 Task: Find a place to stay in Kaluga, Russia from 22 June to 30 June for 2 guests, with a price range of 7000 to 15000, 1 bedroom, 1 bed, 1 bathroom, and self check-in option.
Action: Mouse moved to (566, 137)
Screenshot: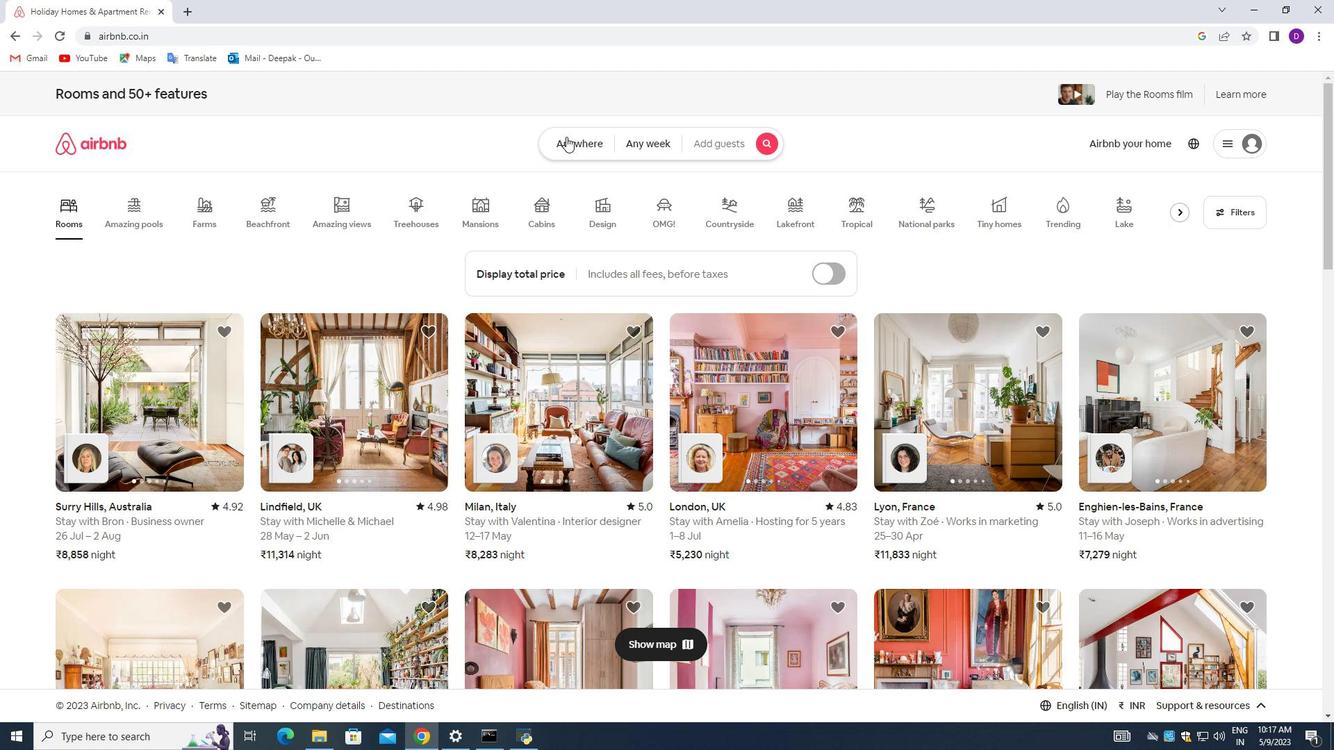 
Action: Mouse pressed left at (566, 137)
Screenshot: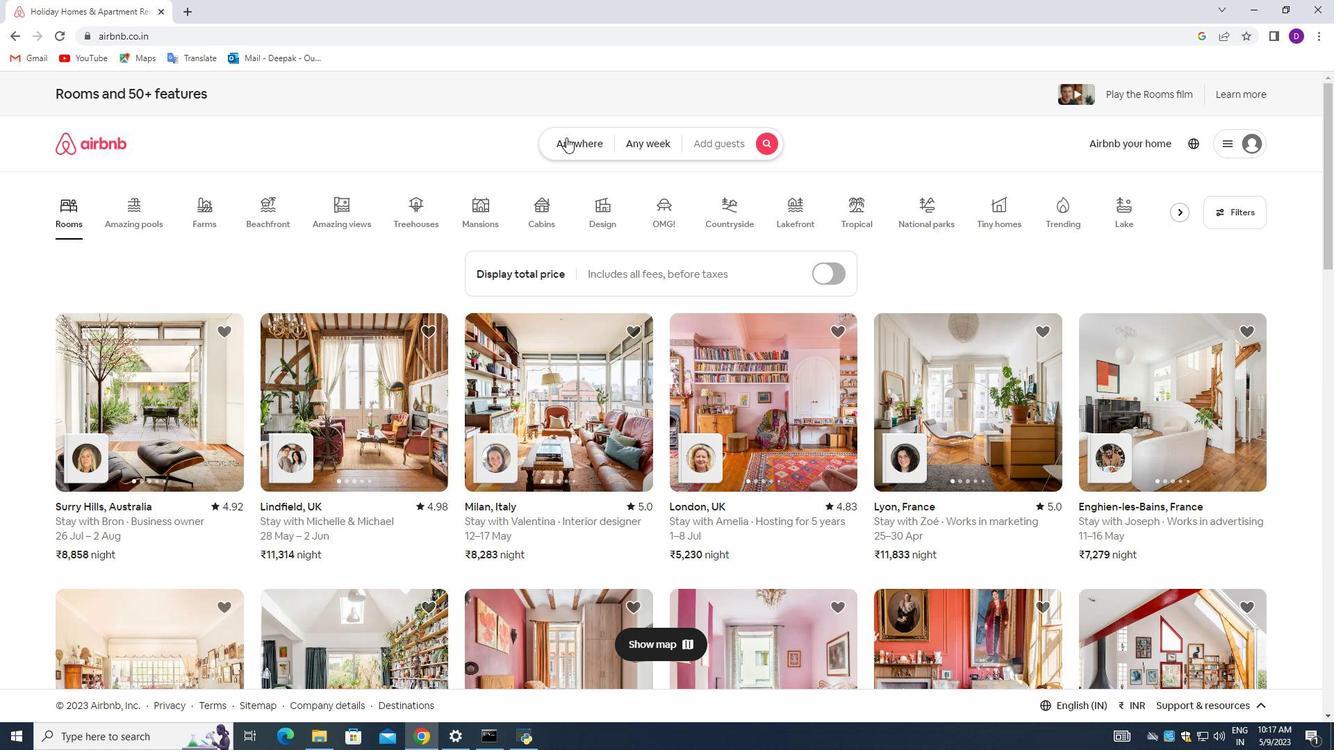 
Action: Mouse moved to (415, 202)
Screenshot: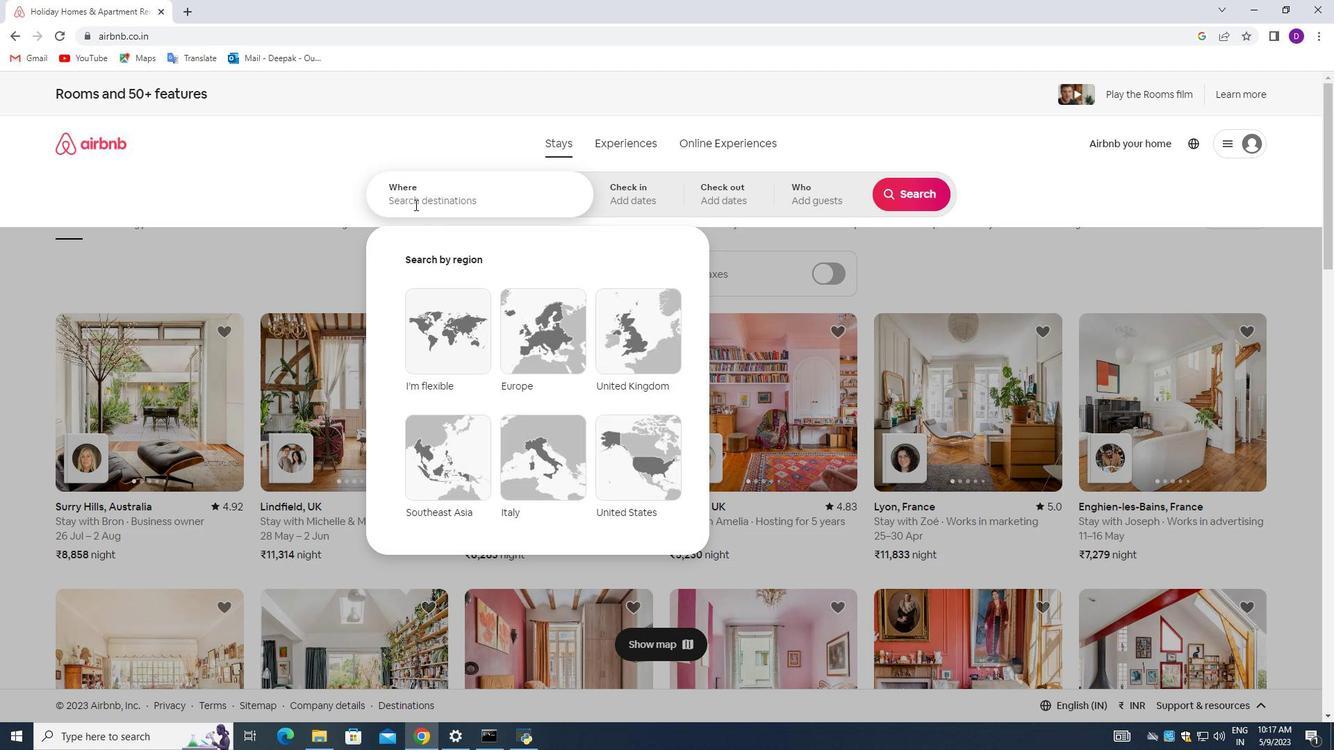 
Action: Mouse pressed left at (415, 202)
Screenshot: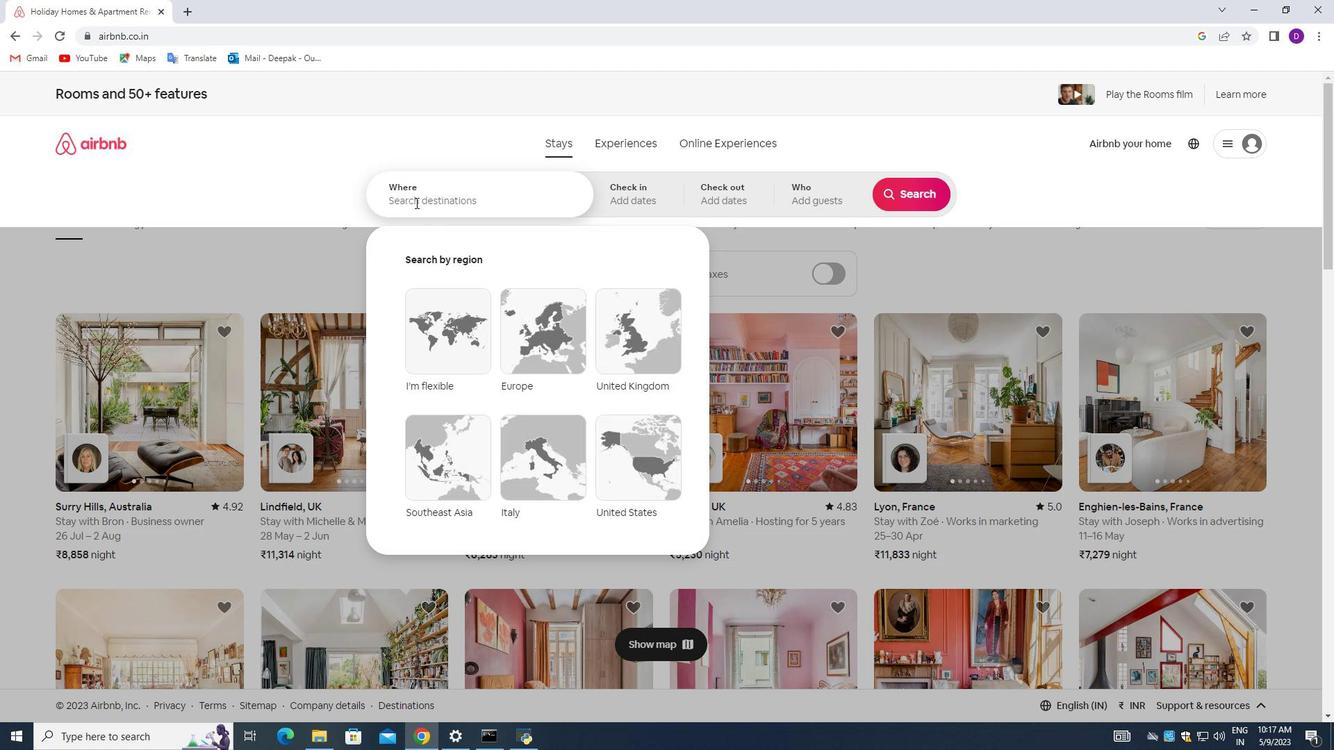 
Action: Key pressed <Key.shift>kaluga,<Key.shift>Russia
Screenshot: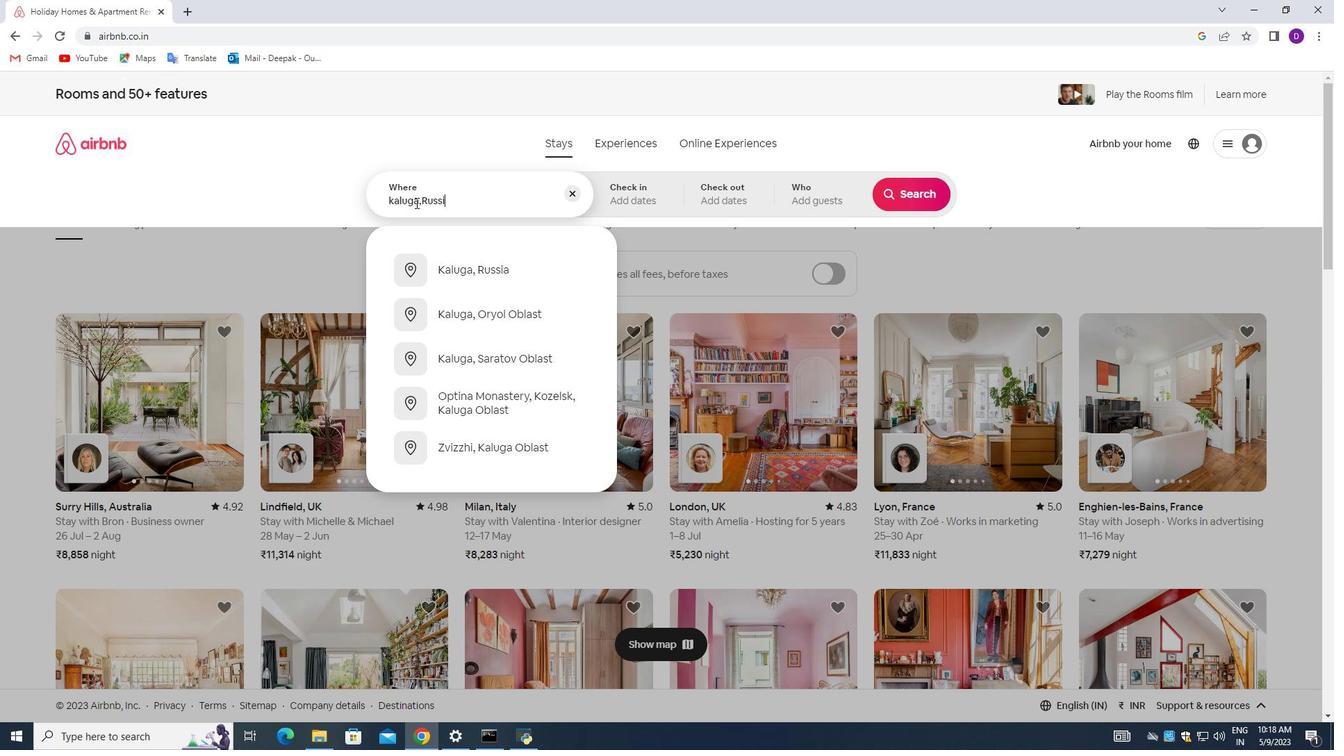 
Action: Mouse moved to (583, 230)
Screenshot: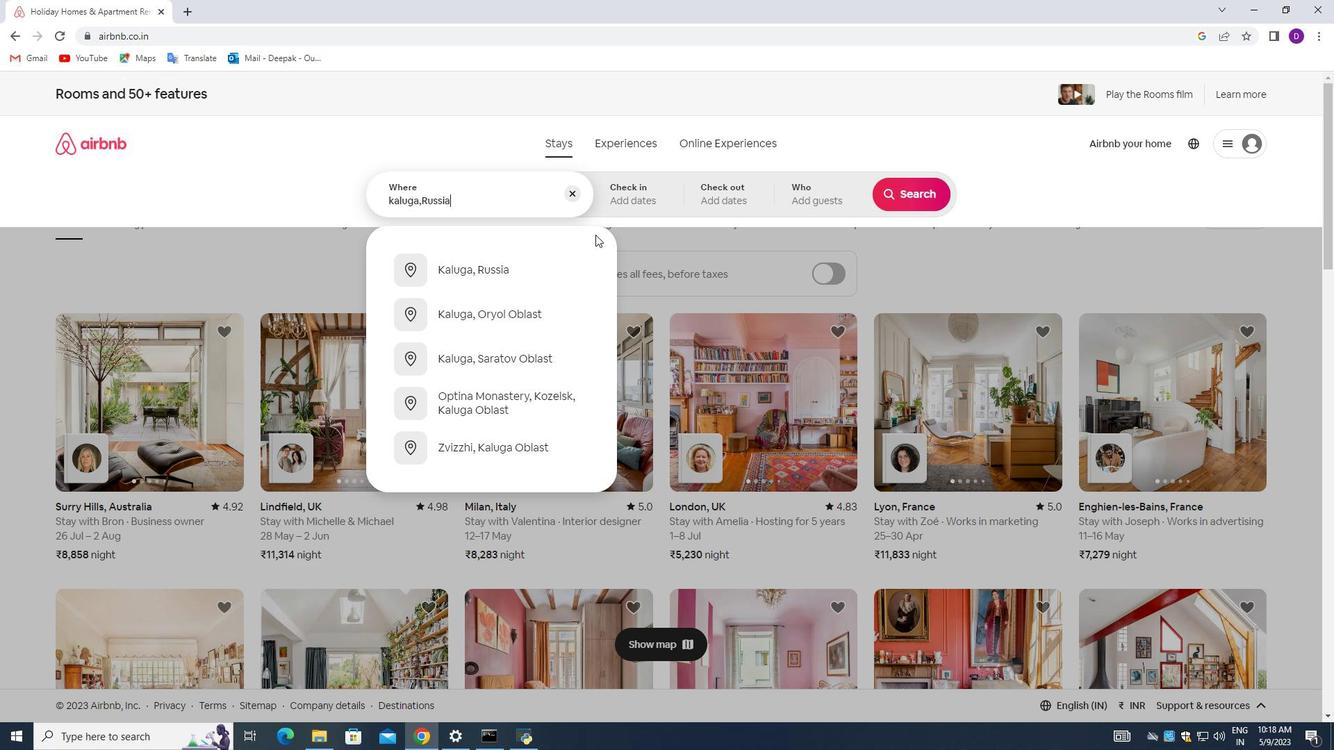 
Action: Key pressed <Key.enter>
Screenshot: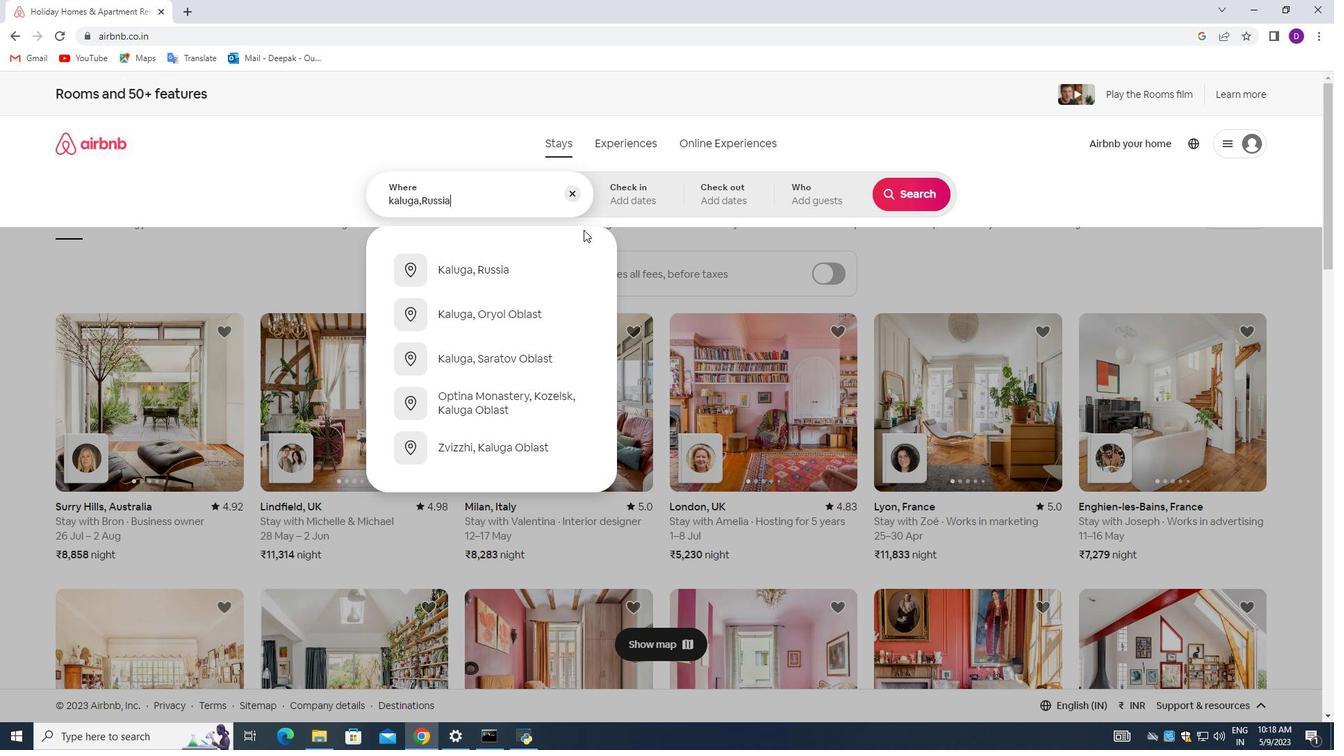 
Action: Mouse moved to (816, 463)
Screenshot: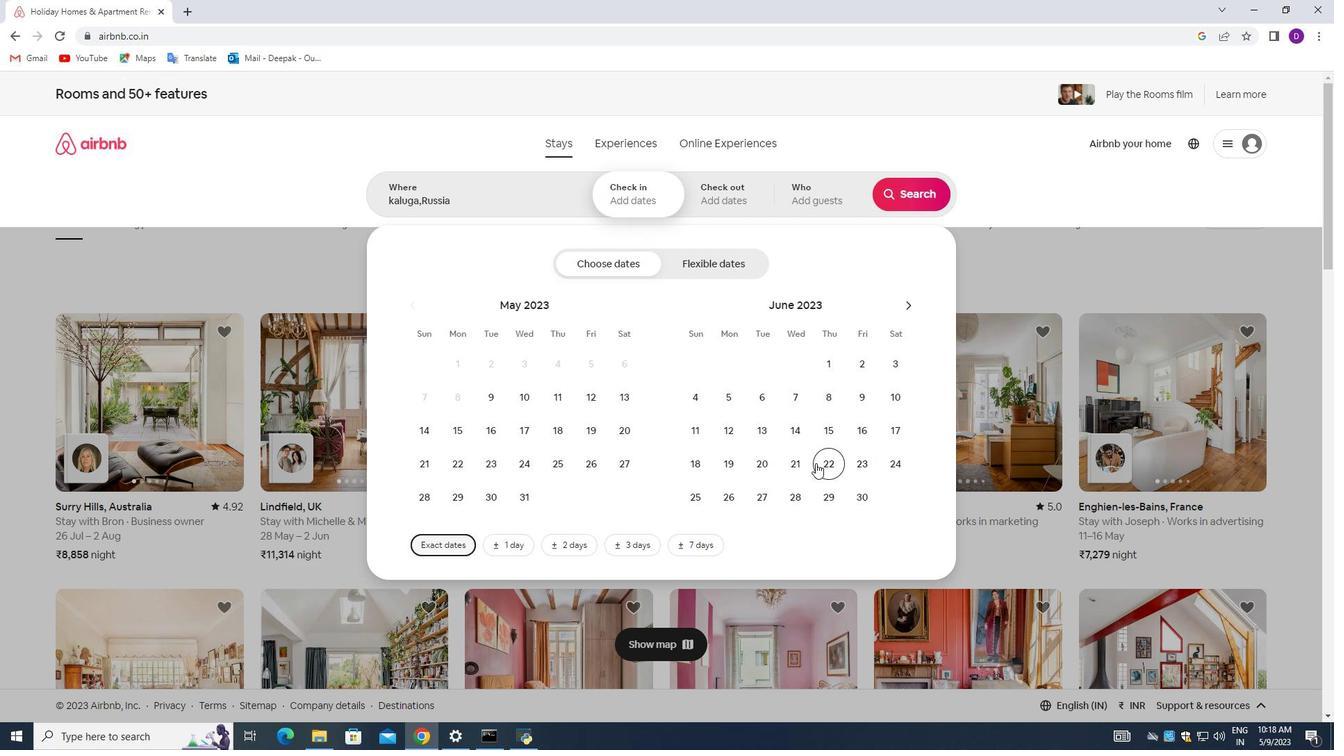 
Action: Mouse pressed left at (816, 463)
Screenshot: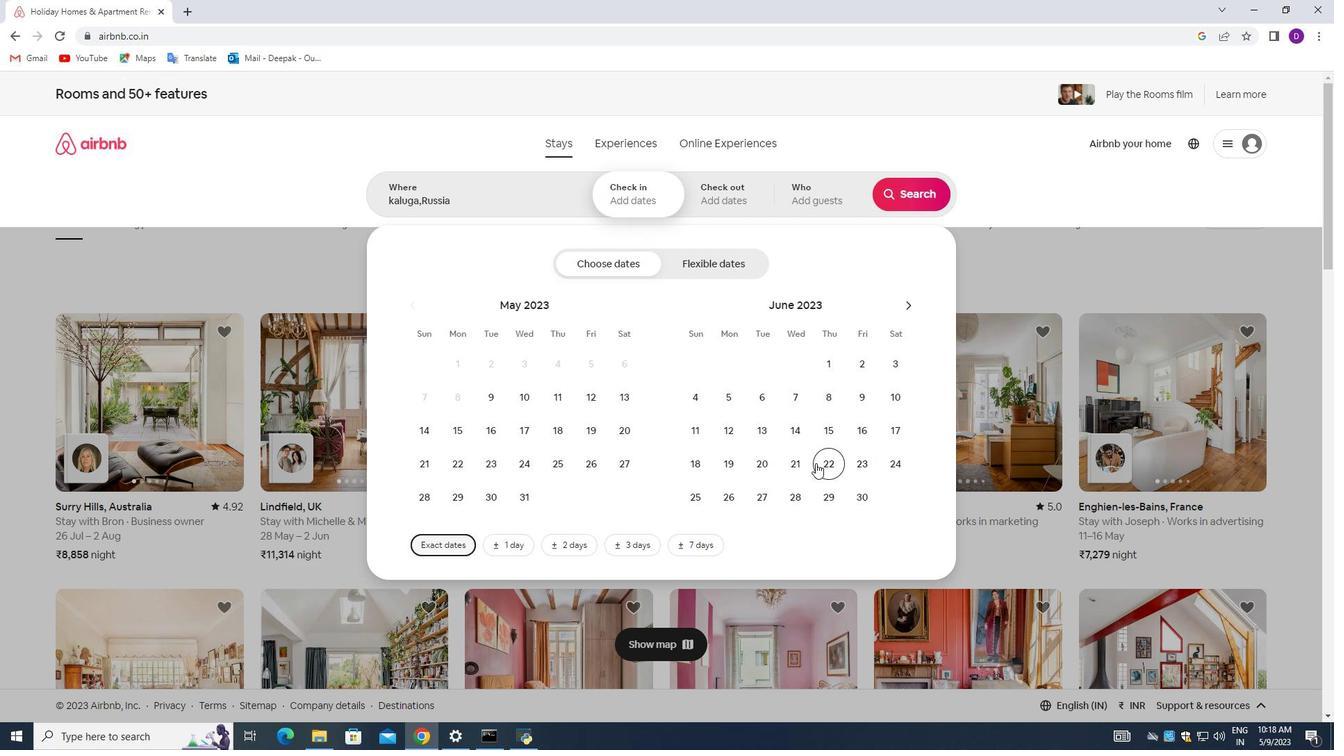 
Action: Mouse moved to (854, 499)
Screenshot: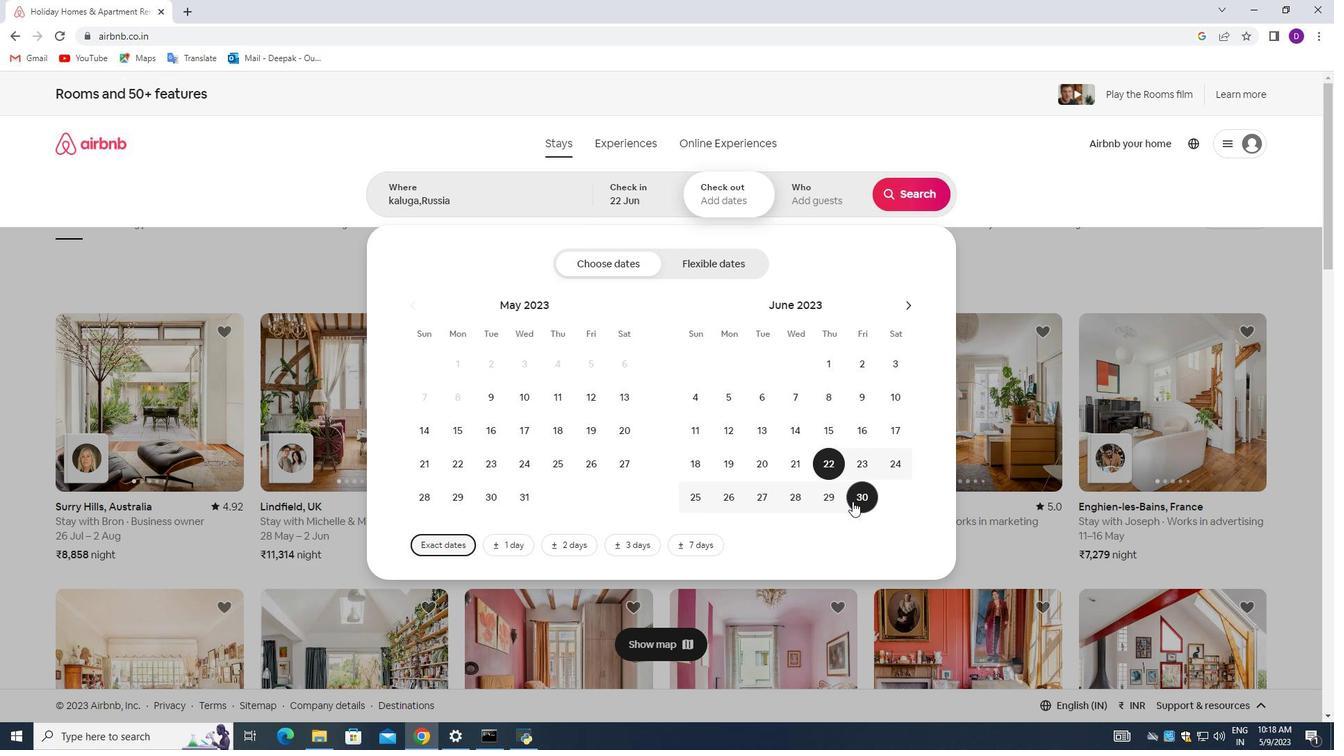 
Action: Mouse pressed left at (854, 499)
Screenshot: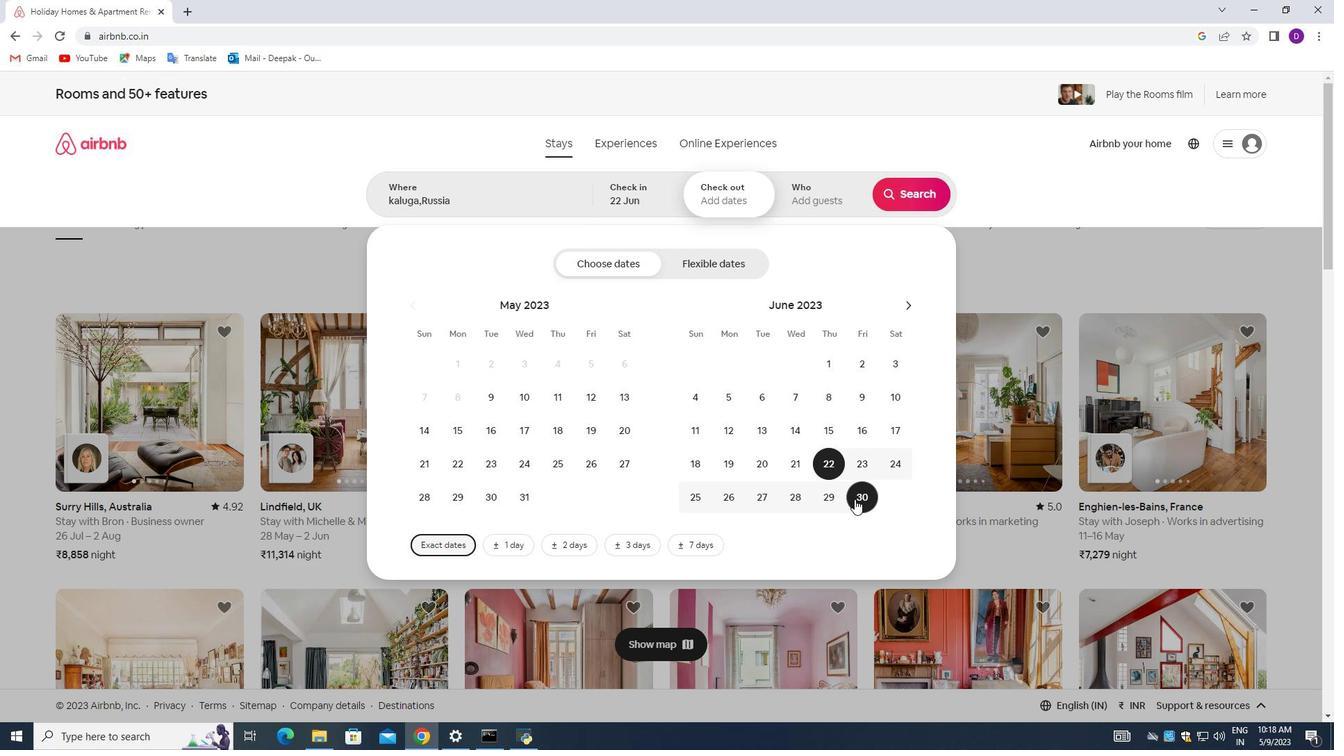 
Action: Mouse moved to (857, 191)
Screenshot: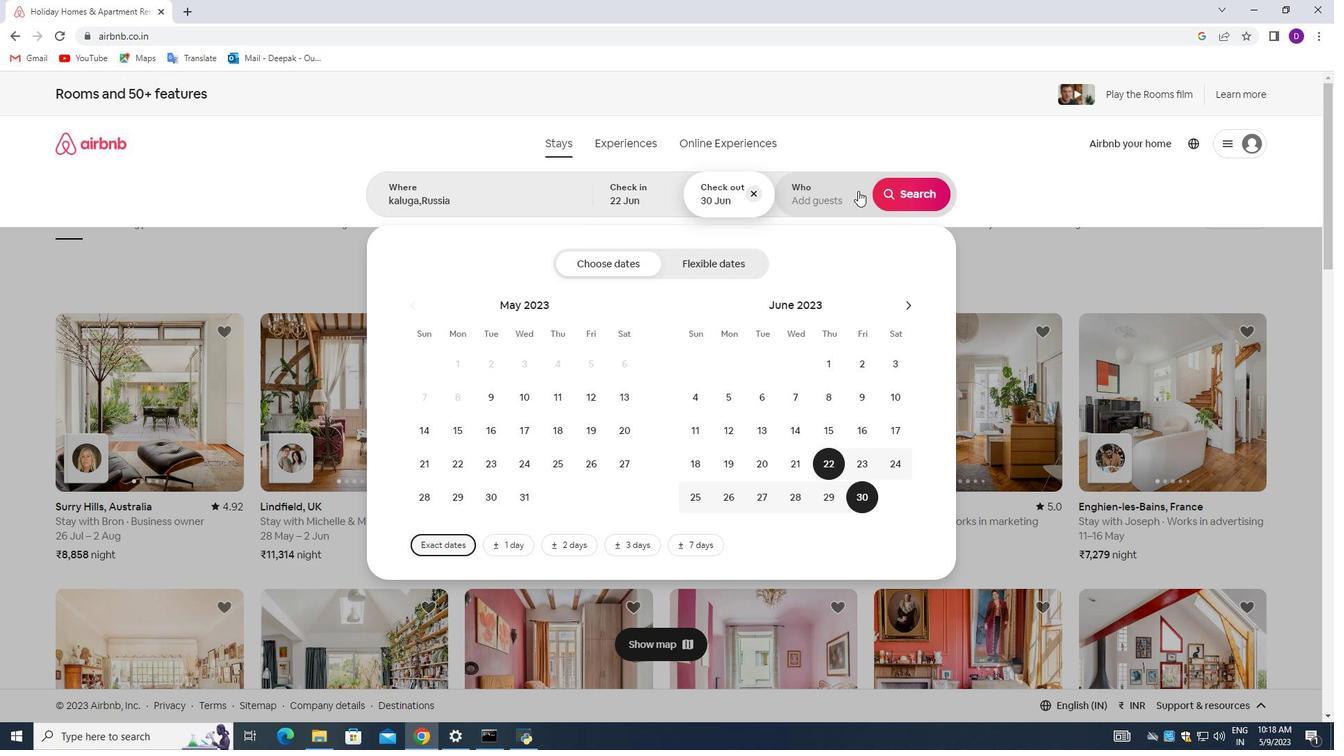 
Action: Mouse pressed left at (857, 191)
Screenshot: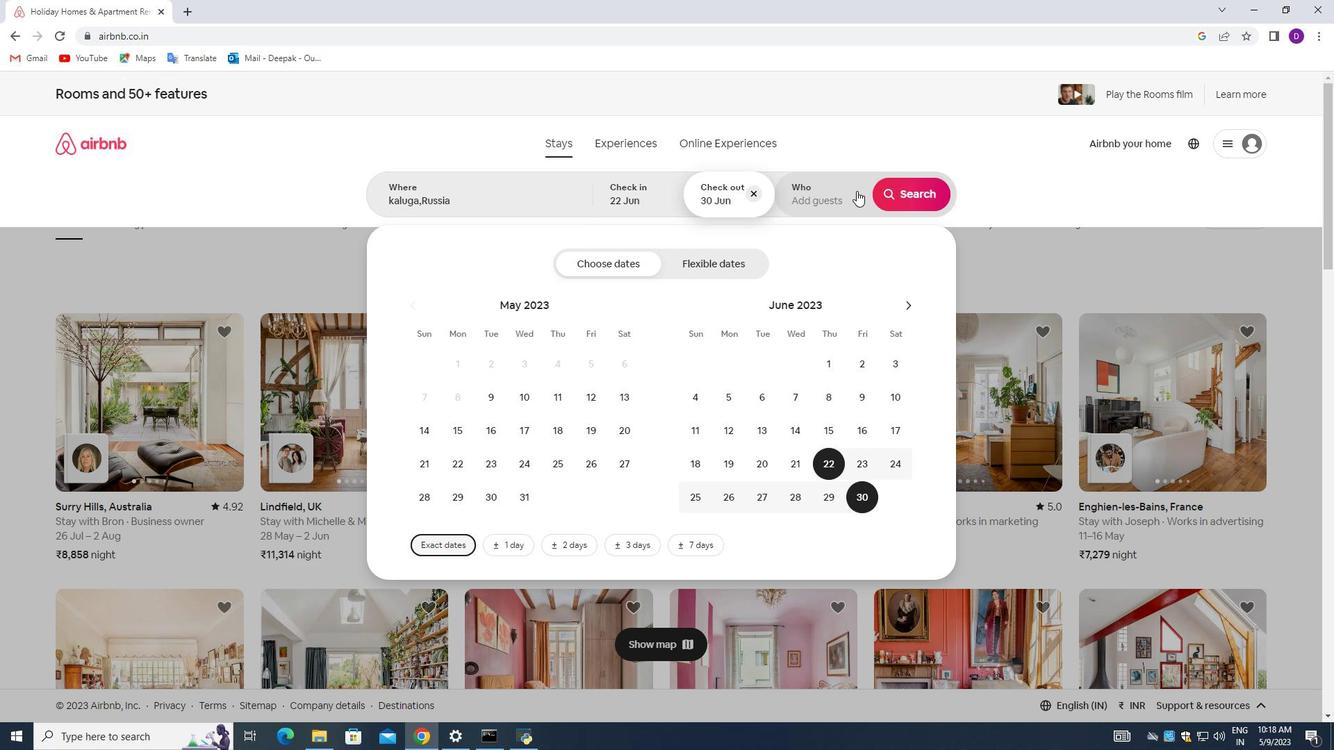 
Action: Mouse moved to (923, 266)
Screenshot: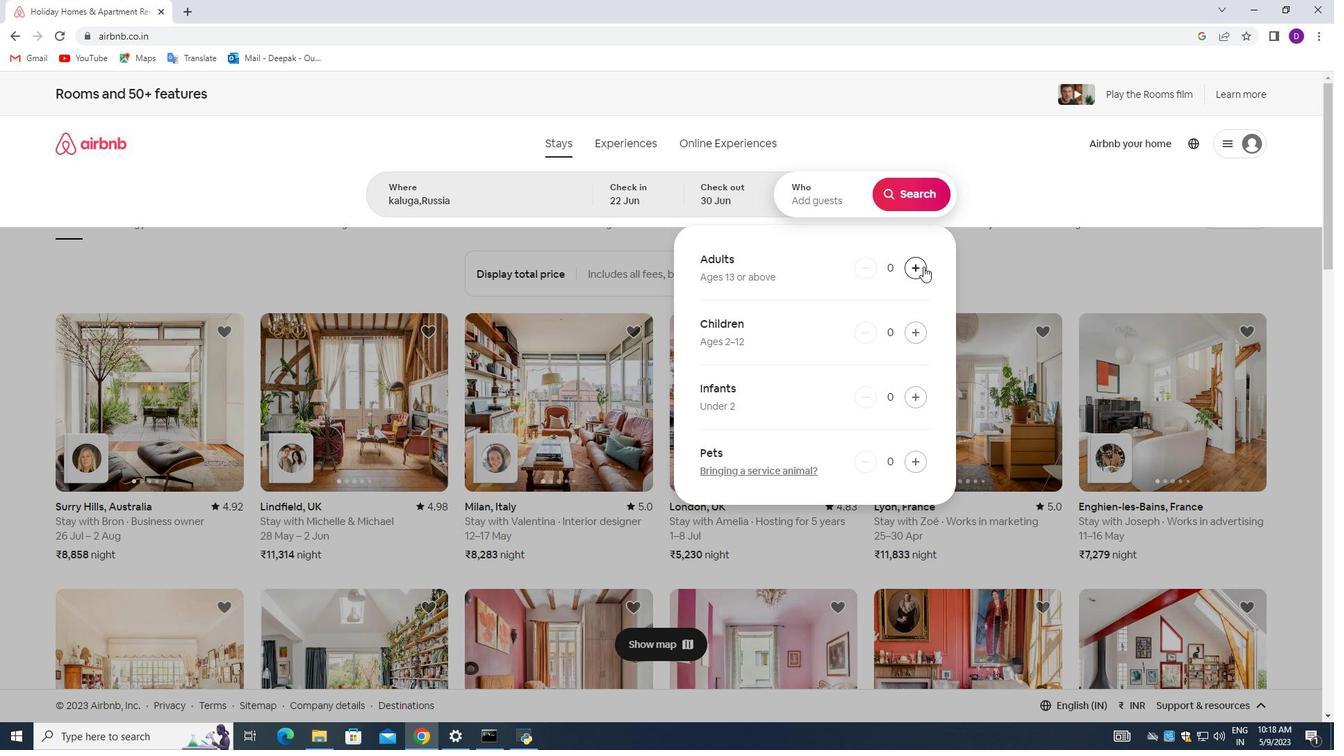 
Action: Mouse pressed left at (923, 266)
Screenshot: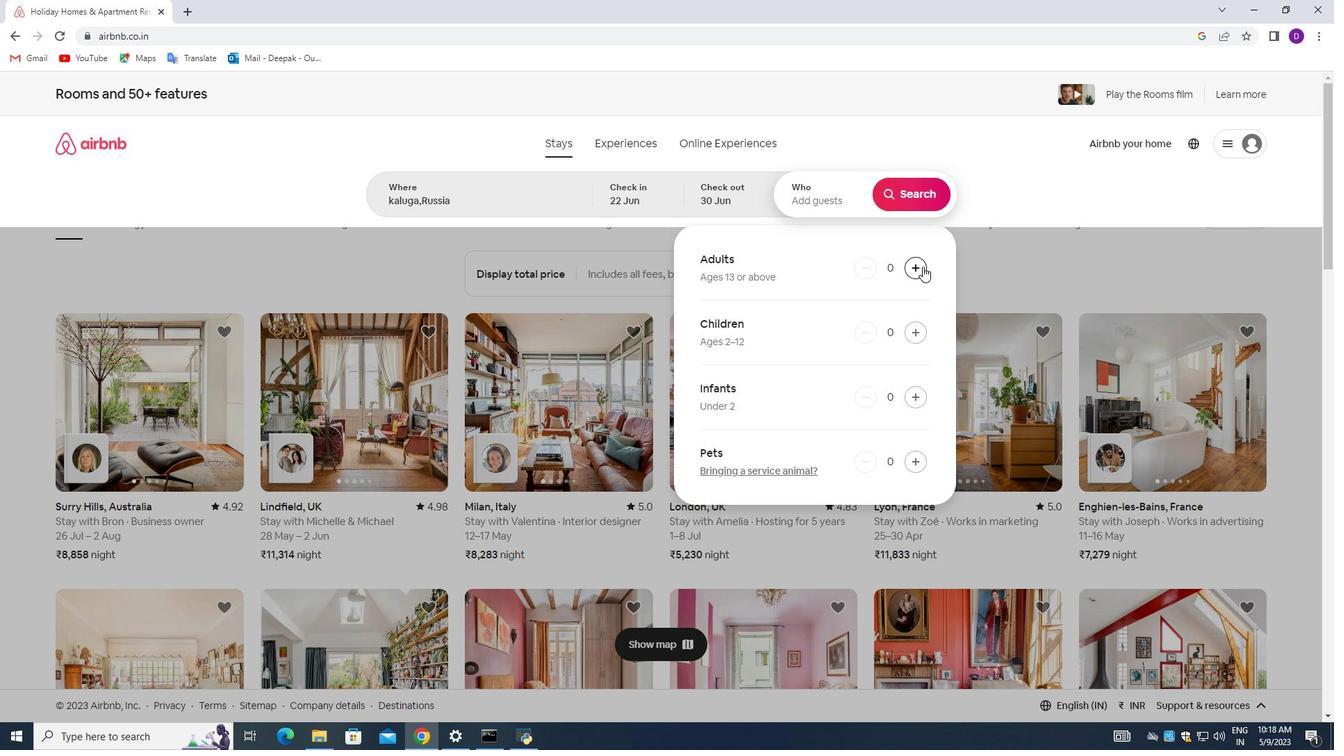 
Action: Mouse pressed left at (923, 266)
Screenshot: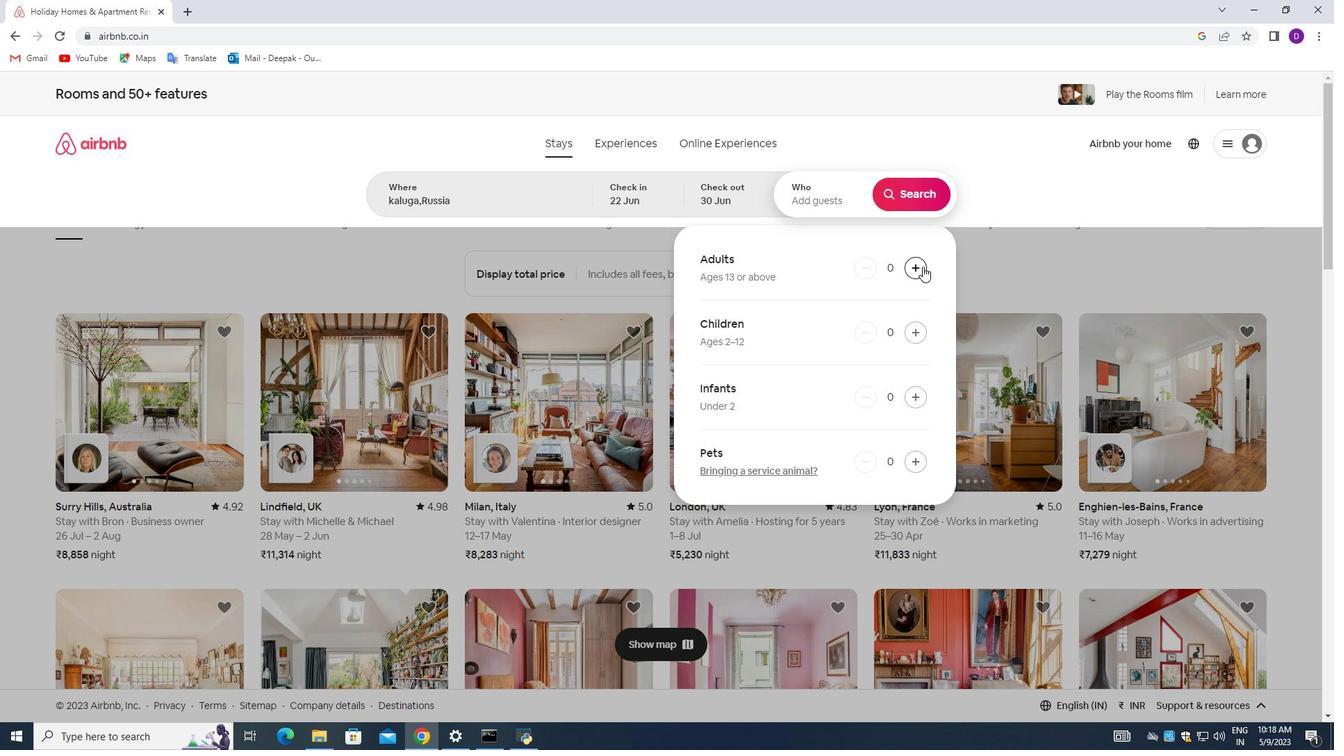 
Action: Mouse moved to (909, 191)
Screenshot: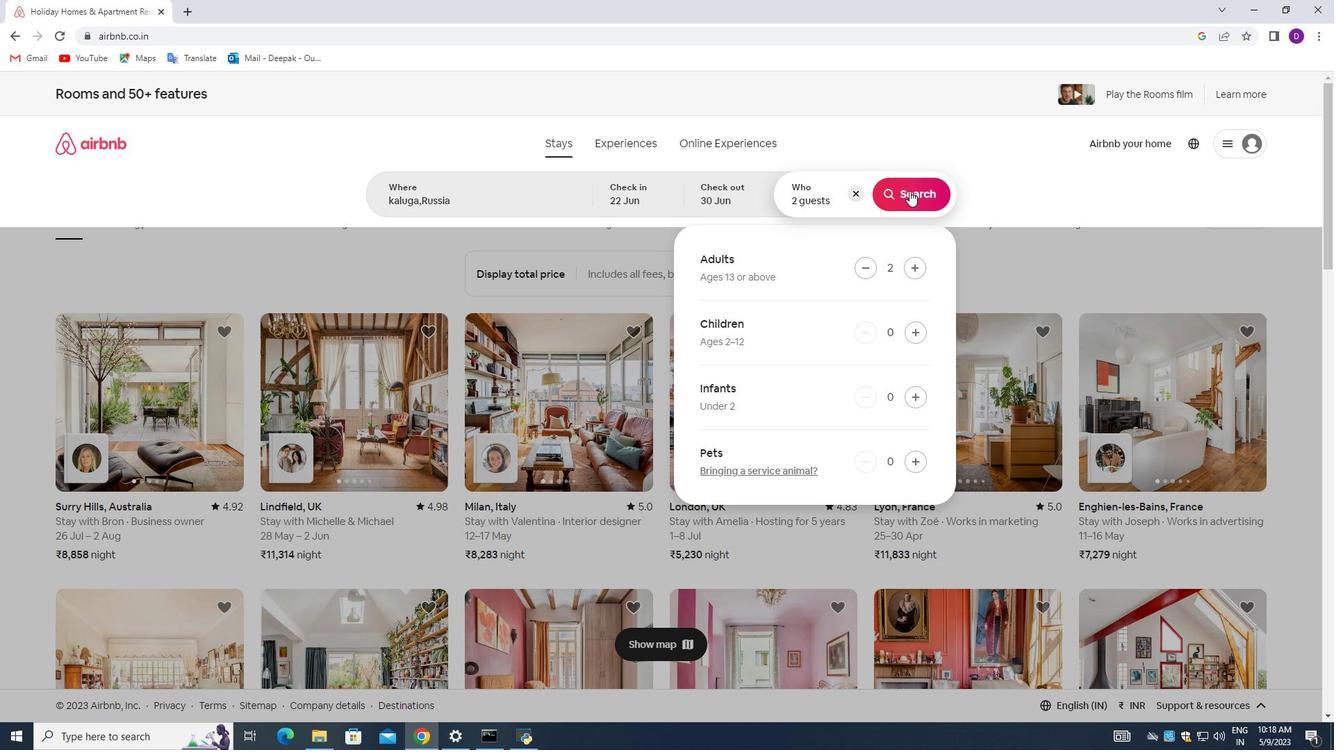 
Action: Mouse pressed left at (909, 191)
Screenshot: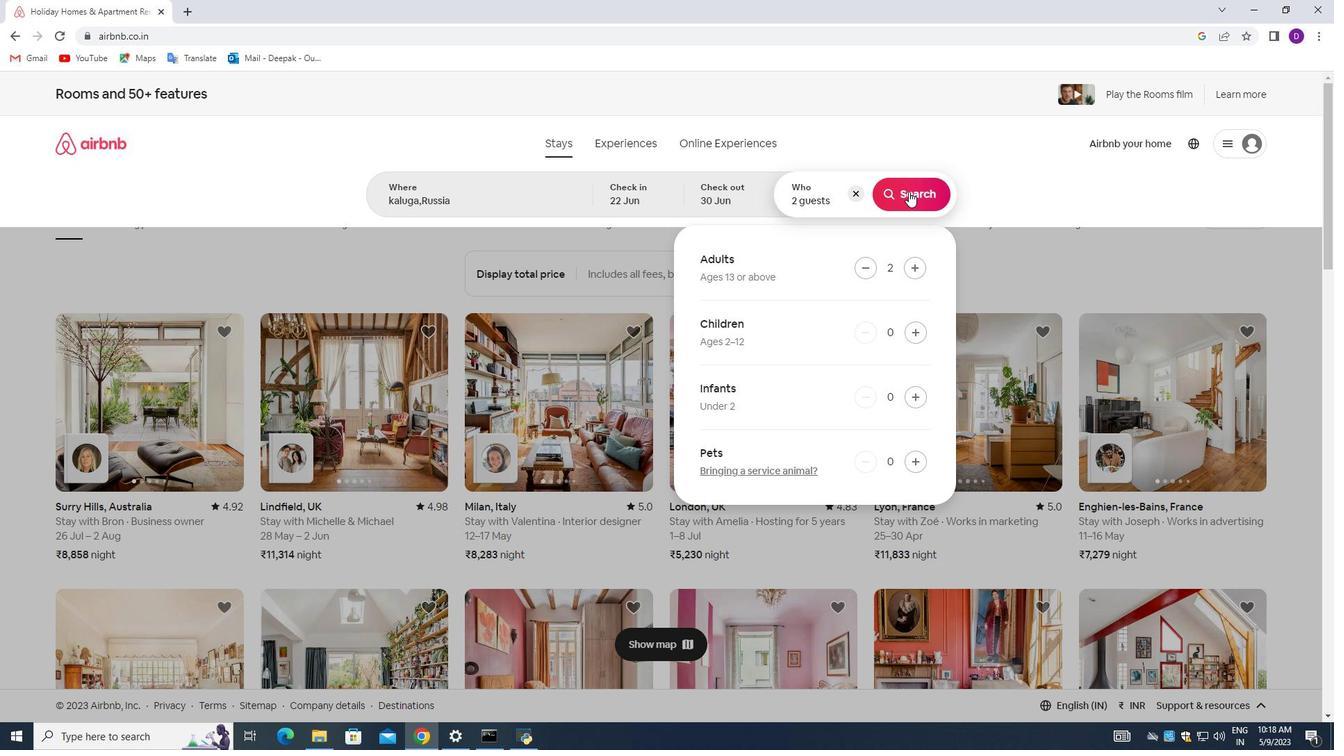 
Action: Mouse moved to (1263, 163)
Screenshot: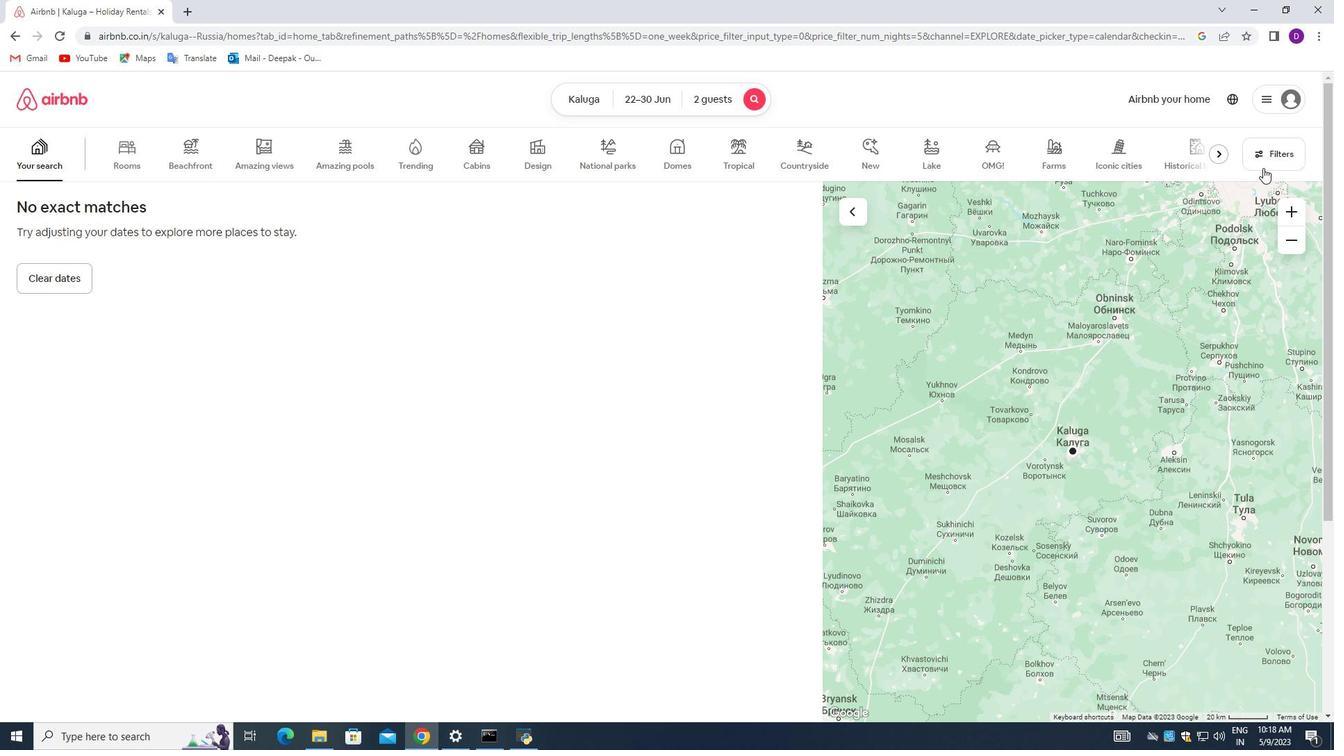 
Action: Mouse pressed left at (1263, 163)
Screenshot: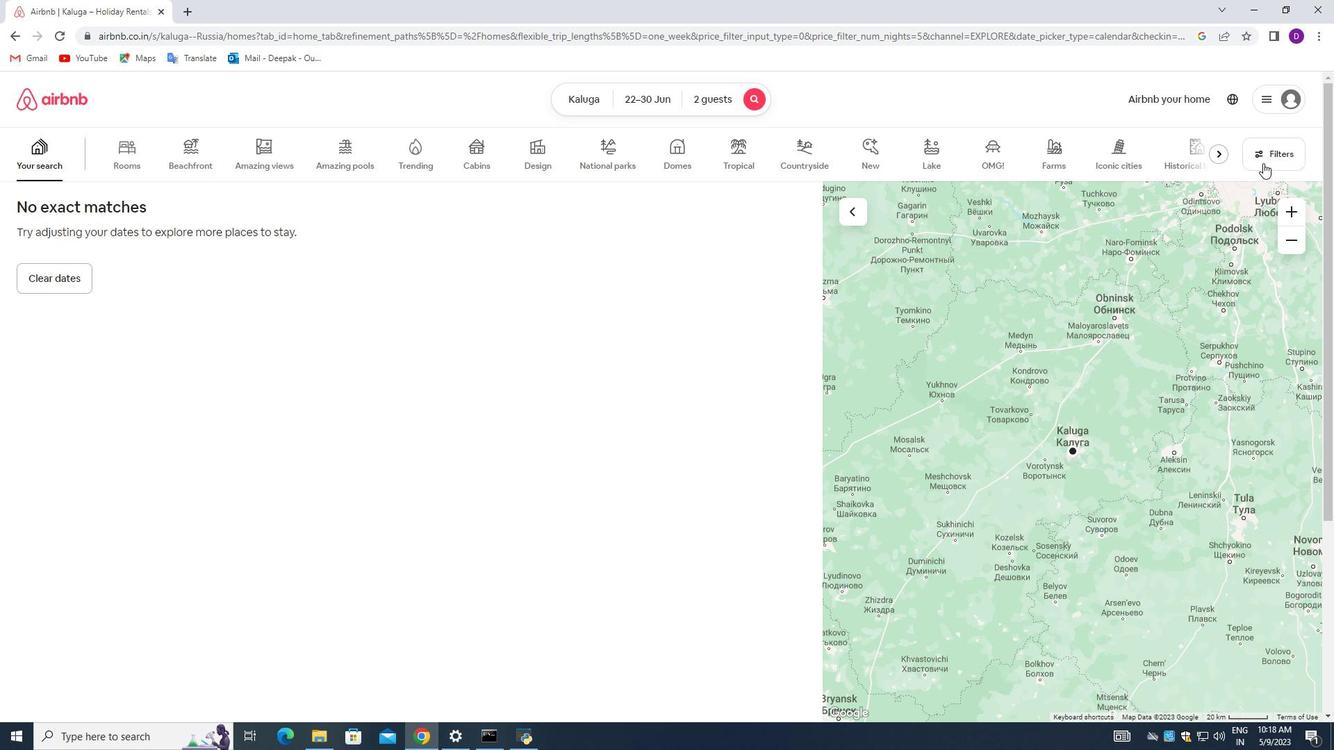 
Action: Mouse moved to (526, 492)
Screenshot: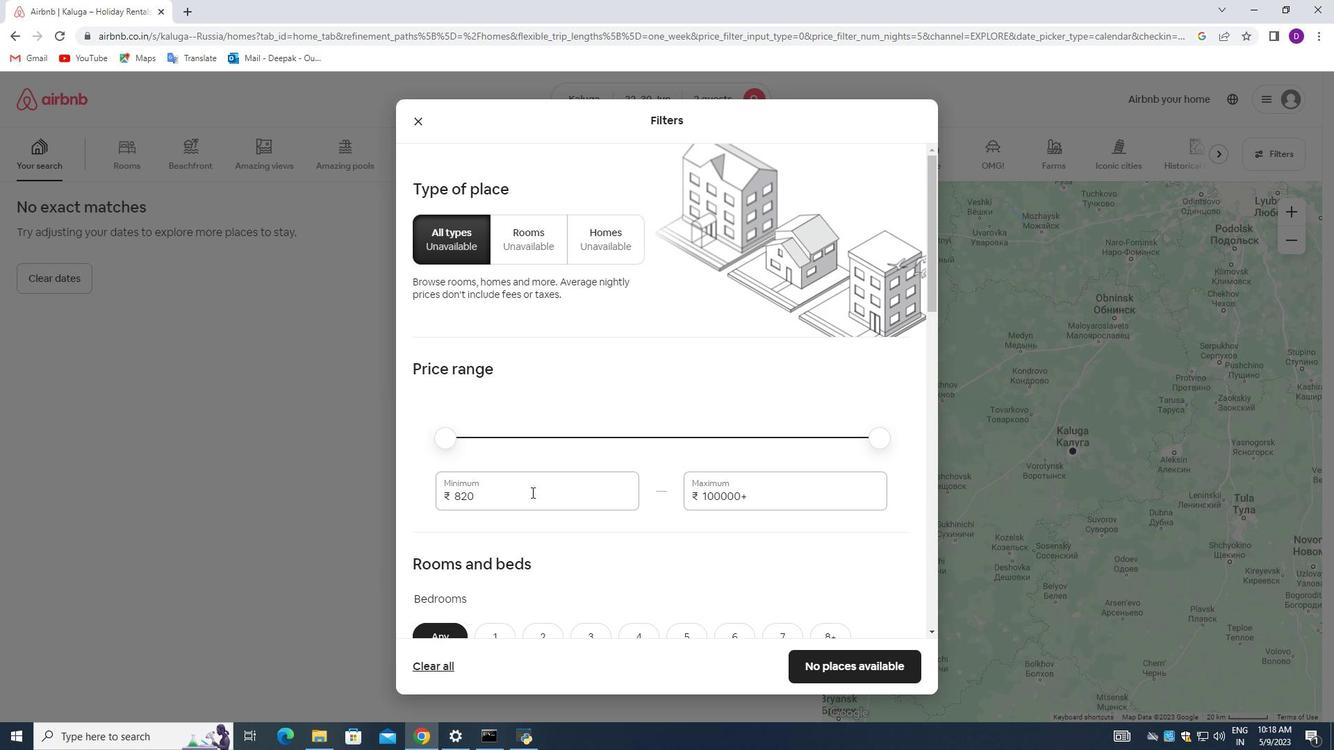 
Action: Mouse pressed left at (526, 492)
Screenshot: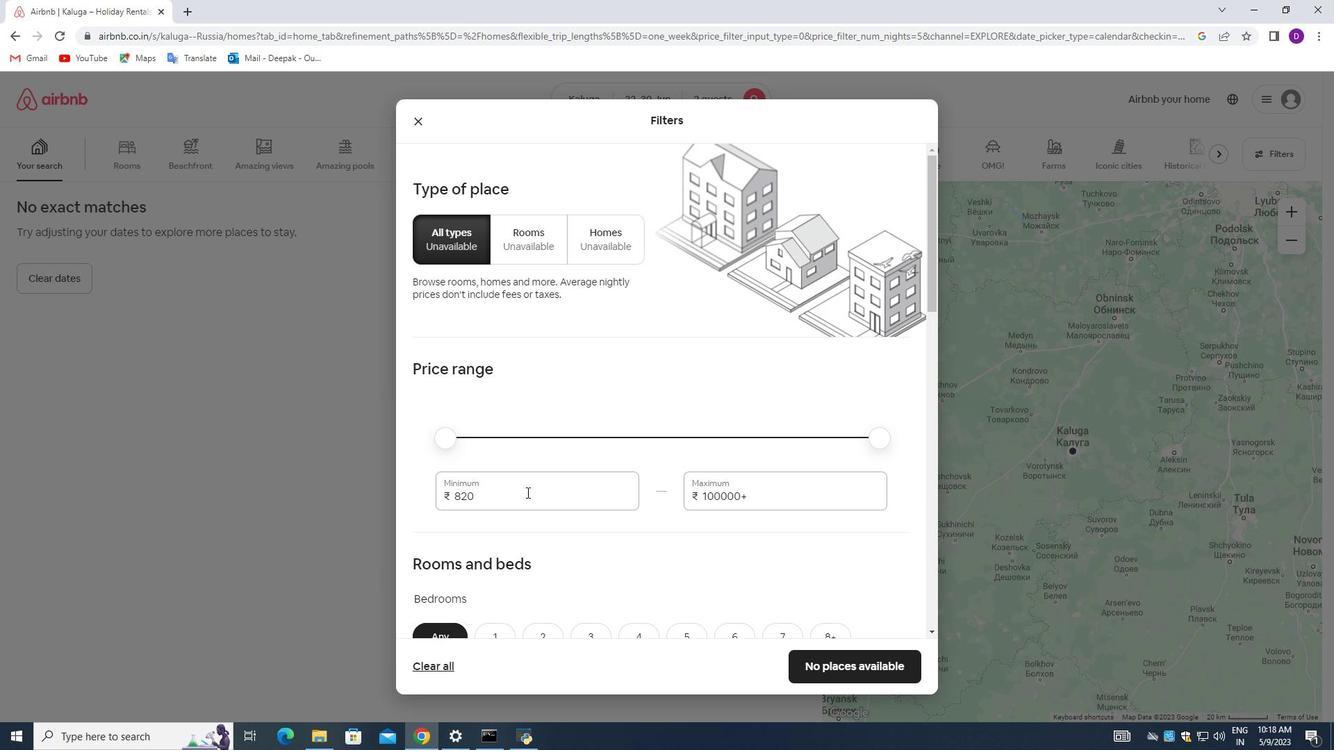 
Action: Mouse moved to (526, 492)
Screenshot: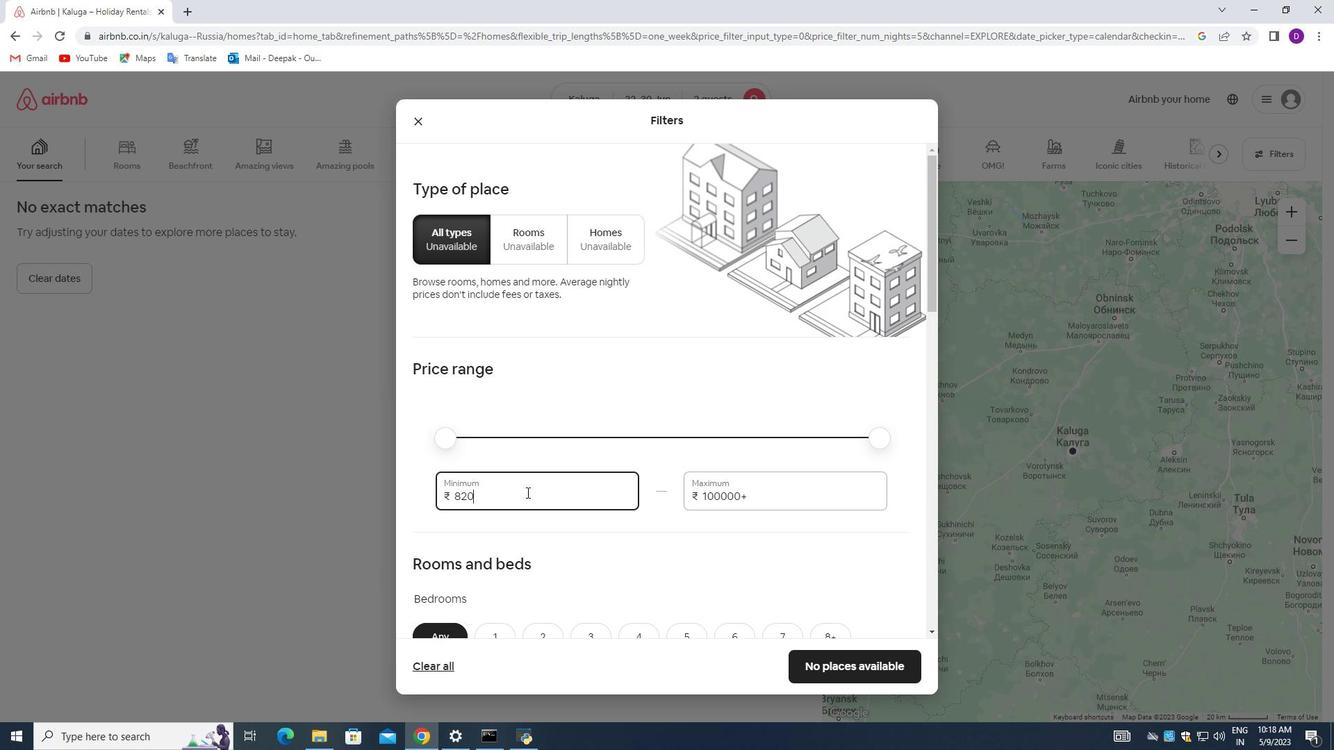 
Action: Mouse pressed left at (526, 492)
Screenshot: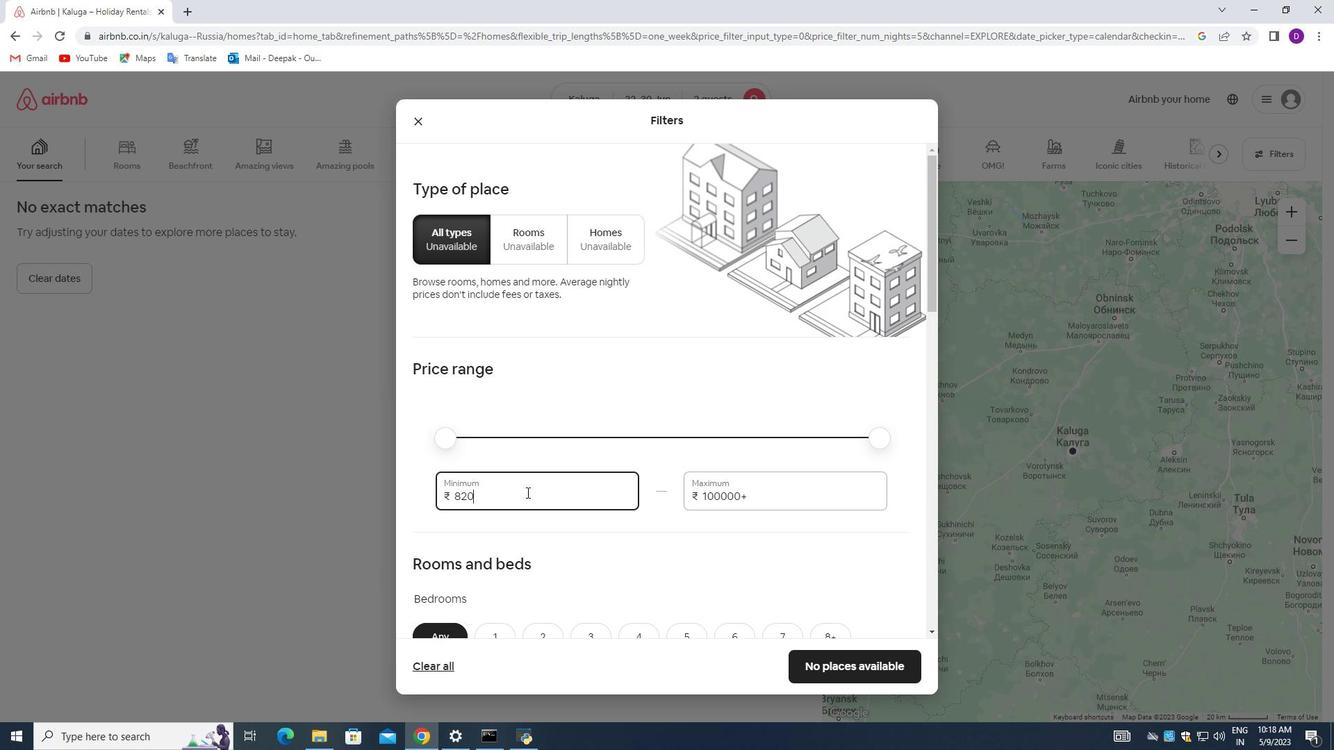
Action: Mouse moved to (499, 485)
Screenshot: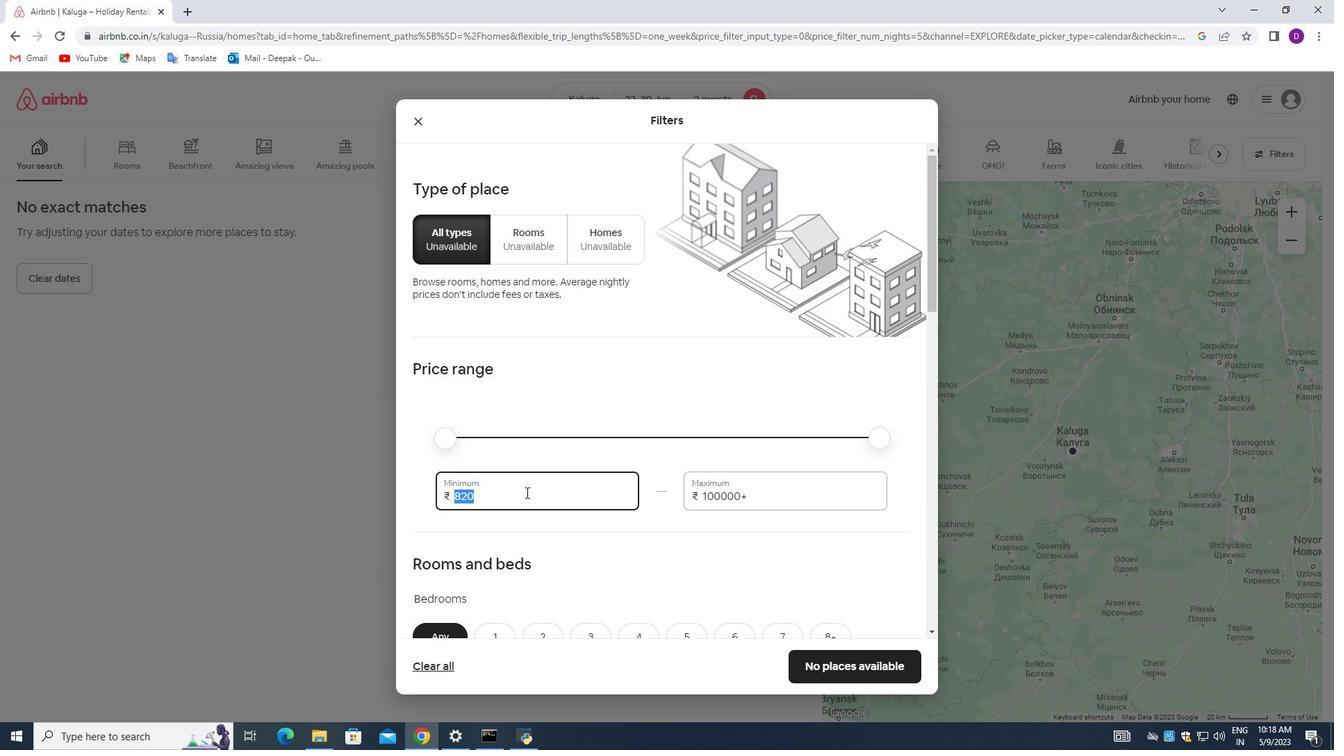 
Action: Key pressed <Key.backspace>7000<Key.tab>15000
Screenshot: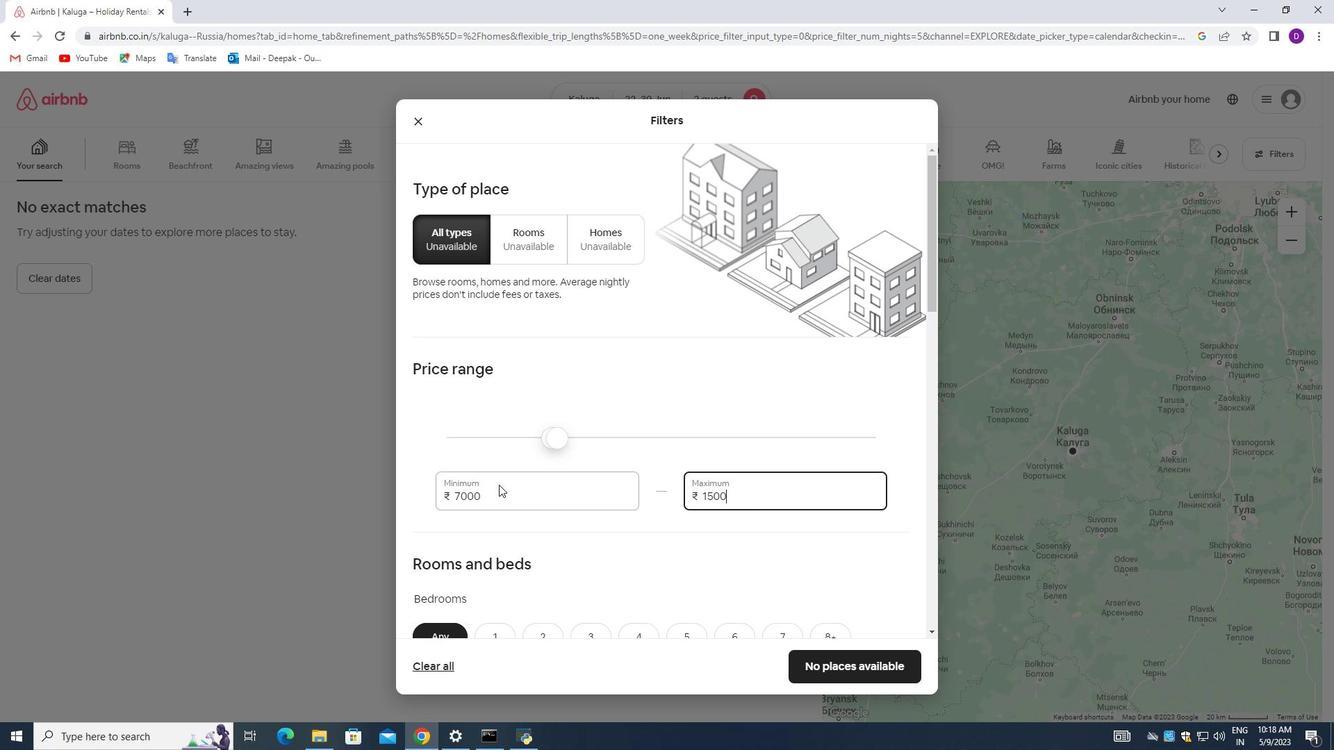 
Action: Mouse moved to (452, 528)
Screenshot: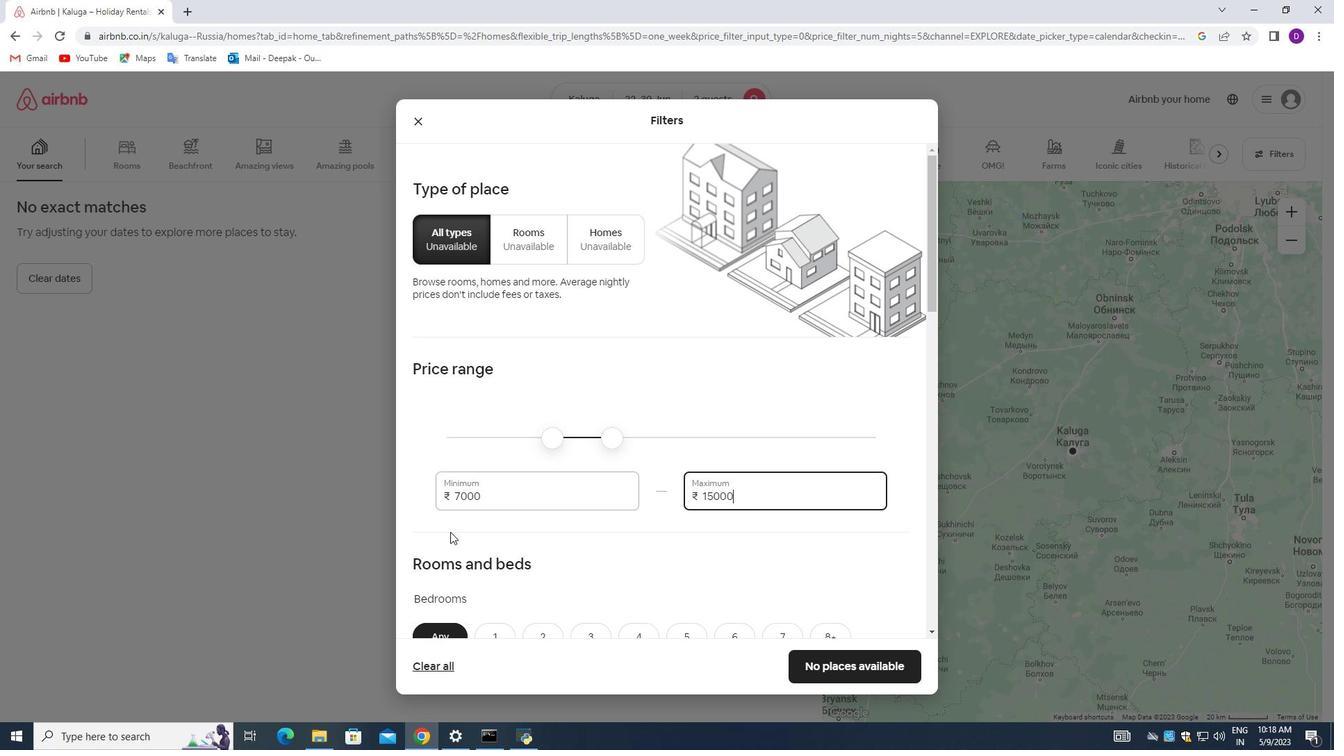
Action: Mouse scrolled (451, 528) with delta (0, 0)
Screenshot: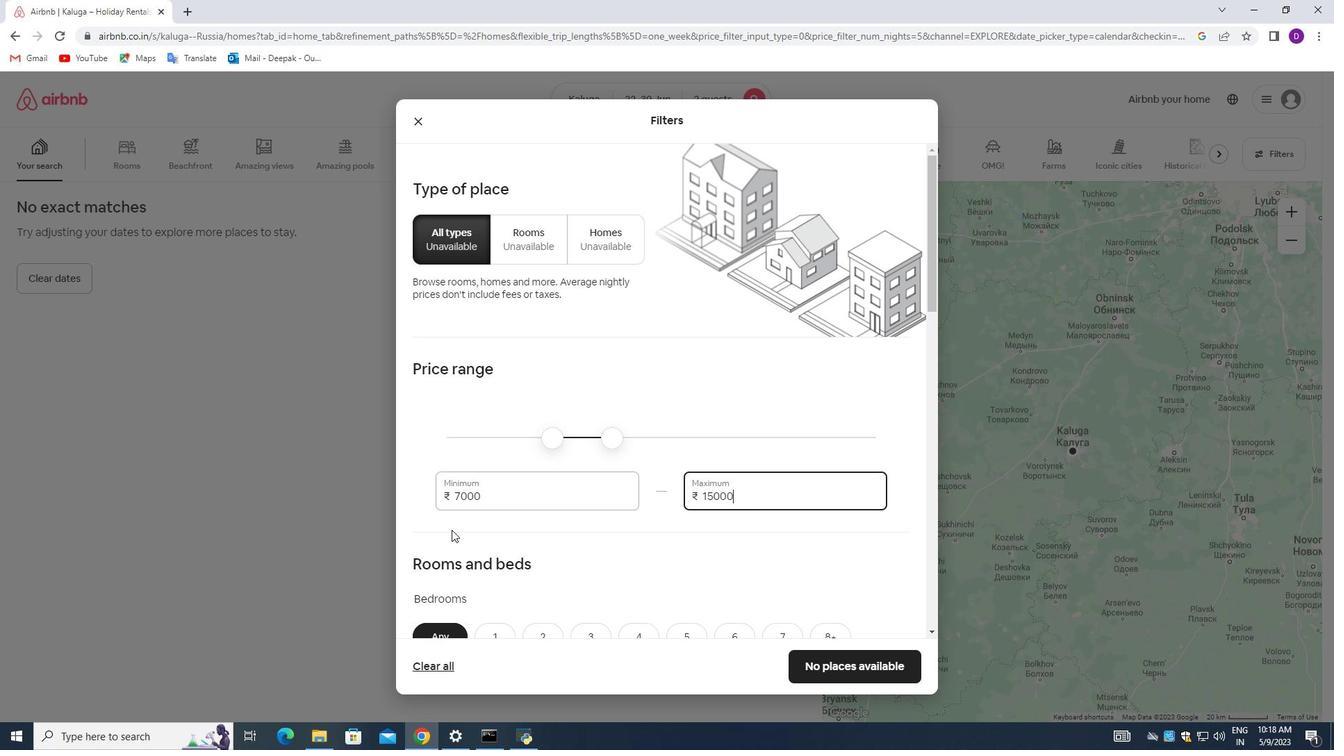 
Action: Mouse moved to (452, 526)
Screenshot: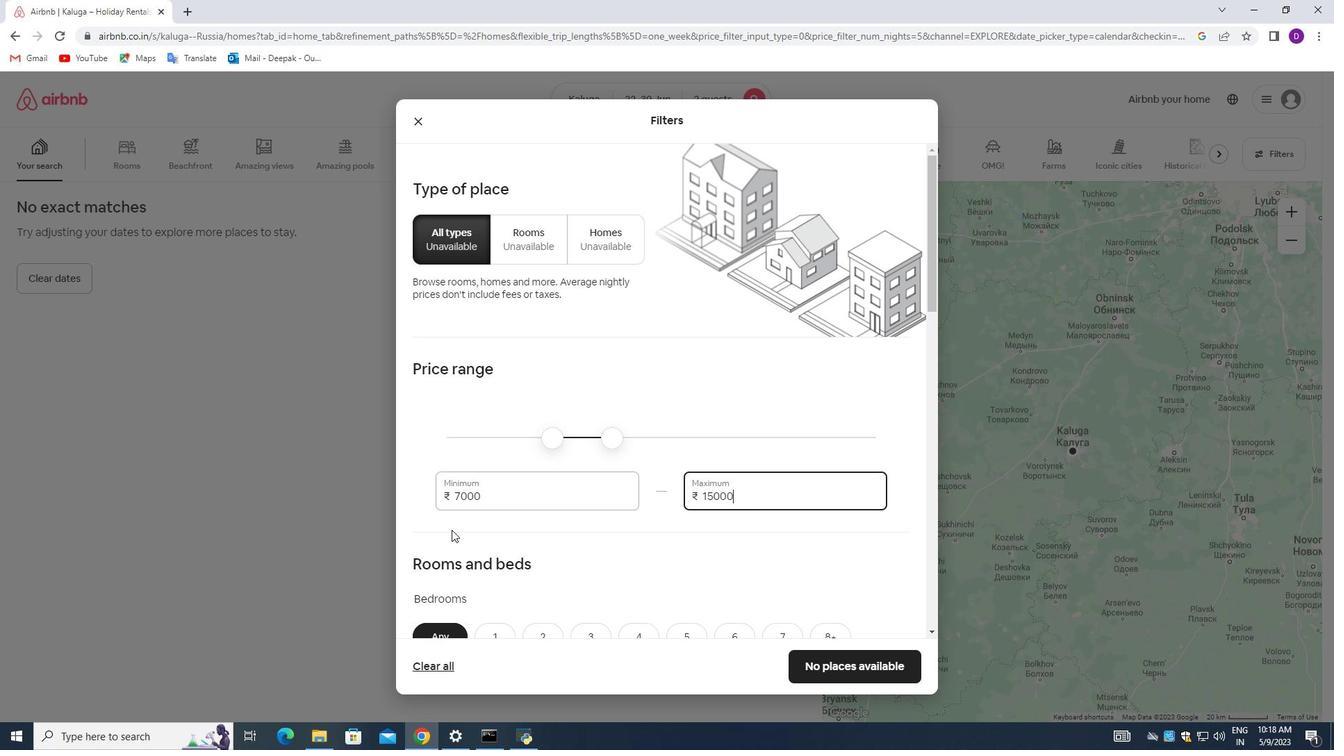 
Action: Mouse scrolled (452, 526) with delta (0, 0)
Screenshot: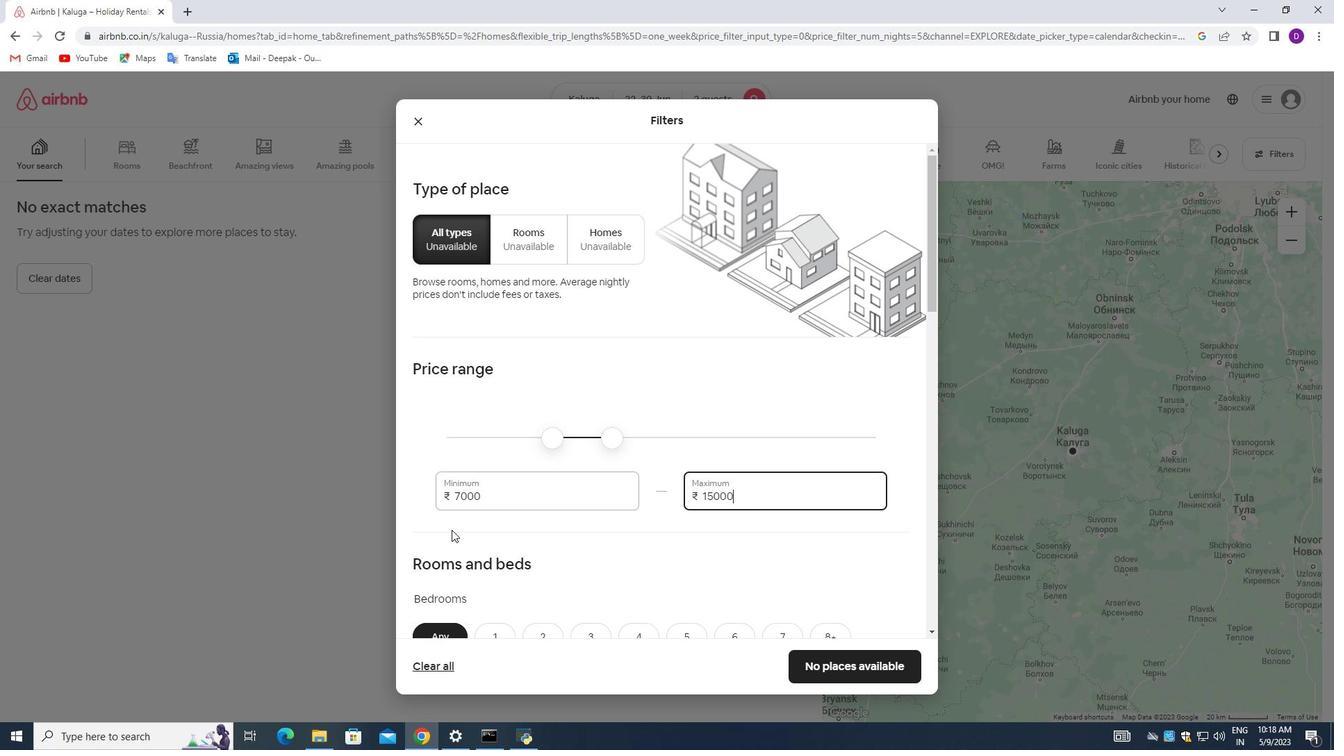 
Action: Mouse moved to (453, 517)
Screenshot: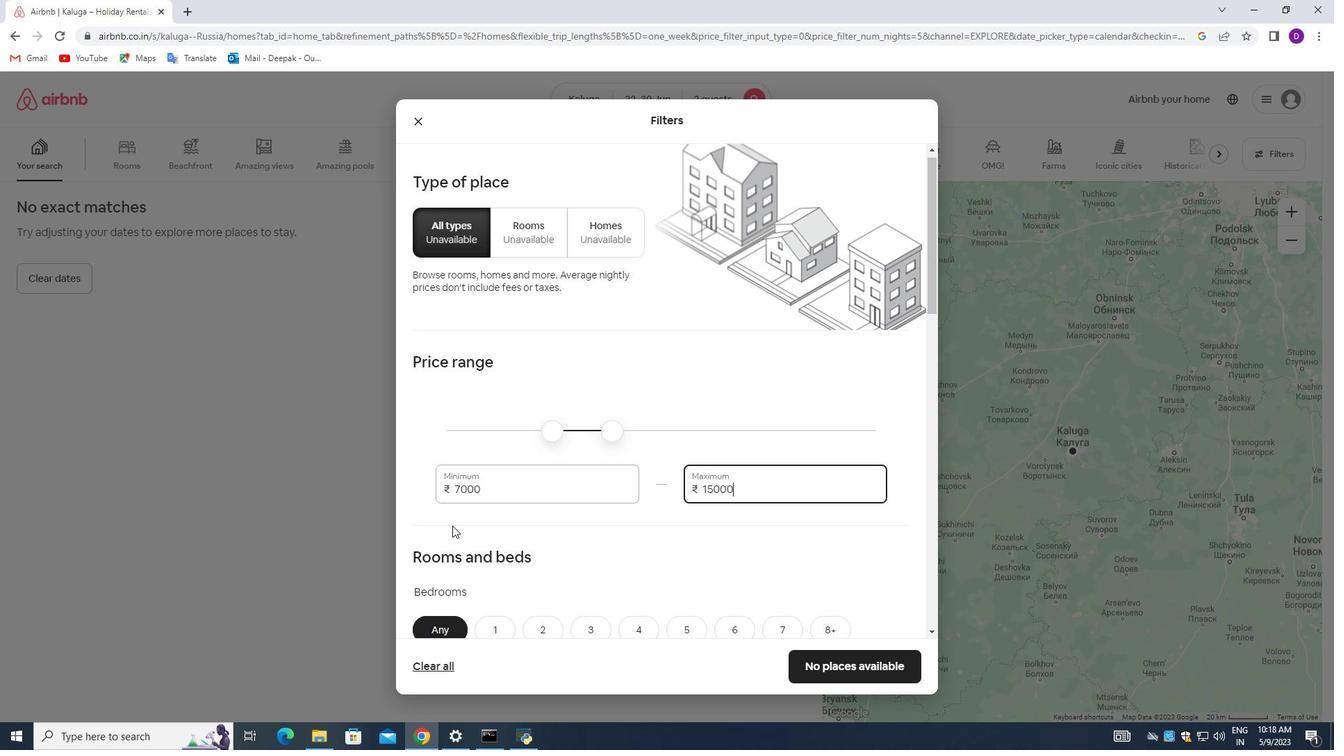 
Action: Mouse scrolled (453, 516) with delta (0, 0)
Screenshot: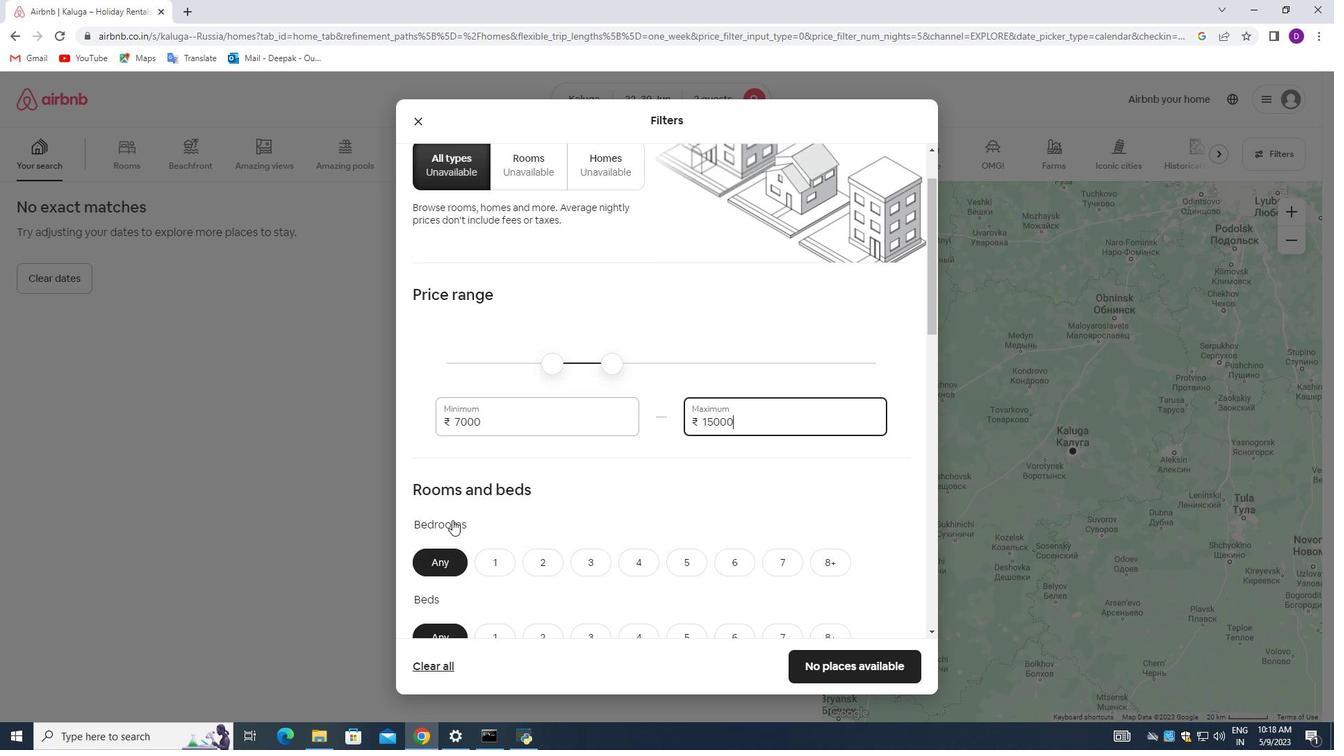 
Action: Mouse moved to (485, 433)
Screenshot: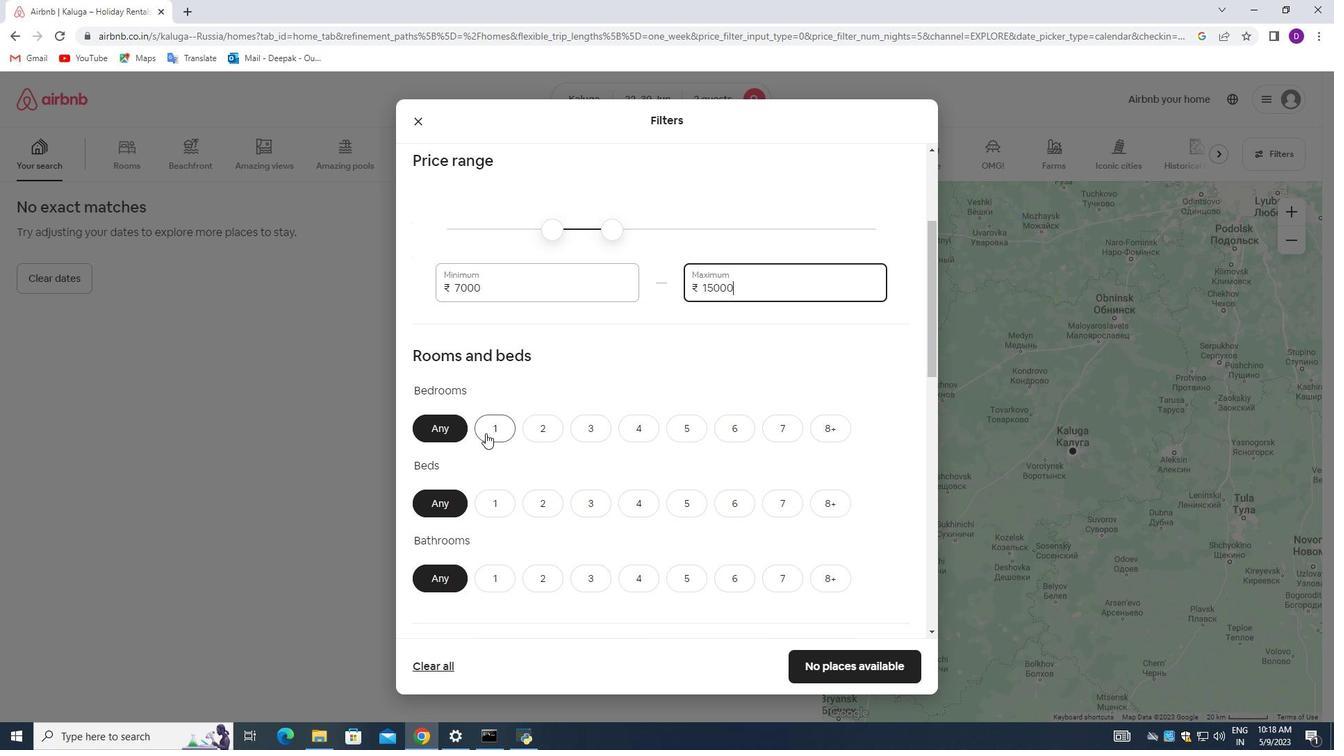 
Action: Mouse pressed left at (485, 433)
Screenshot: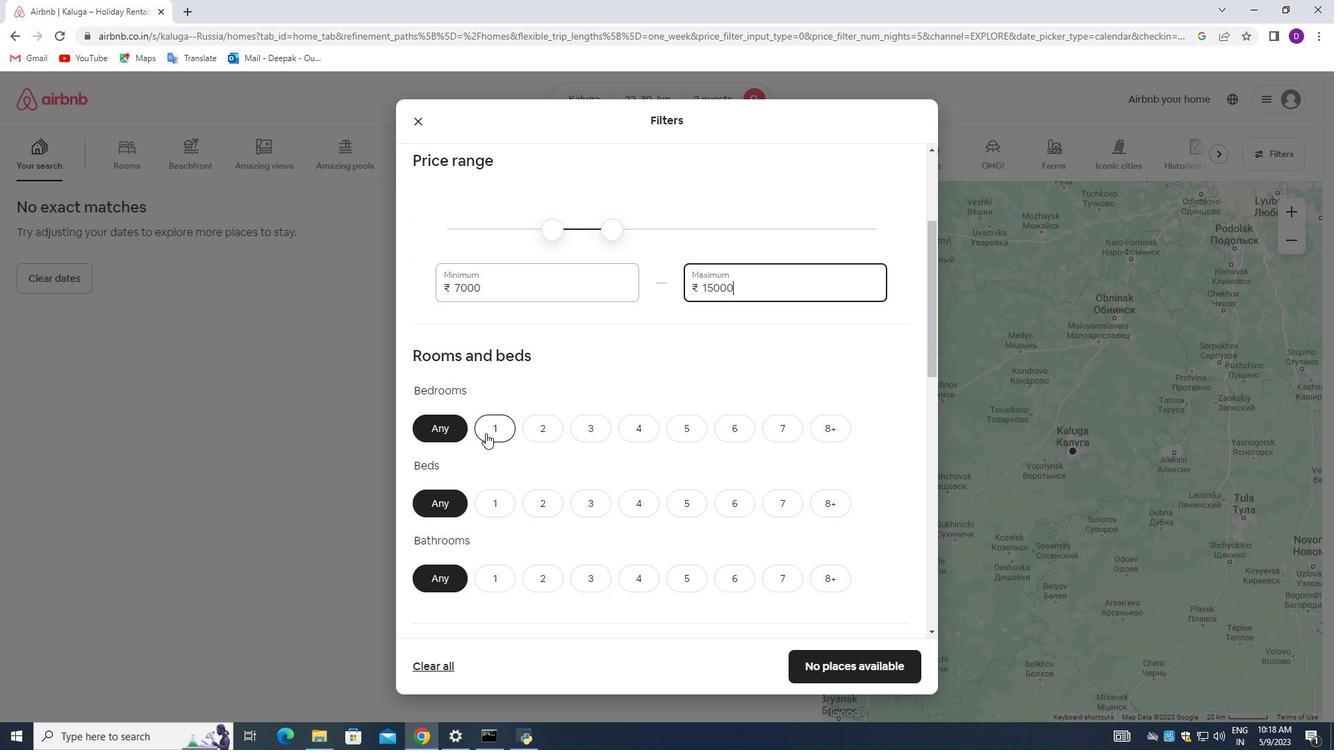 
Action: Mouse moved to (493, 508)
Screenshot: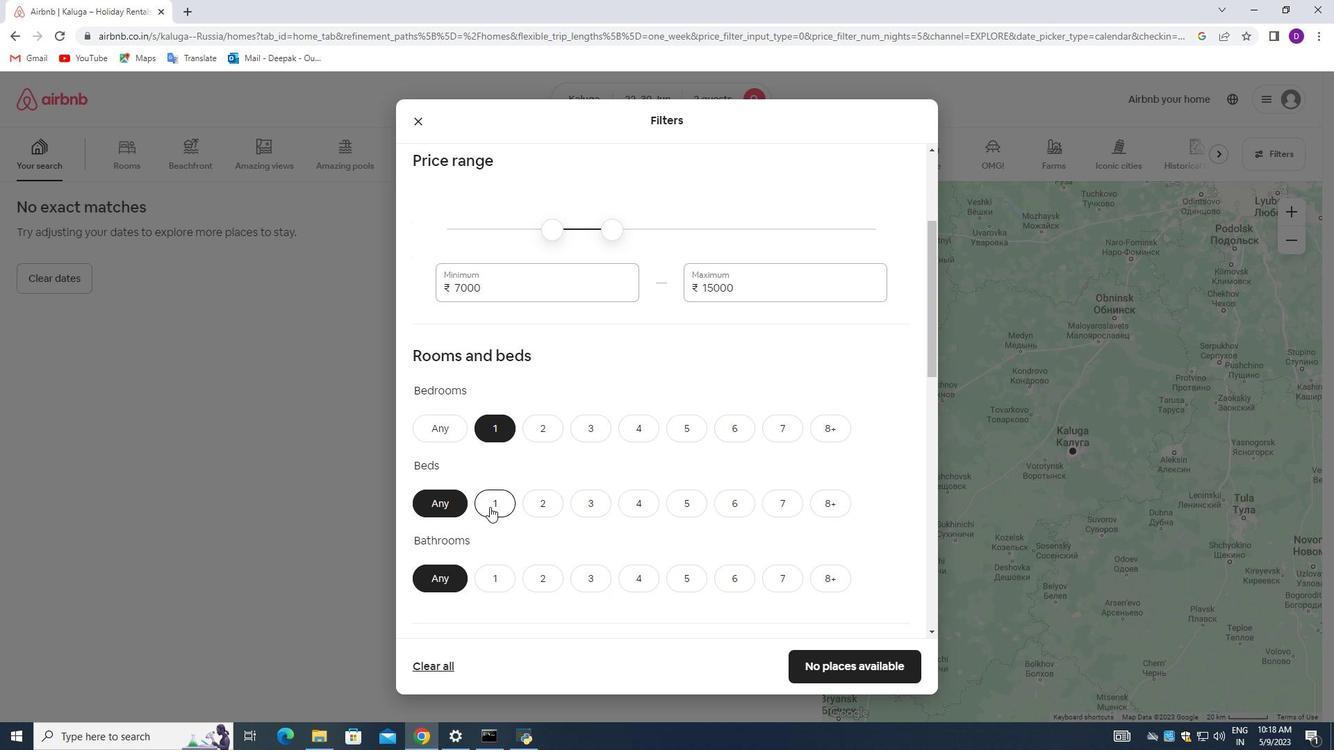 
Action: Mouse pressed left at (493, 508)
Screenshot: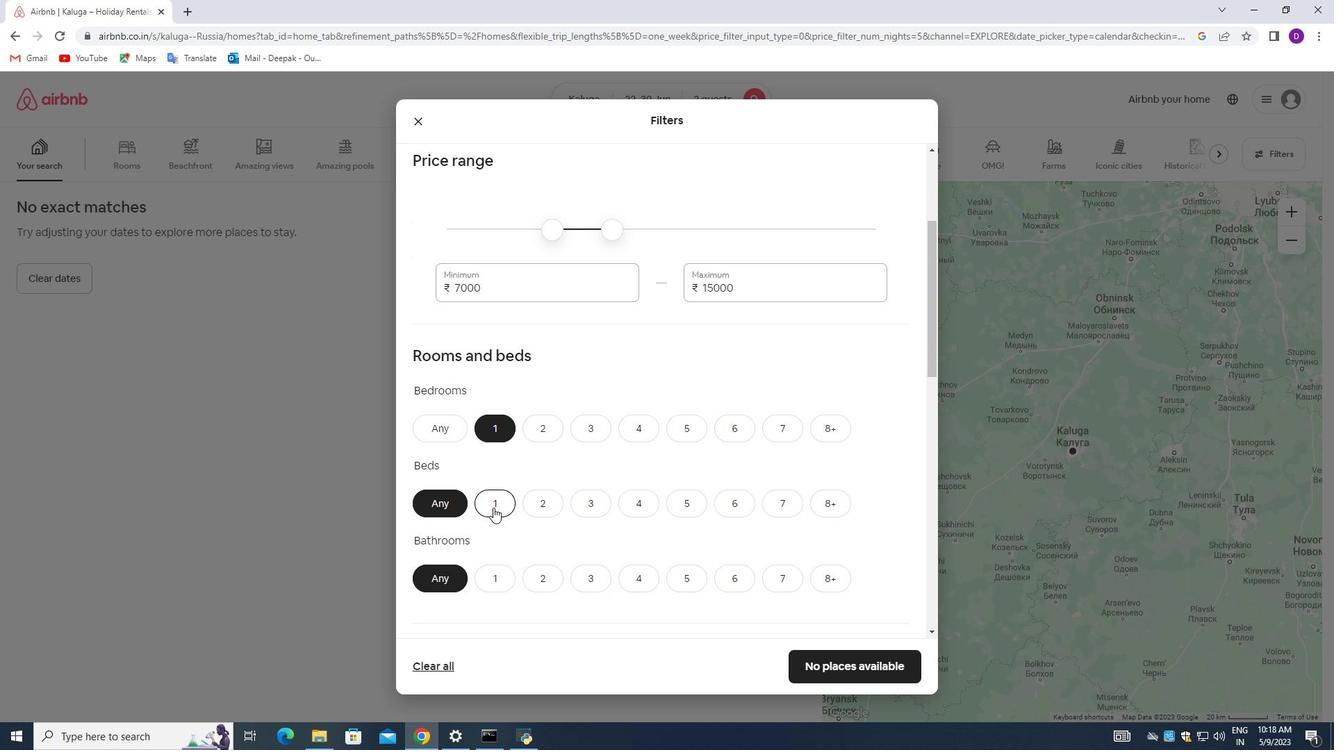 
Action: Mouse moved to (588, 572)
Screenshot: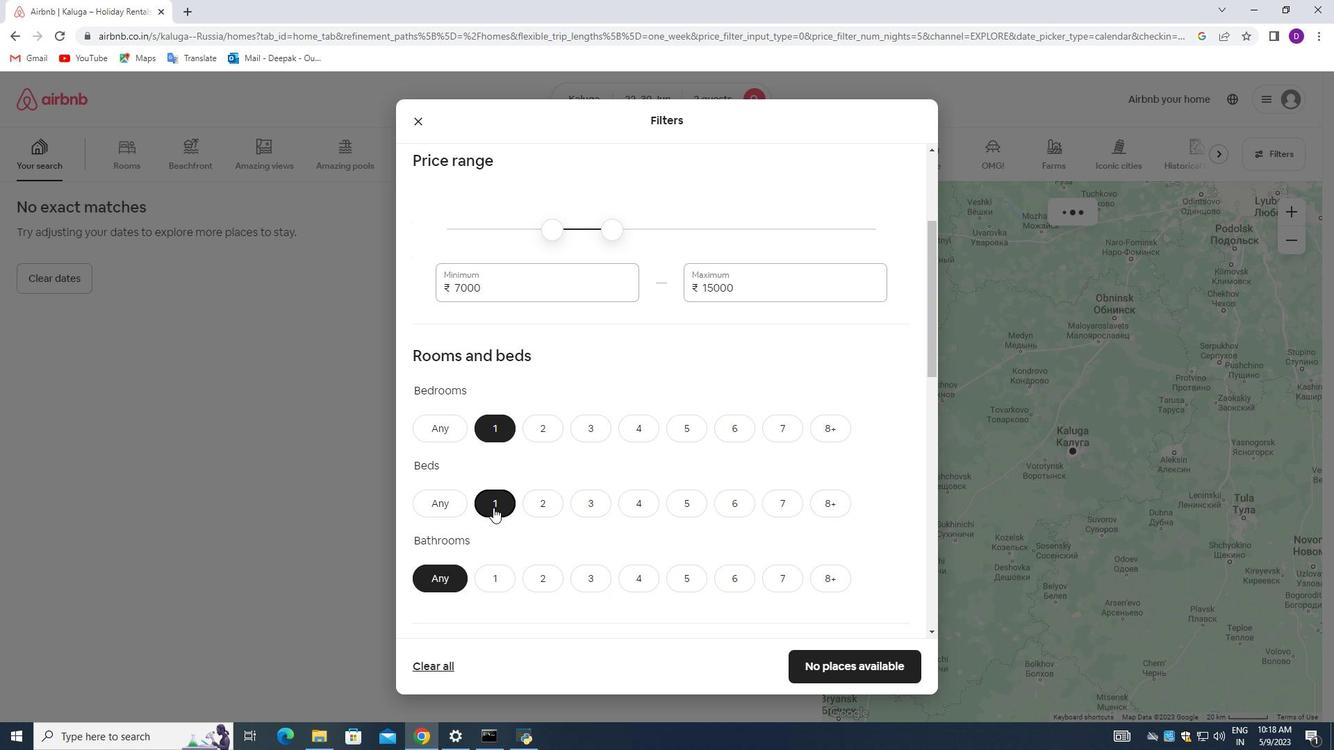 
Action: Mouse scrolled (588, 572) with delta (0, 0)
Screenshot: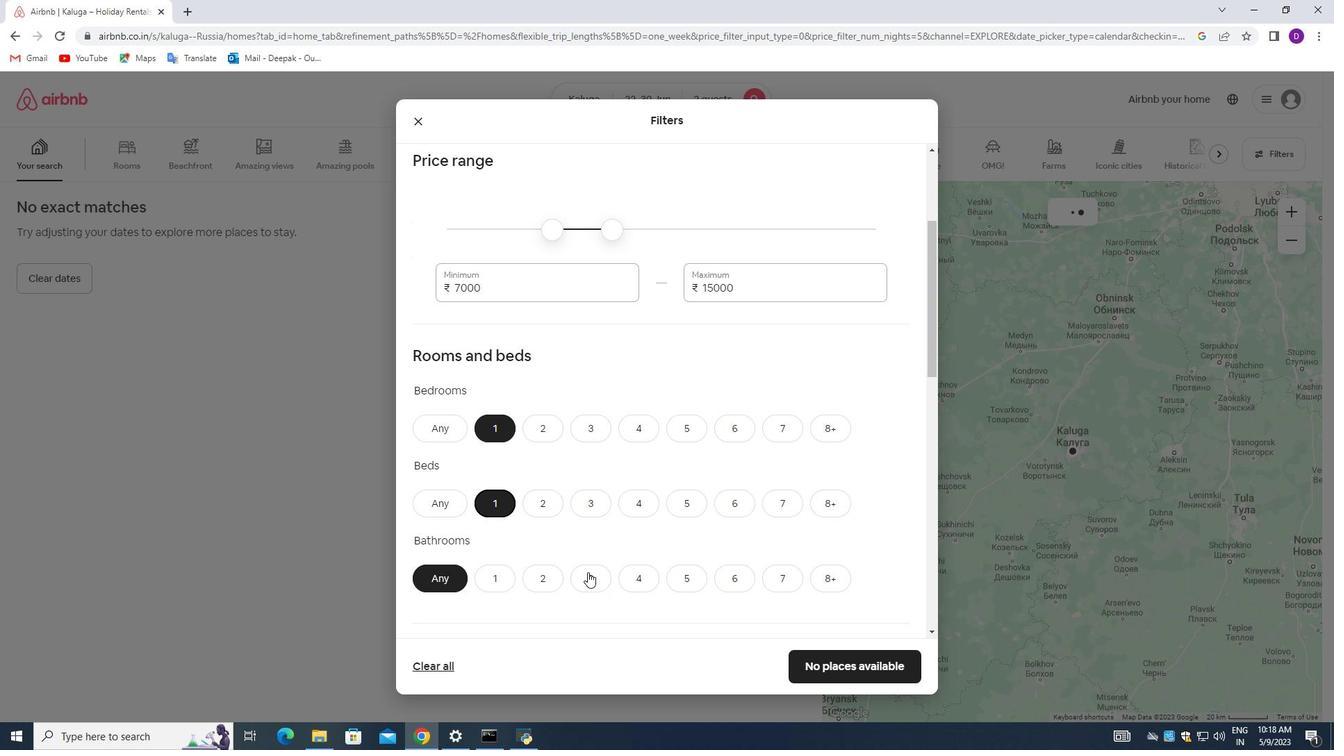 
Action: Mouse moved to (489, 509)
Screenshot: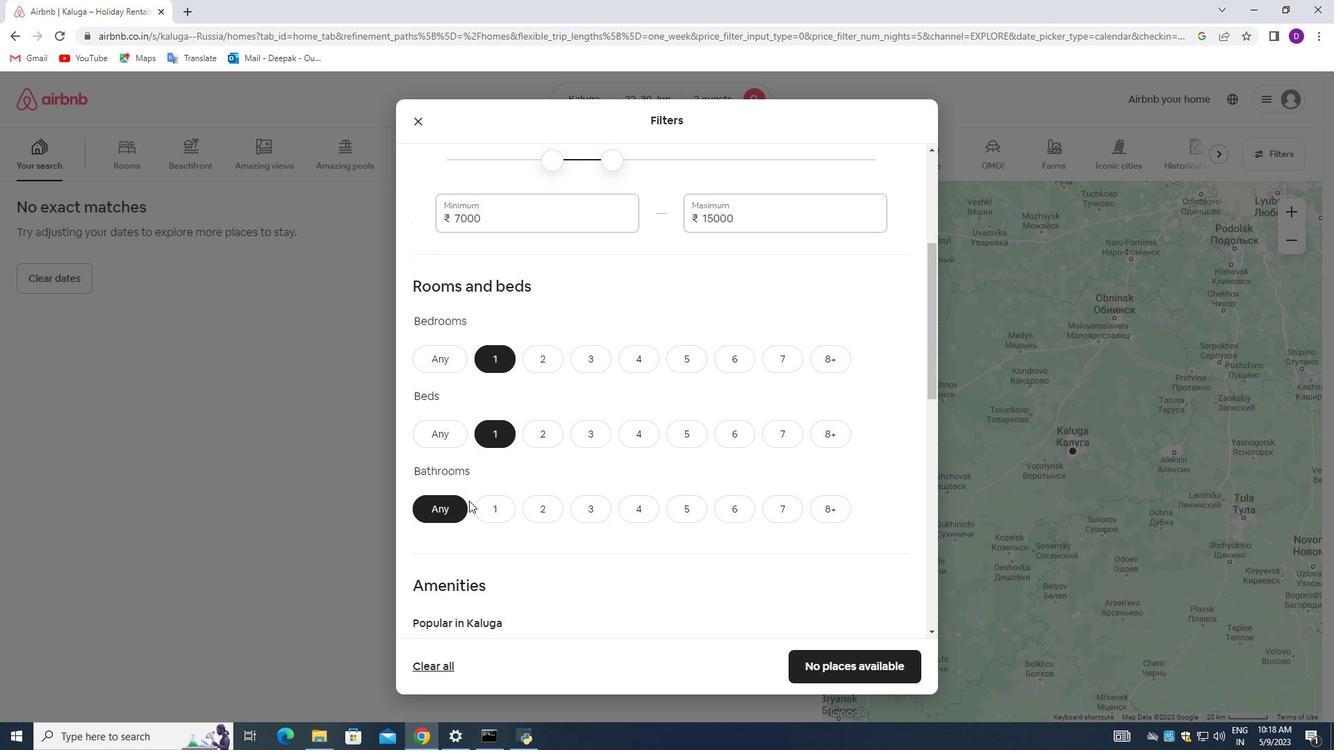 
Action: Mouse pressed left at (489, 509)
Screenshot: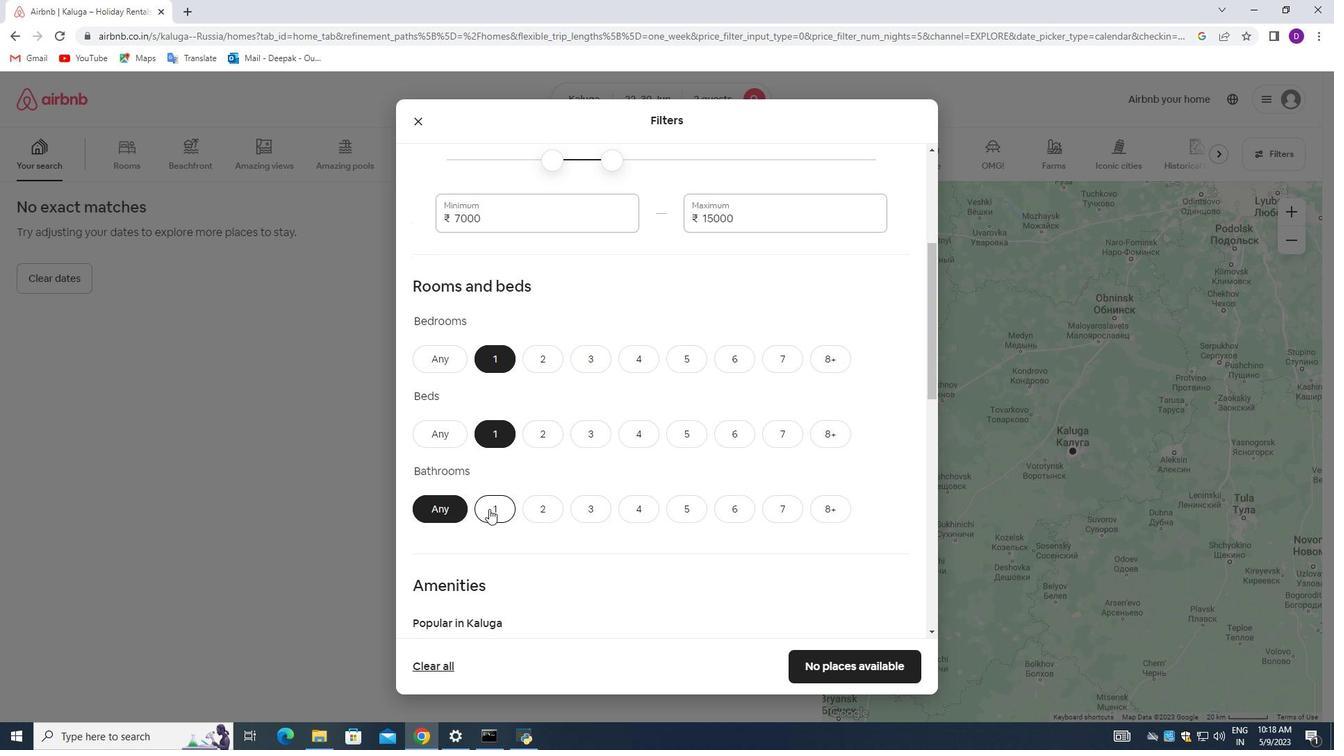 
Action: Mouse moved to (598, 541)
Screenshot: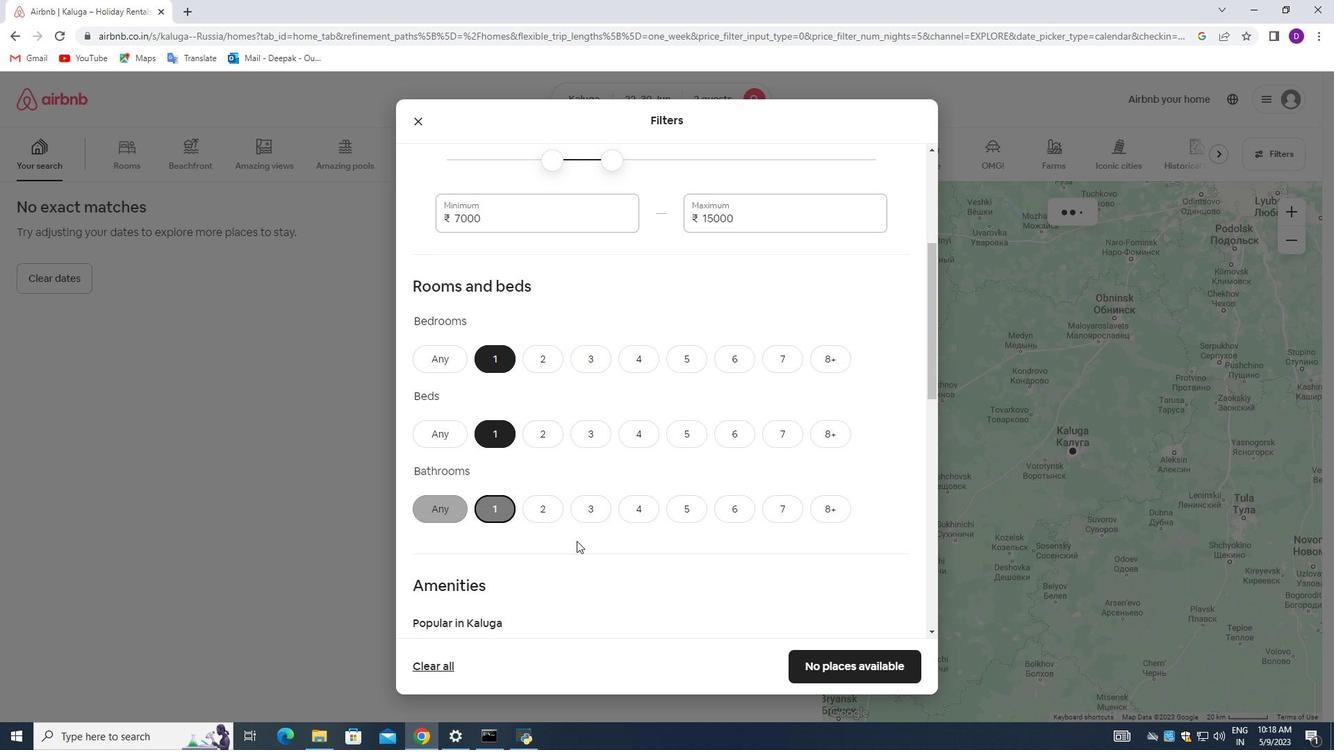 
Action: Mouse scrolled (598, 540) with delta (0, 0)
Screenshot: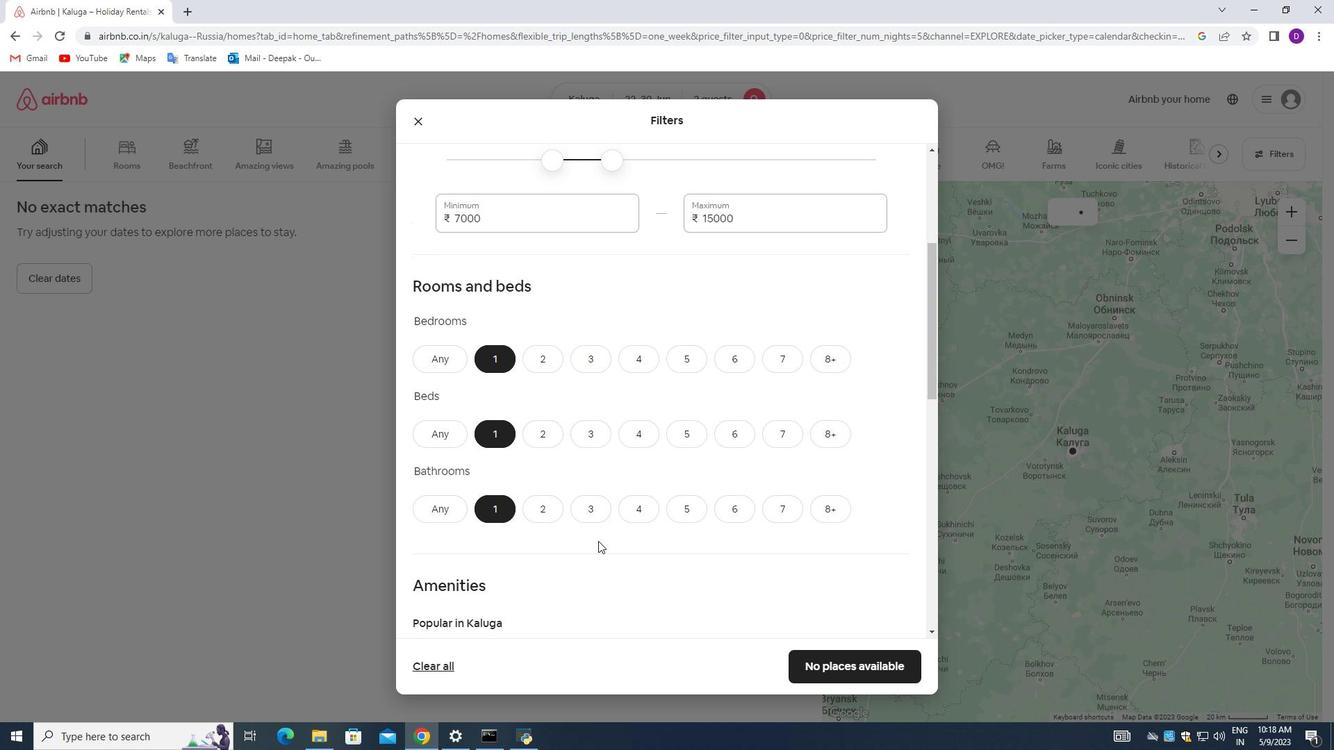 
Action: Mouse scrolled (598, 540) with delta (0, 0)
Screenshot: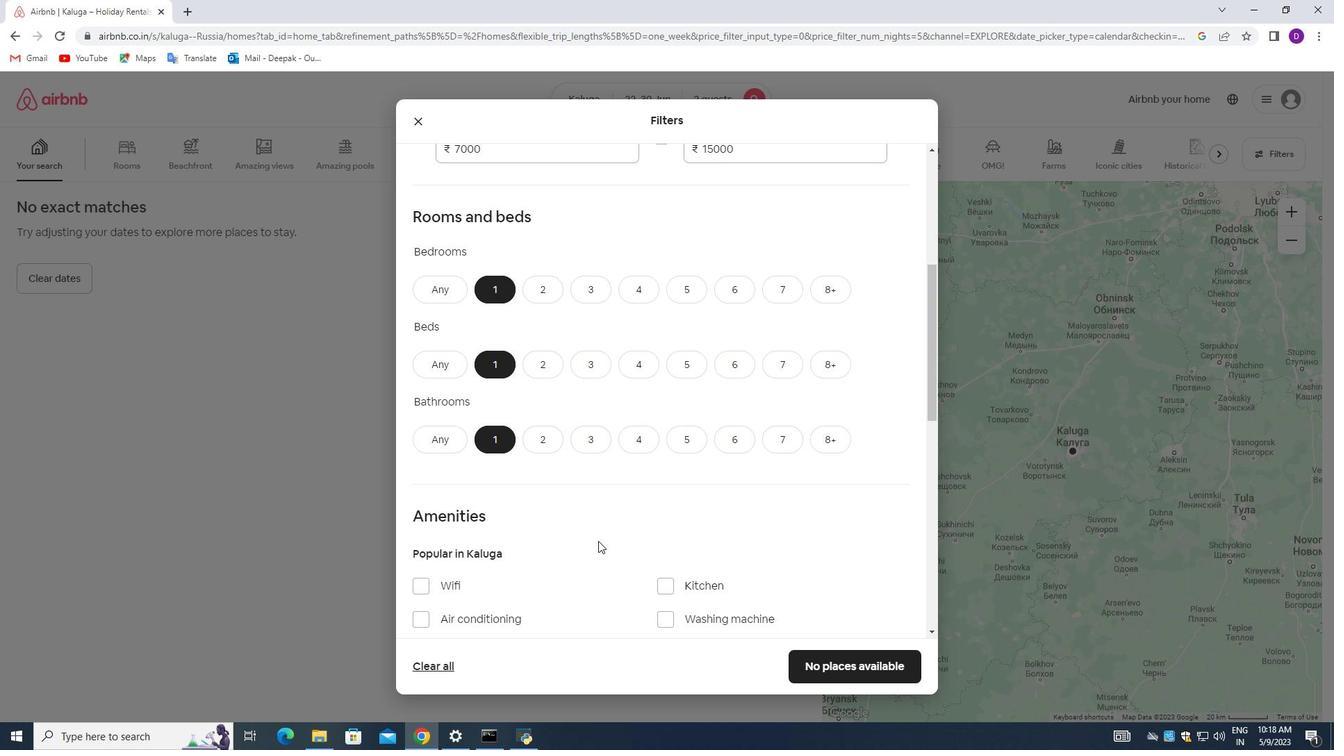 
Action: Mouse scrolled (598, 540) with delta (0, 0)
Screenshot: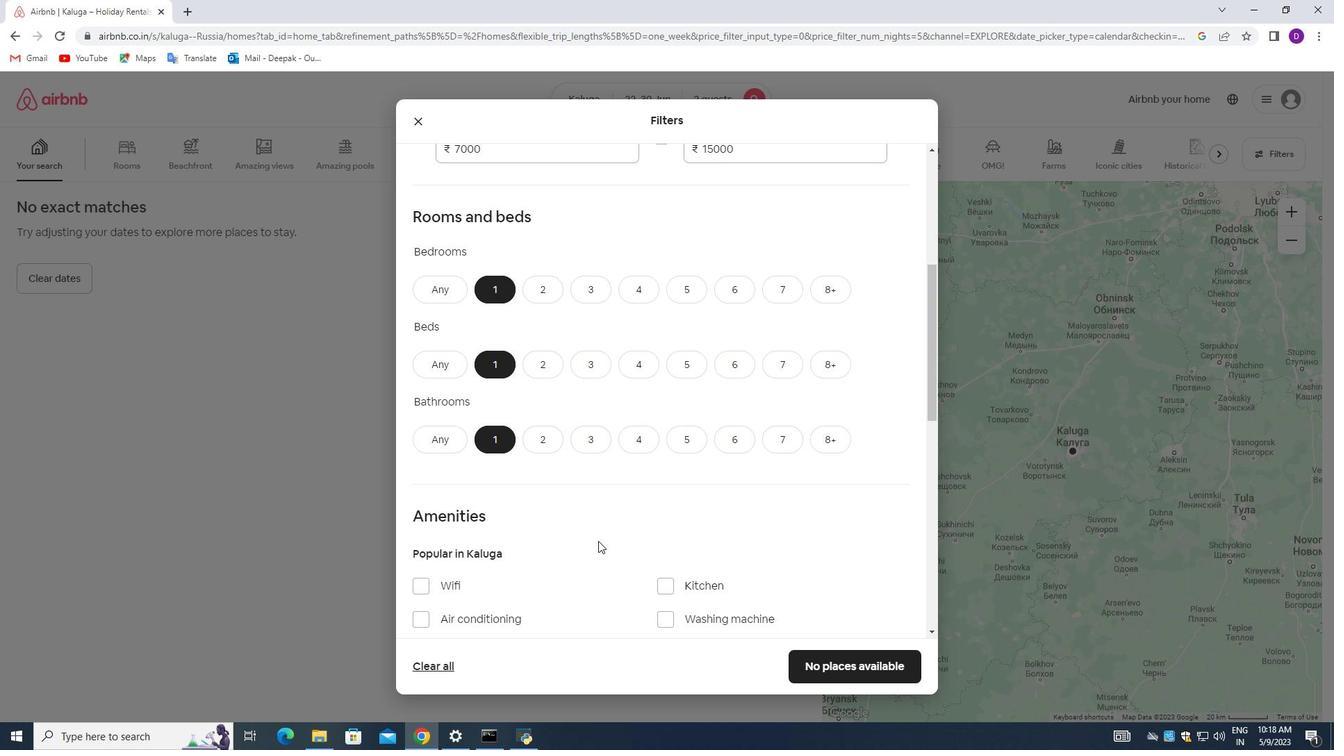 
Action: Mouse moved to (631, 527)
Screenshot: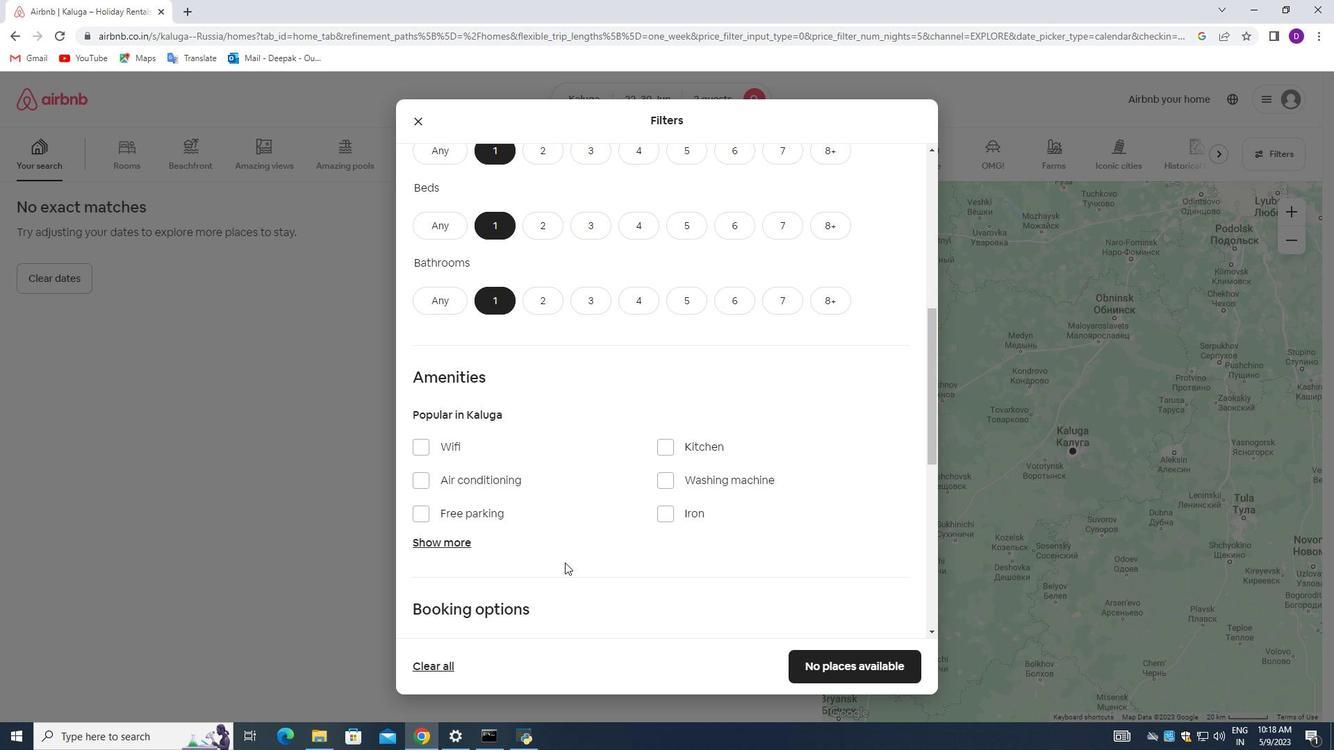 
Action: Mouse scrolled (631, 526) with delta (0, 0)
Screenshot: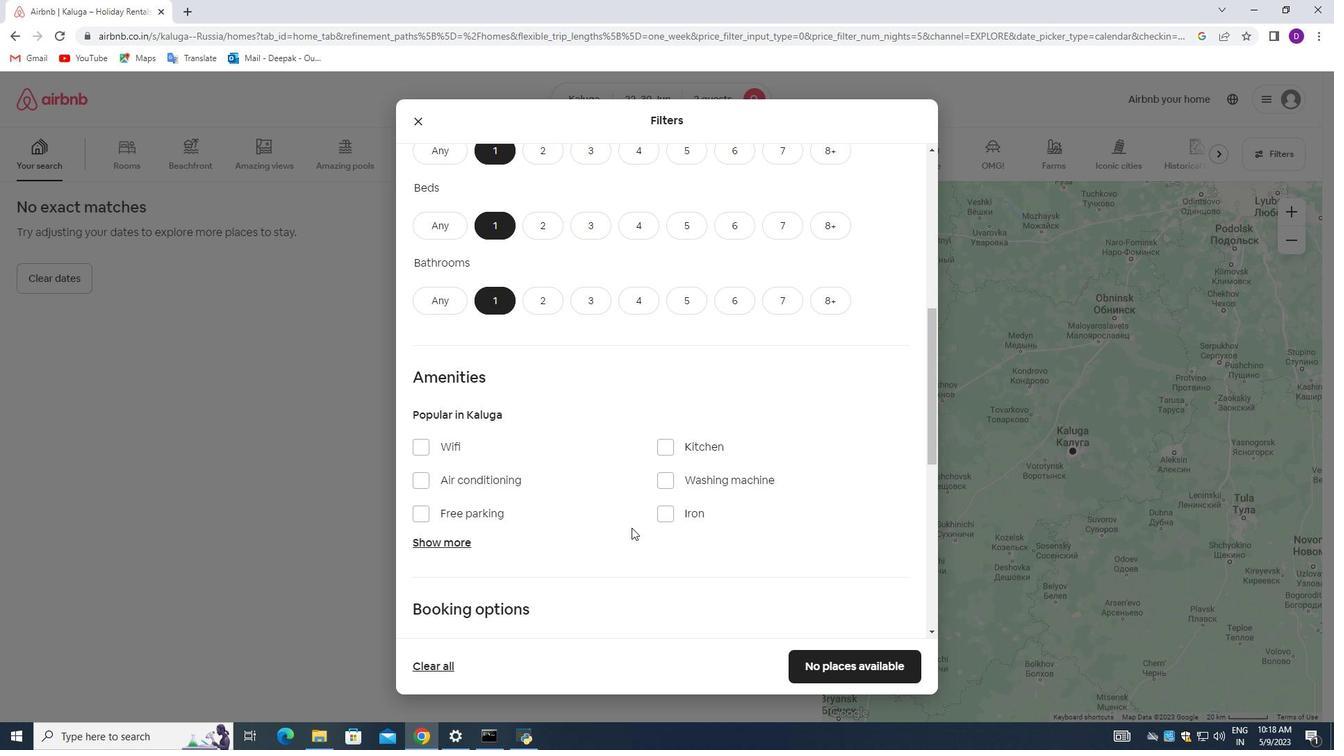 
Action: Mouse scrolled (631, 526) with delta (0, 0)
Screenshot: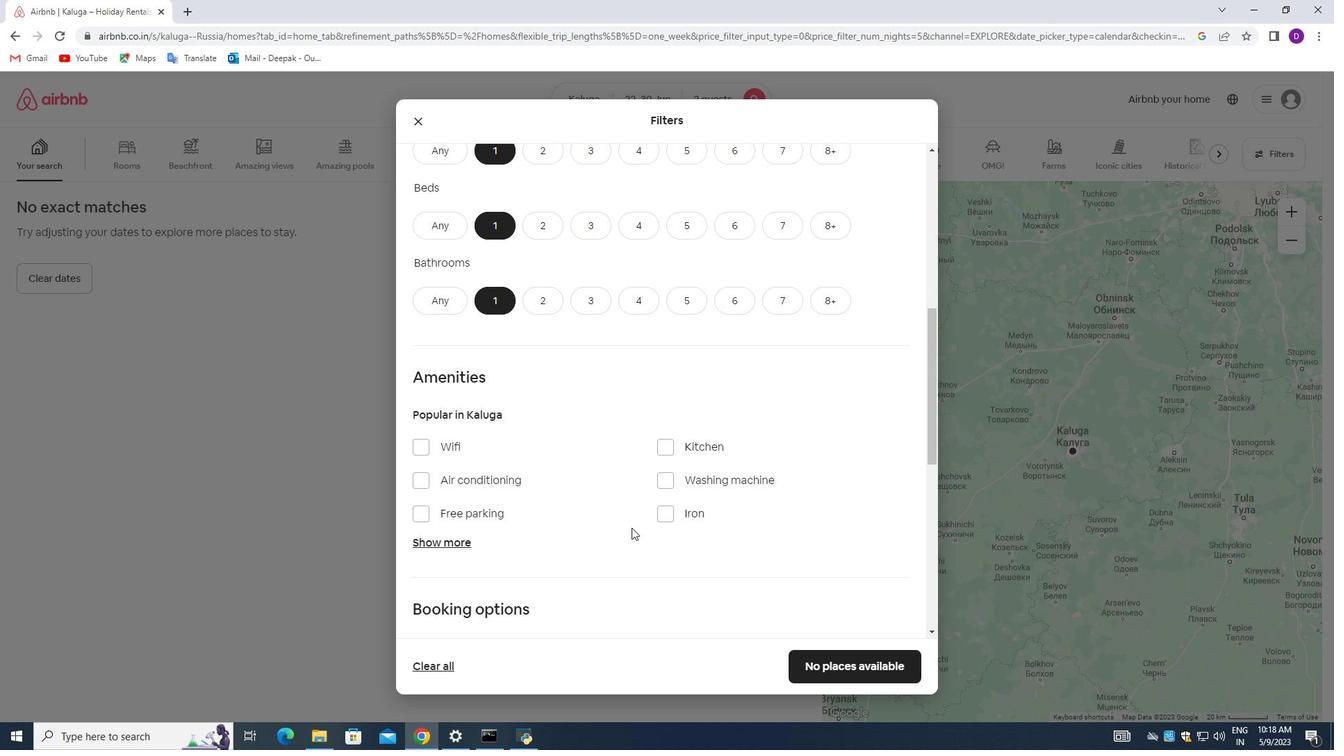 
Action: Mouse scrolled (631, 526) with delta (0, 0)
Screenshot: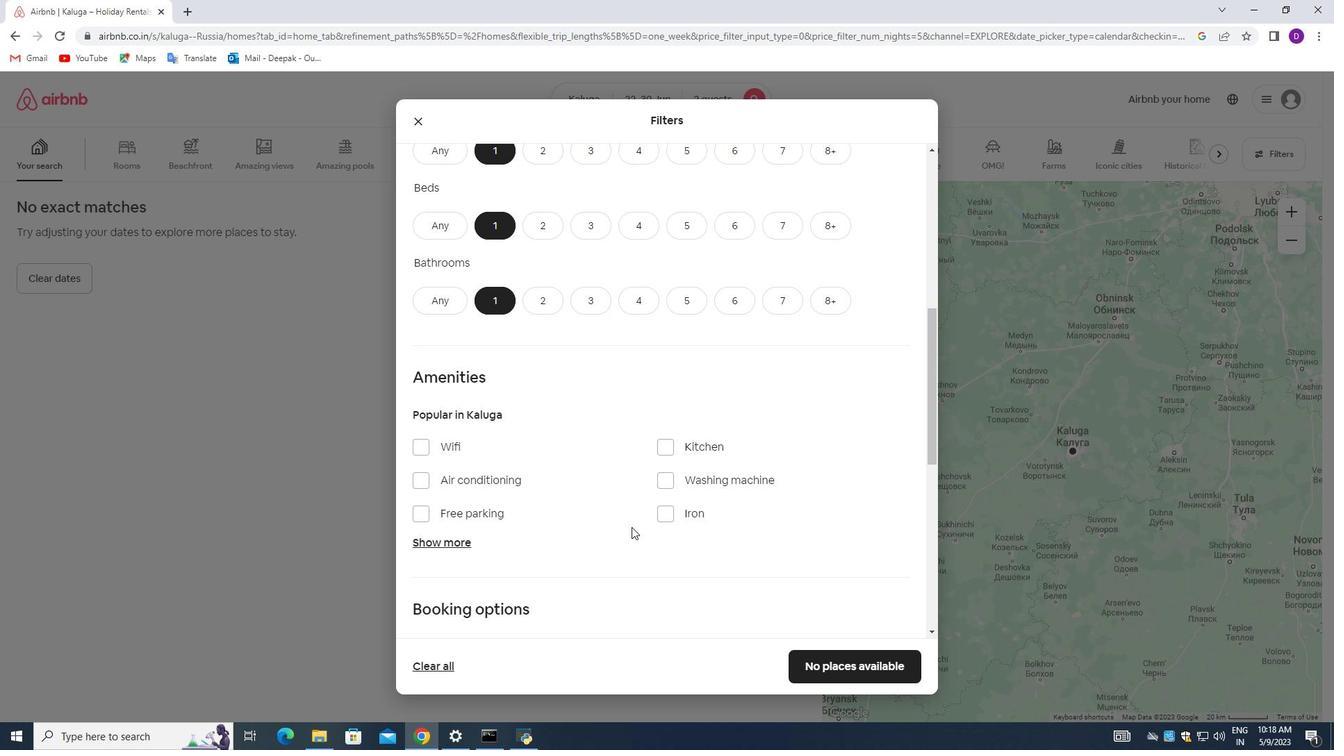 
Action: Mouse moved to (631, 526)
Screenshot: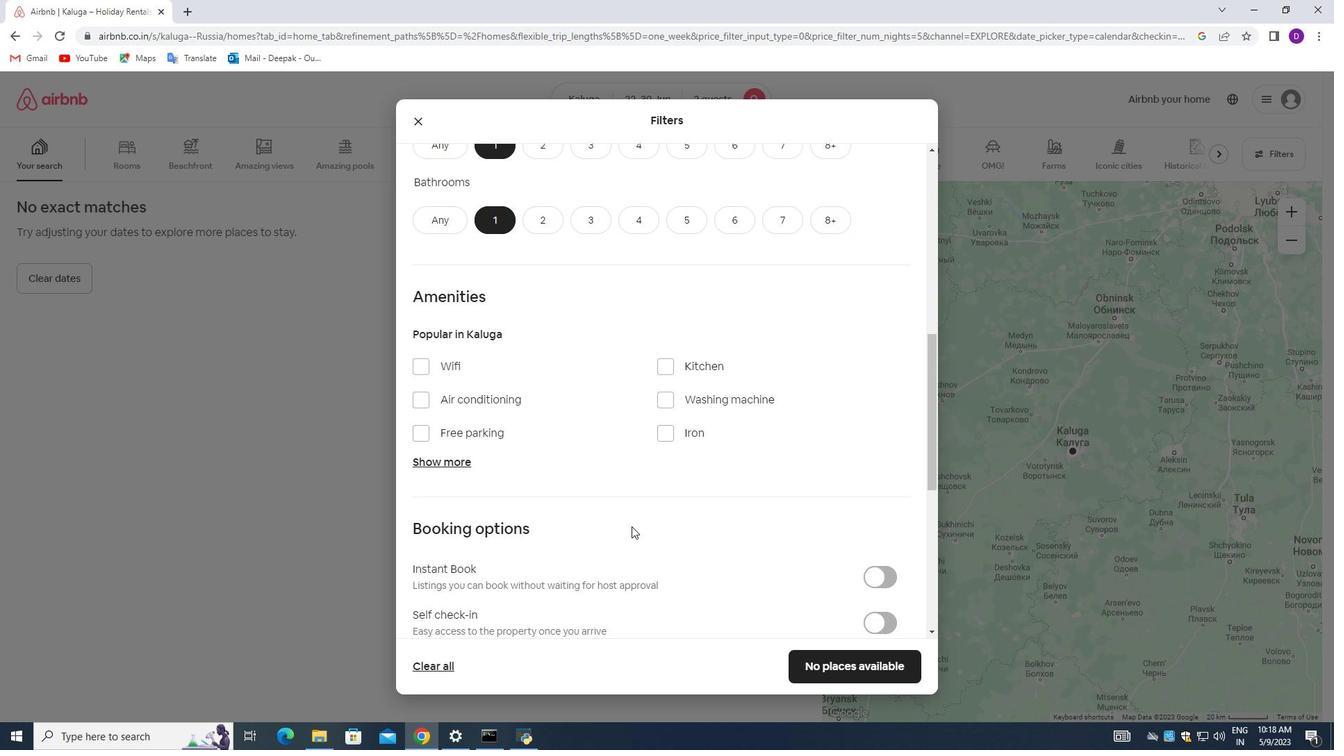 
Action: Mouse scrolled (631, 525) with delta (0, 0)
Screenshot: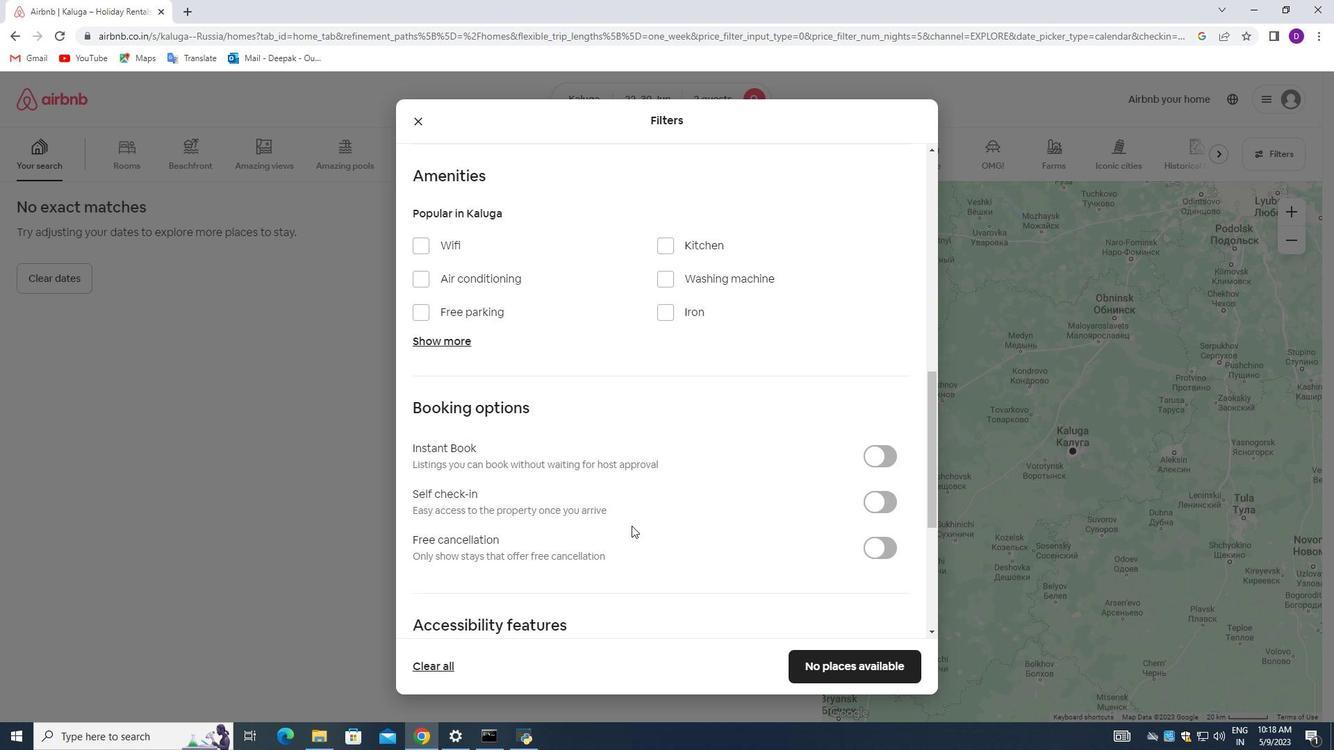 
Action: Mouse moved to (633, 523)
Screenshot: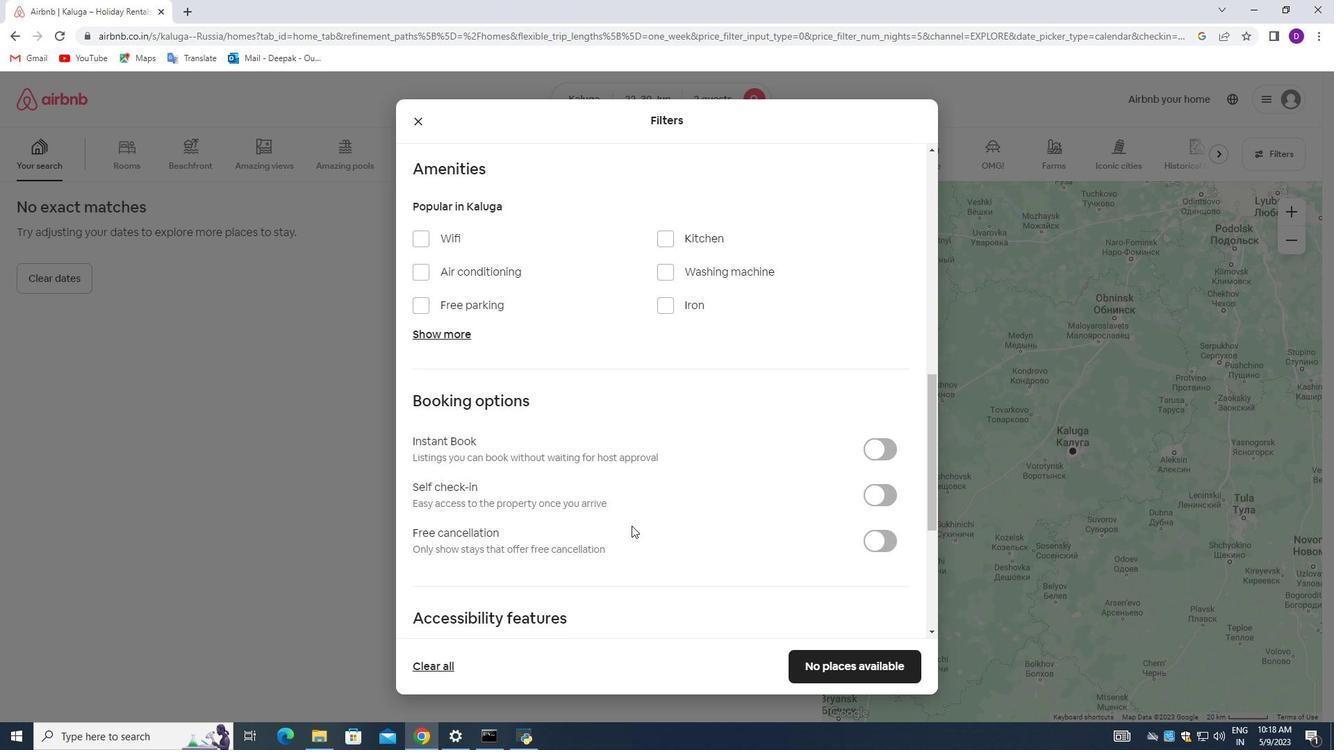 
Action: Mouse scrolled (633, 522) with delta (0, 0)
Screenshot: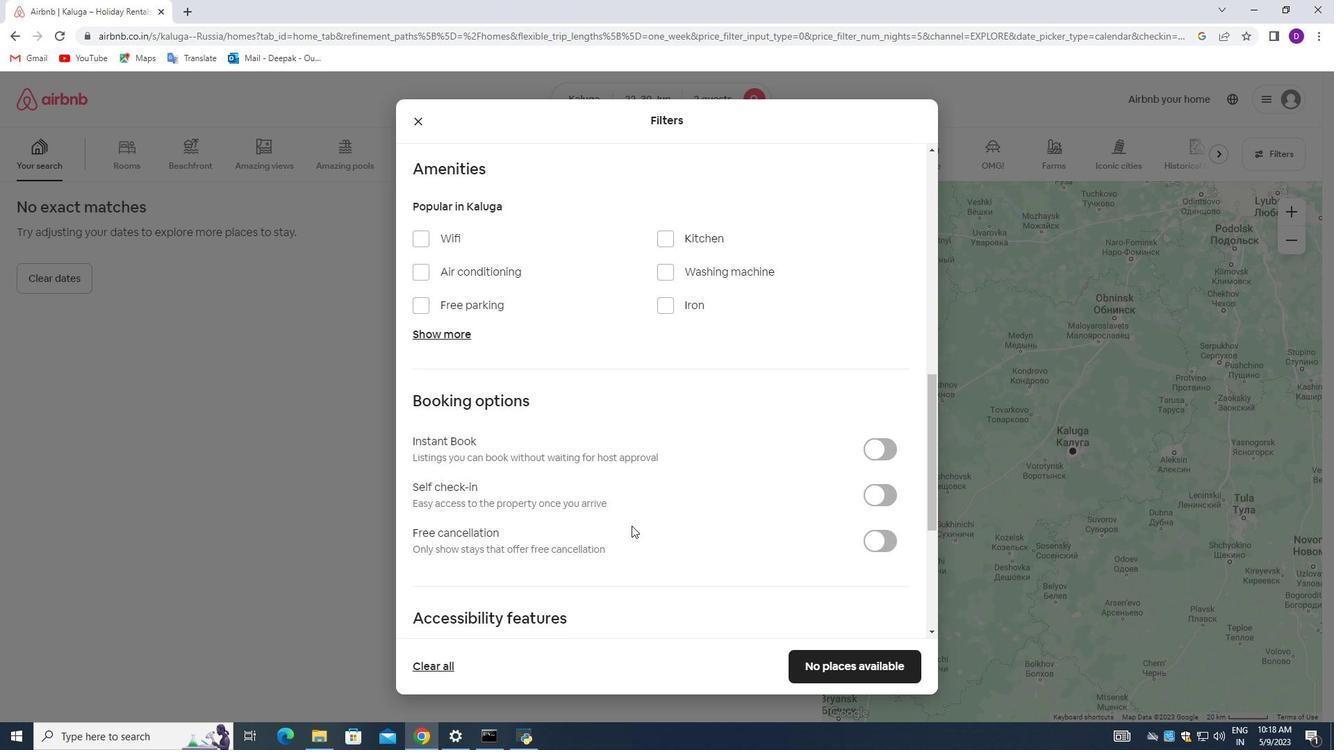 
Action: Mouse moved to (631, 512)
Screenshot: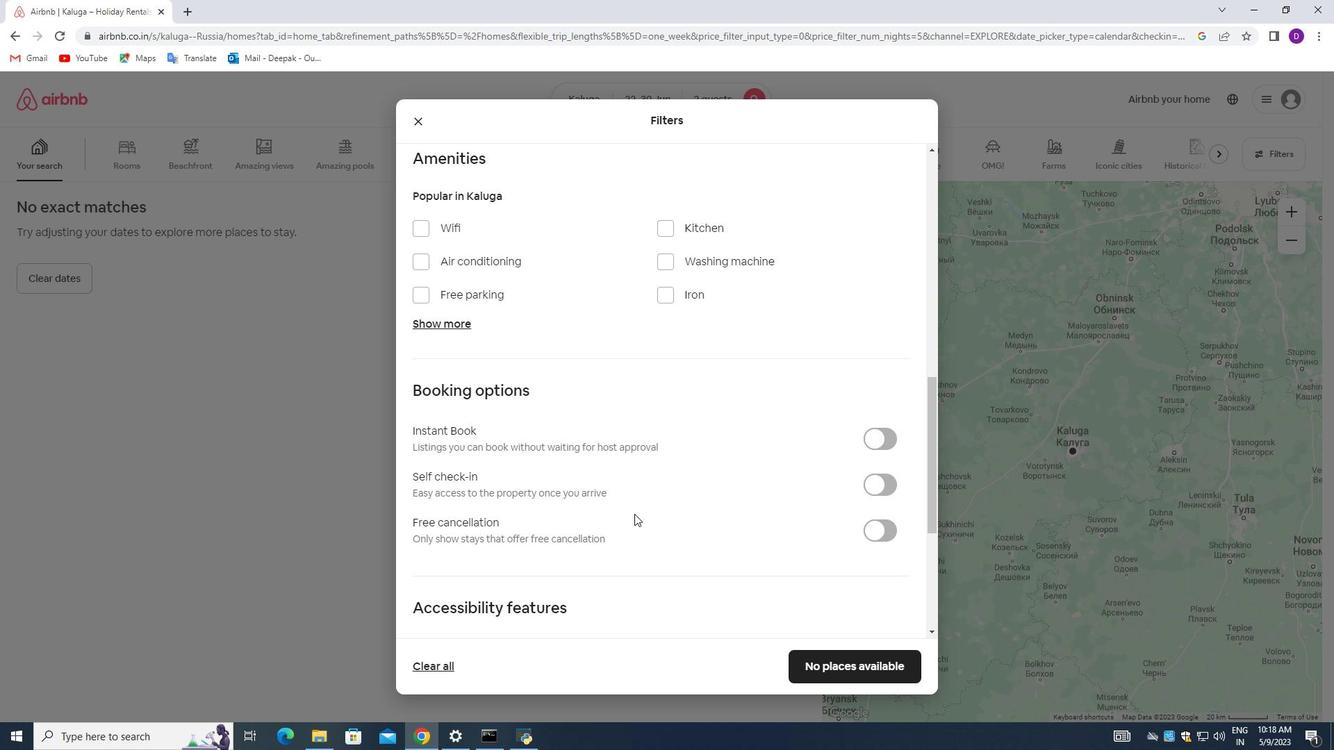 
Action: Mouse scrolled (631, 512) with delta (0, 0)
Screenshot: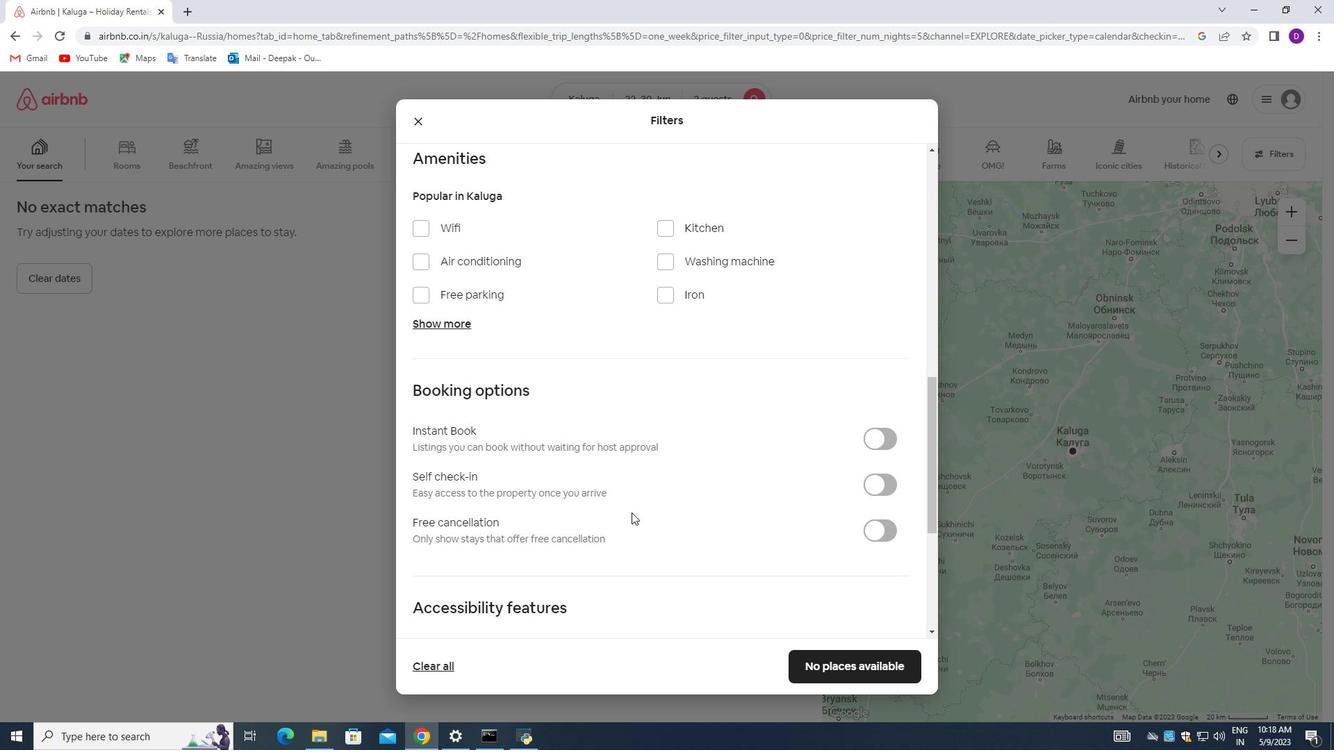 
Action: Mouse scrolled (631, 512) with delta (0, 0)
Screenshot: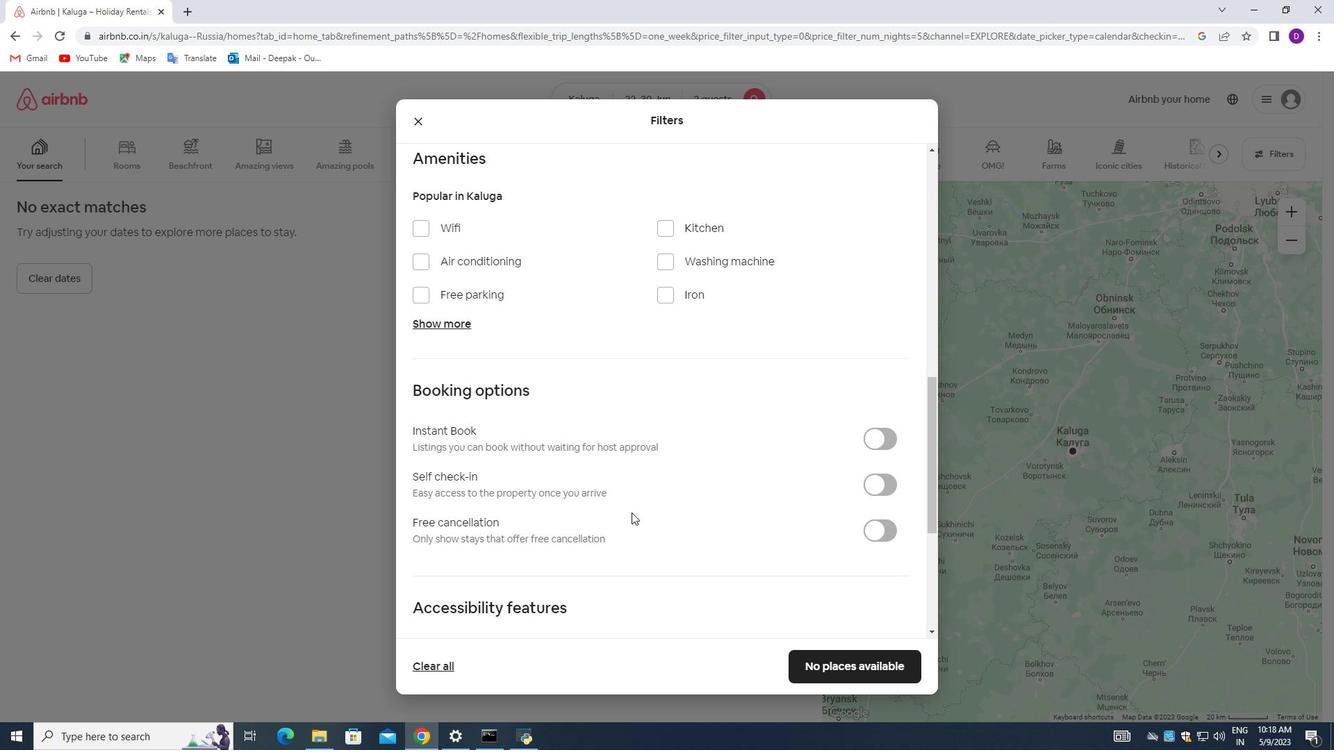 
Action: Mouse scrolled (631, 512) with delta (0, 0)
Screenshot: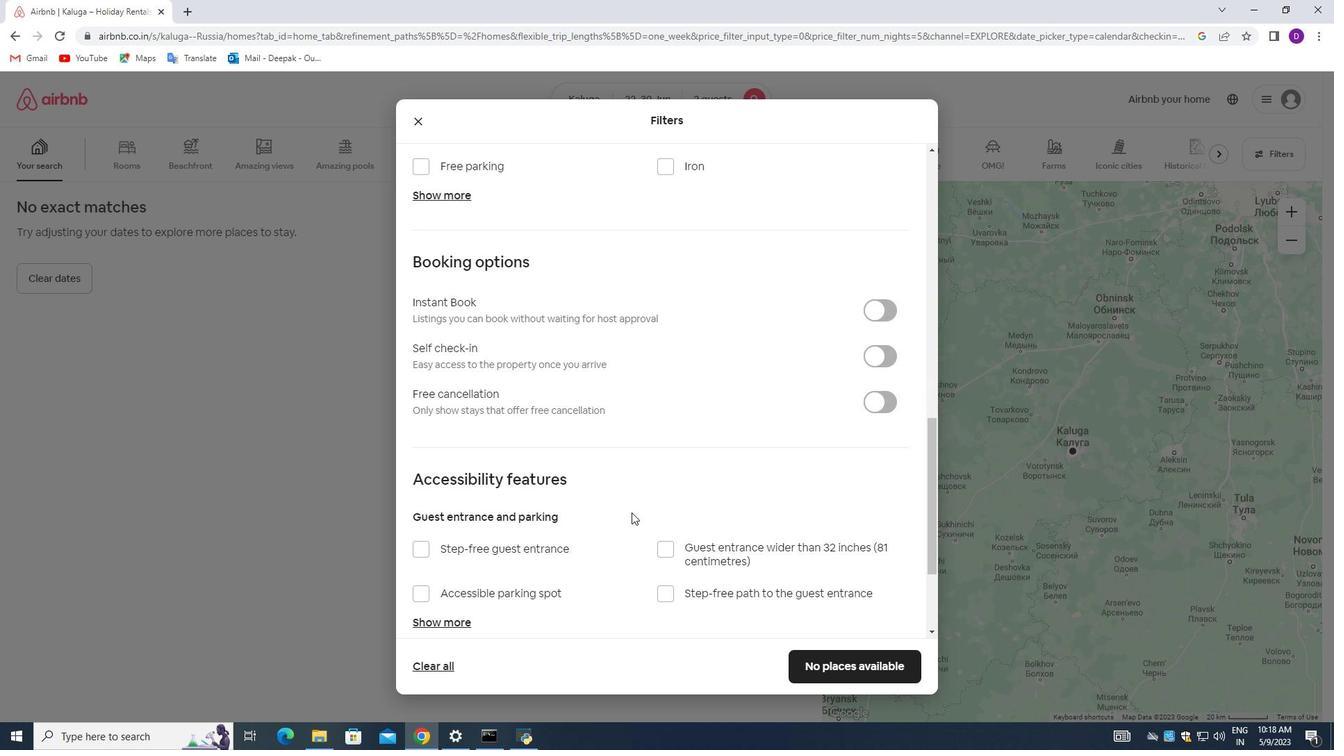 
Action: Mouse scrolled (631, 512) with delta (0, 0)
Screenshot: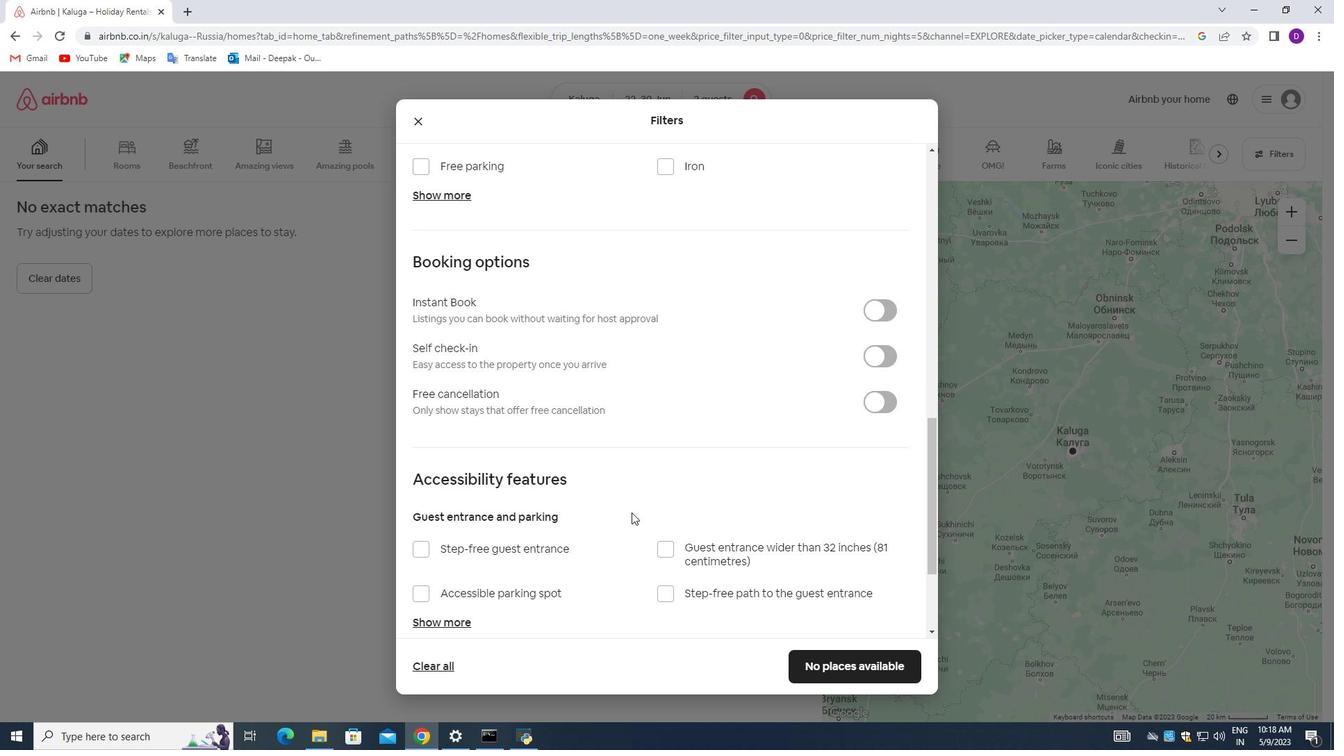 
Action: Mouse scrolled (631, 512) with delta (0, 0)
Screenshot: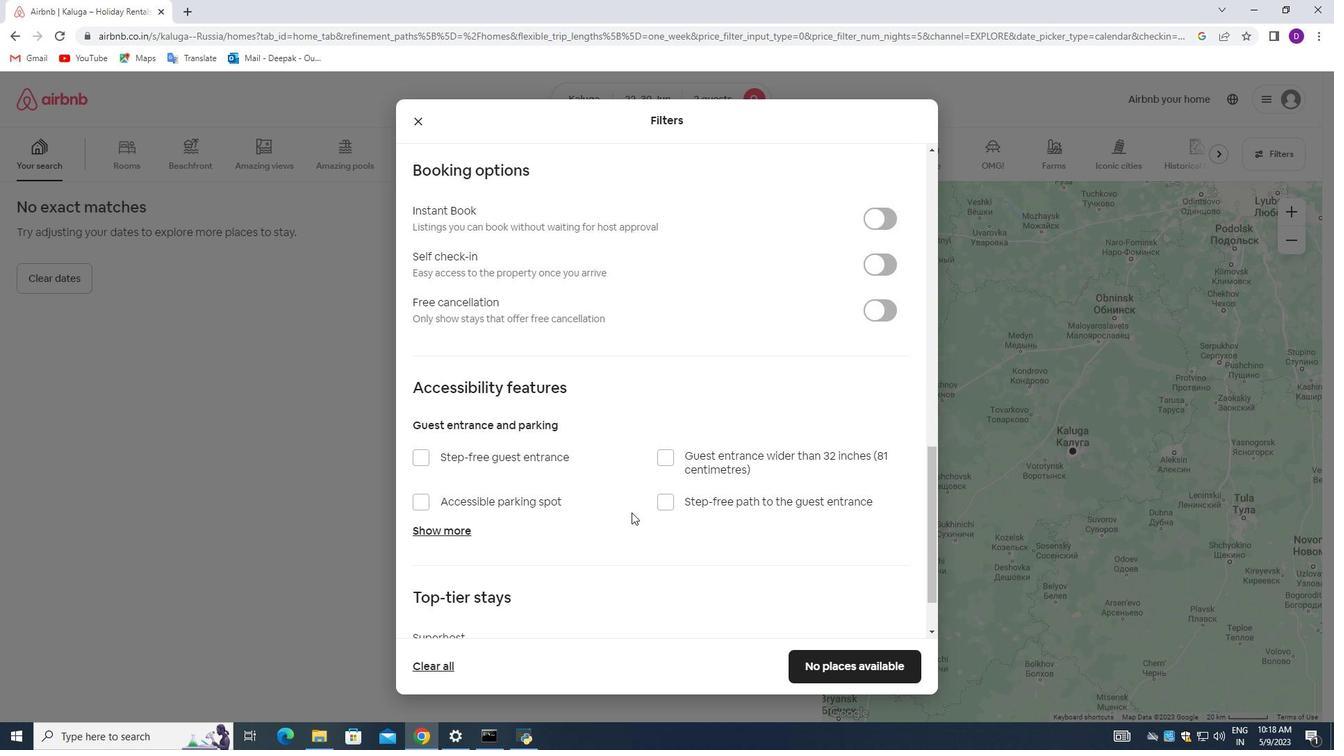 
Action: Mouse moved to (629, 510)
Screenshot: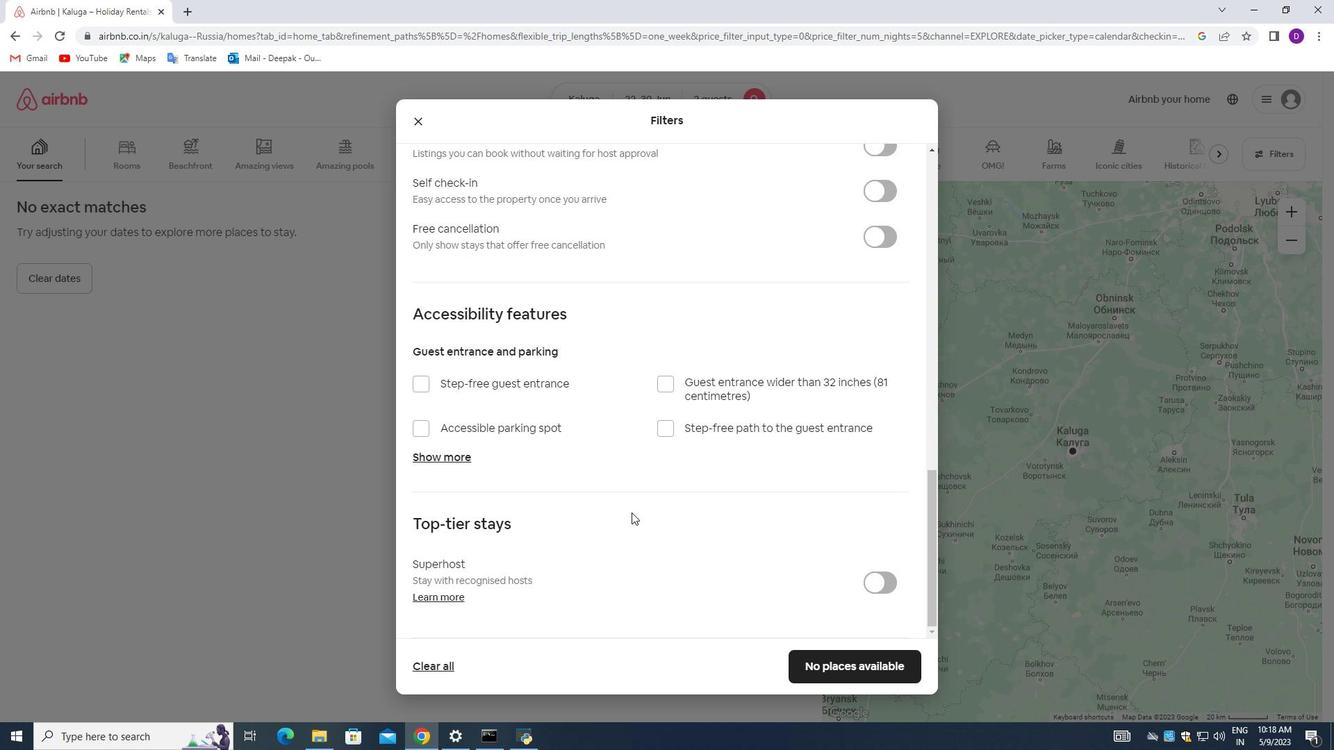
Action: Mouse scrolled (629, 510) with delta (0, 0)
Screenshot: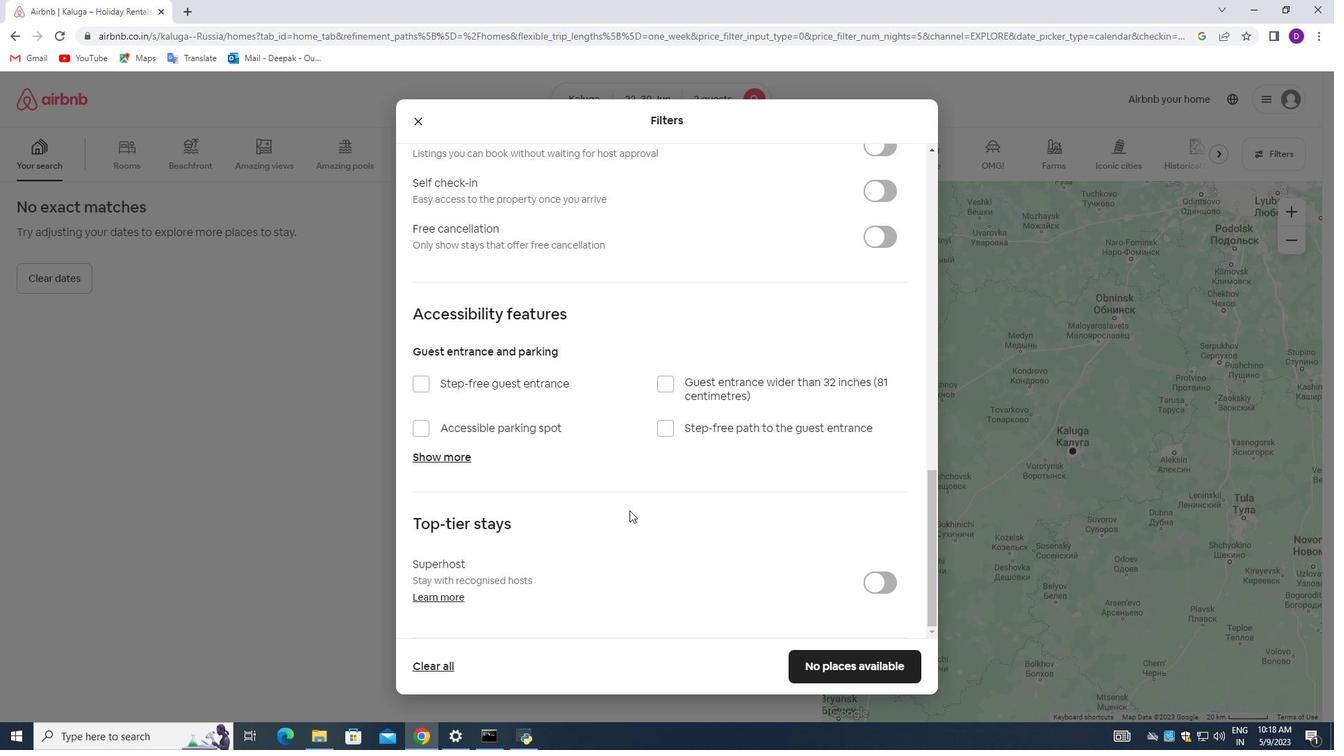 
Action: Mouse scrolled (629, 510) with delta (0, 0)
Screenshot: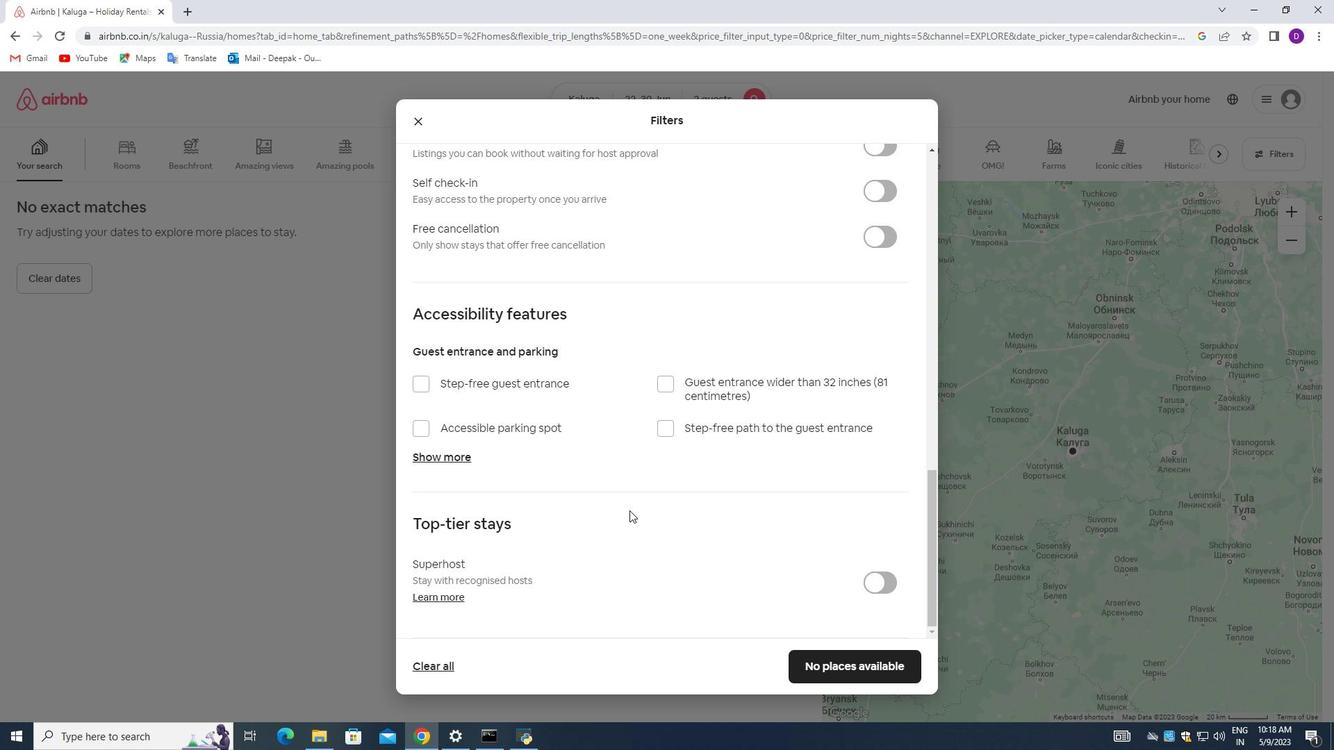 
Action: Mouse scrolled (629, 510) with delta (0, 0)
Screenshot: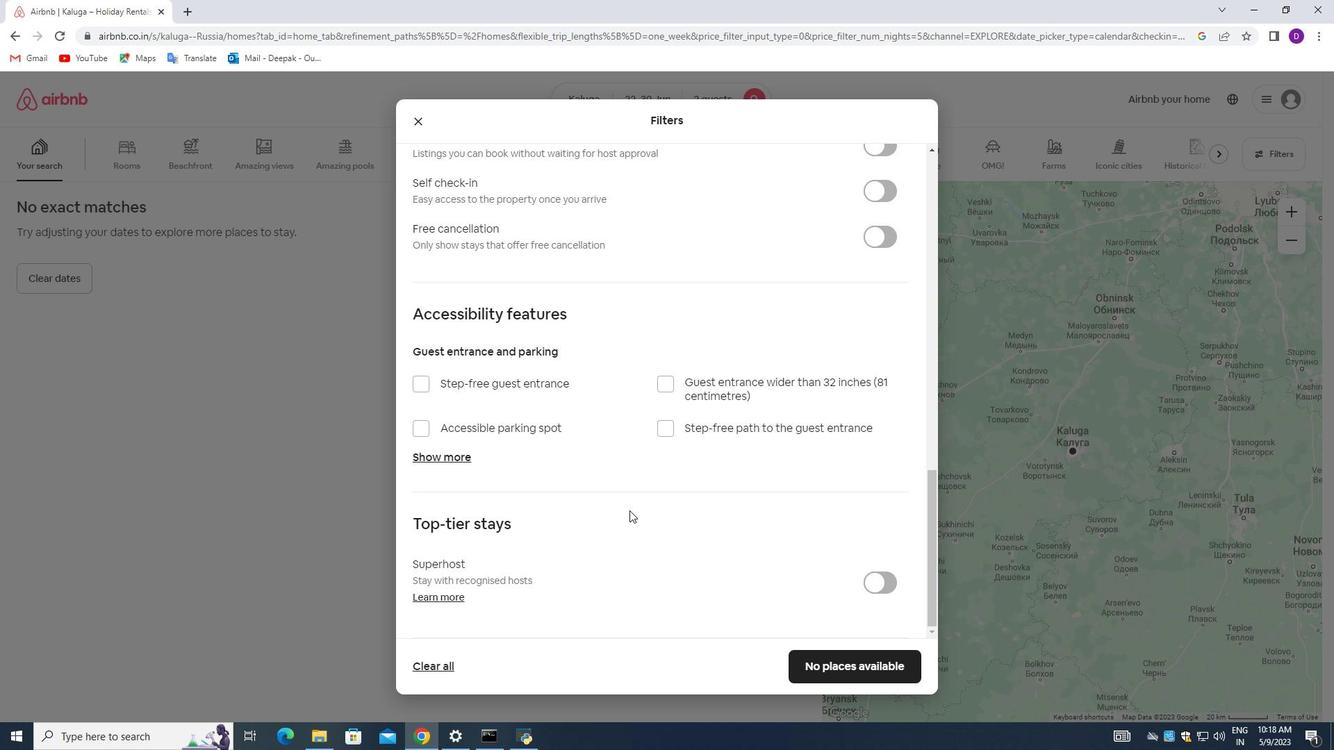 
Action: Mouse scrolled (629, 510) with delta (0, 0)
Screenshot: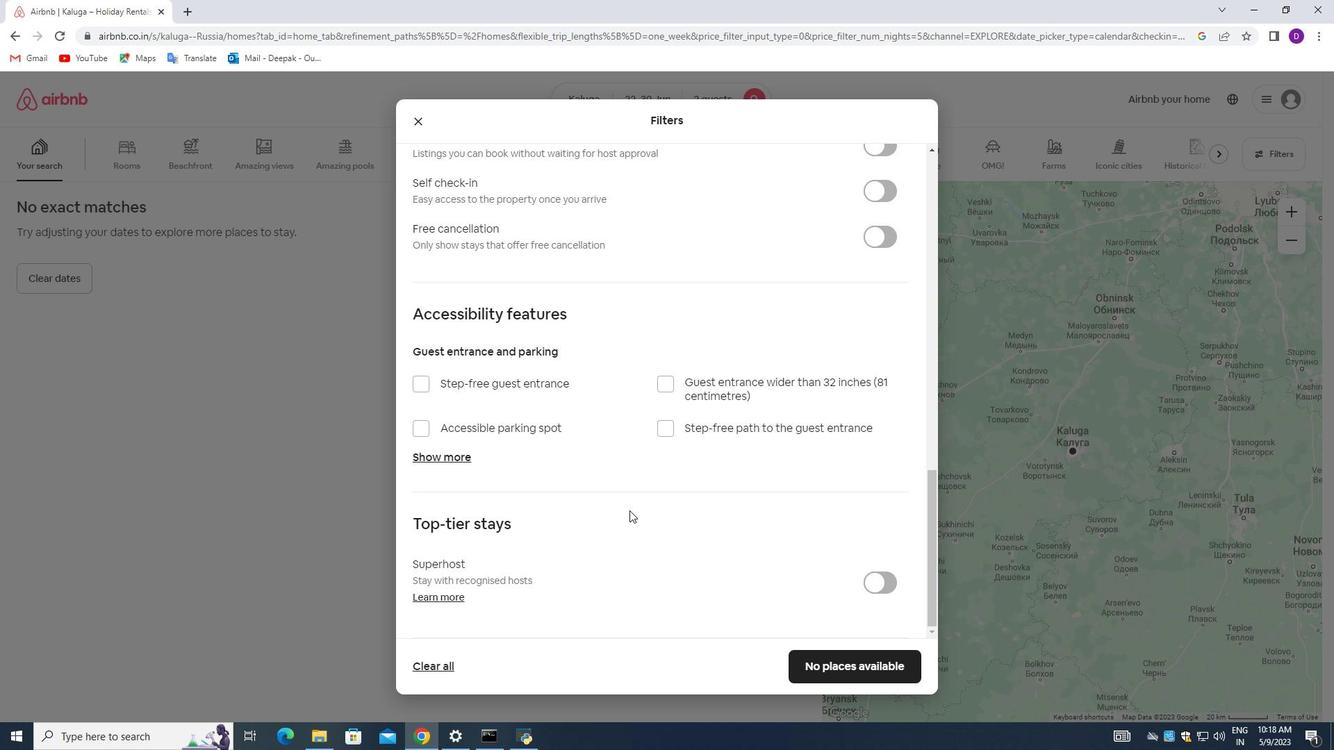 
Action: Mouse scrolled (629, 510) with delta (0, 0)
Screenshot: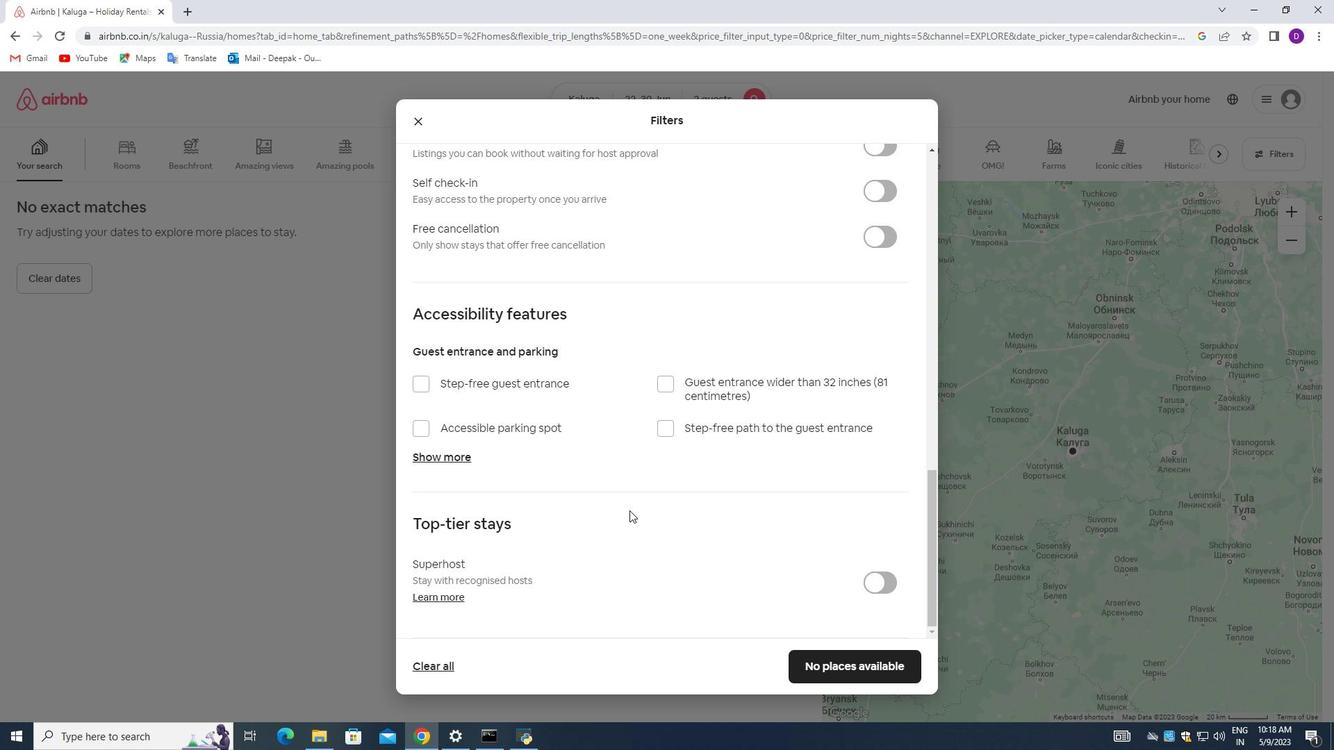 
Action: Mouse moved to (629, 508)
Screenshot: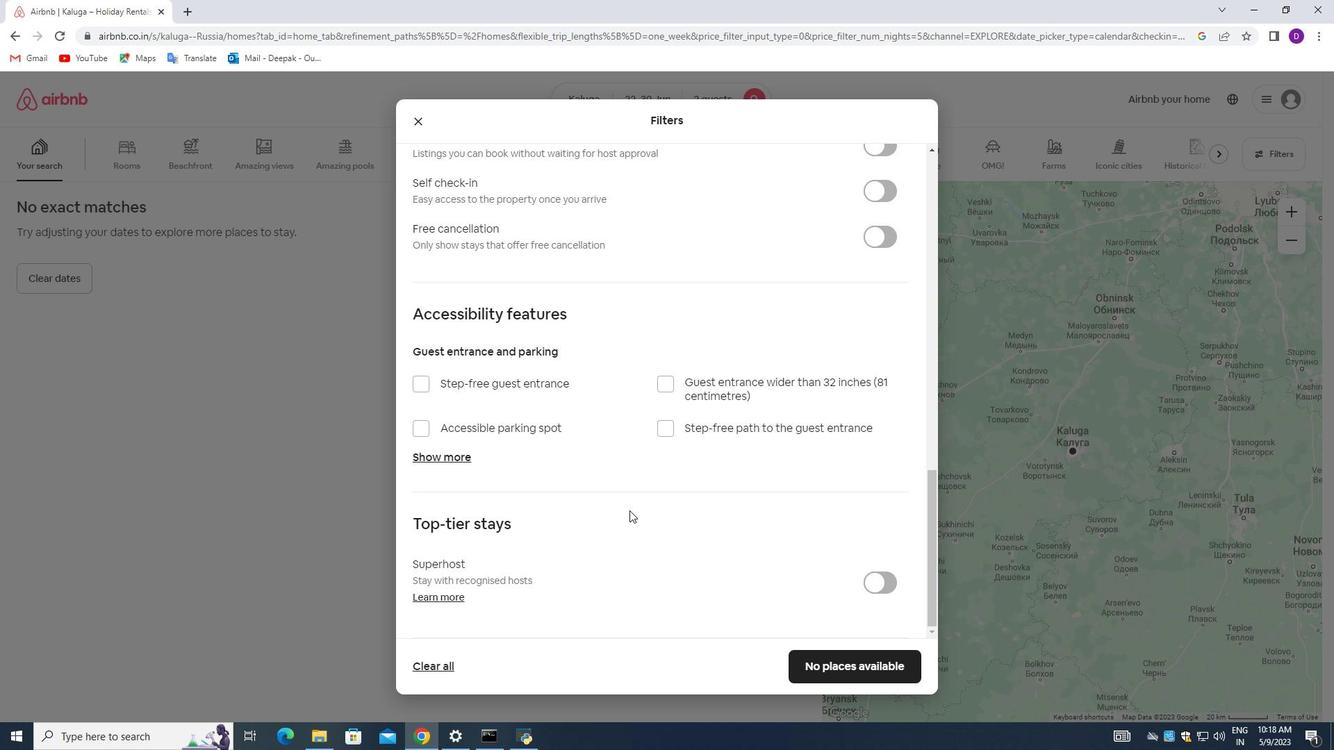 
Action: Mouse scrolled (629, 509) with delta (0, 0)
Screenshot: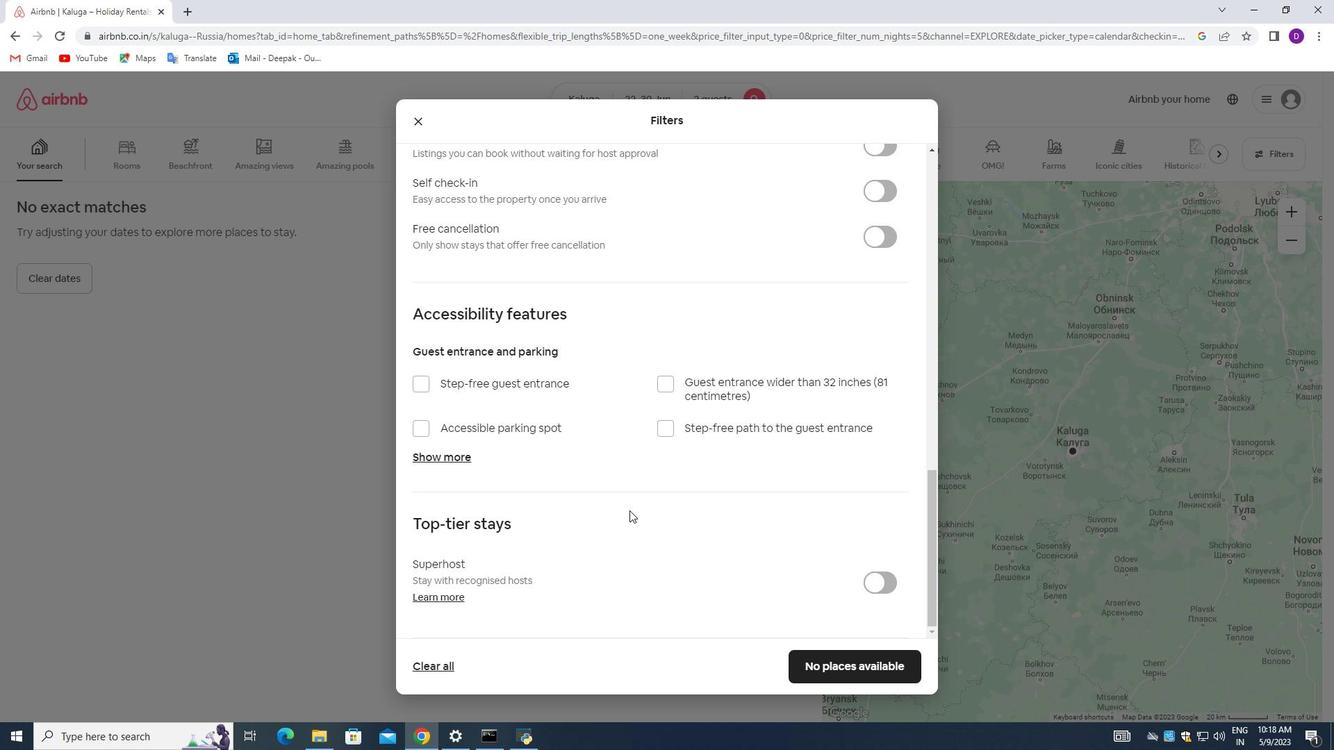 
Action: Mouse moved to (628, 508)
Screenshot: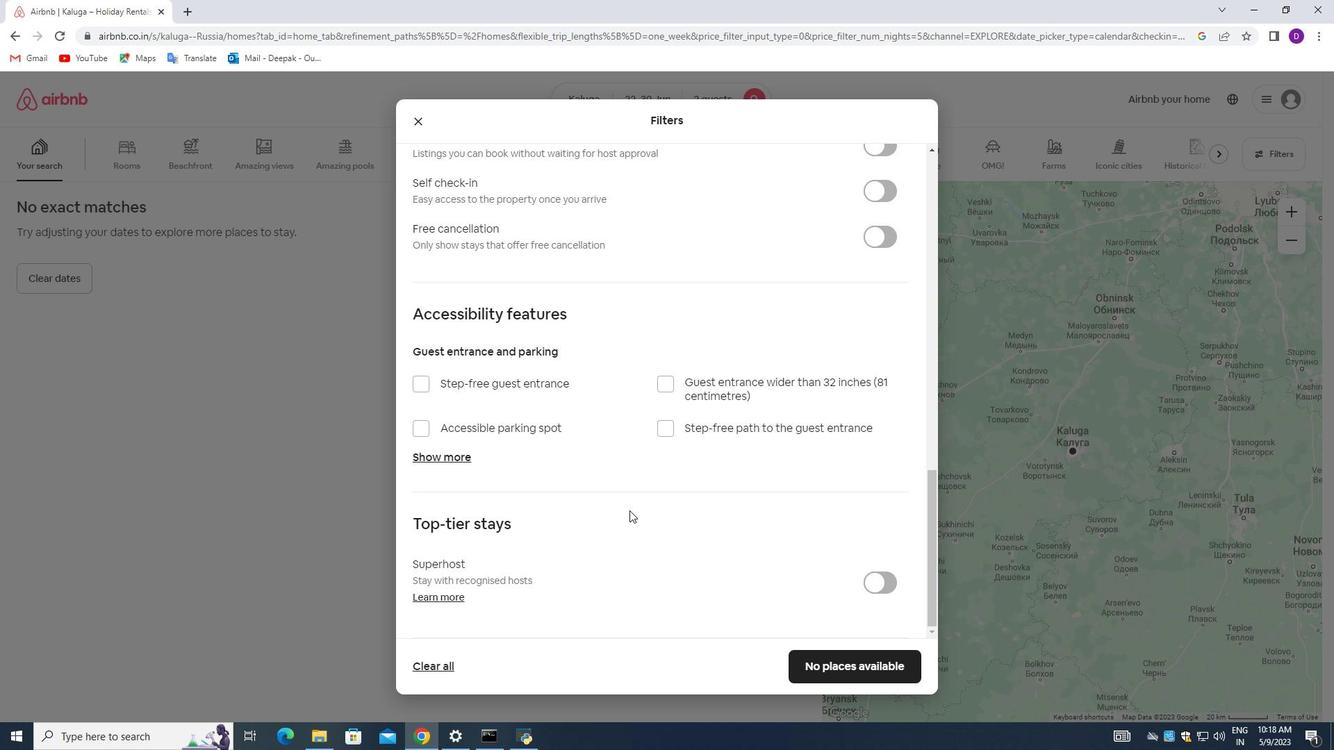 
Action: Mouse scrolled (628, 508) with delta (0, 0)
Screenshot: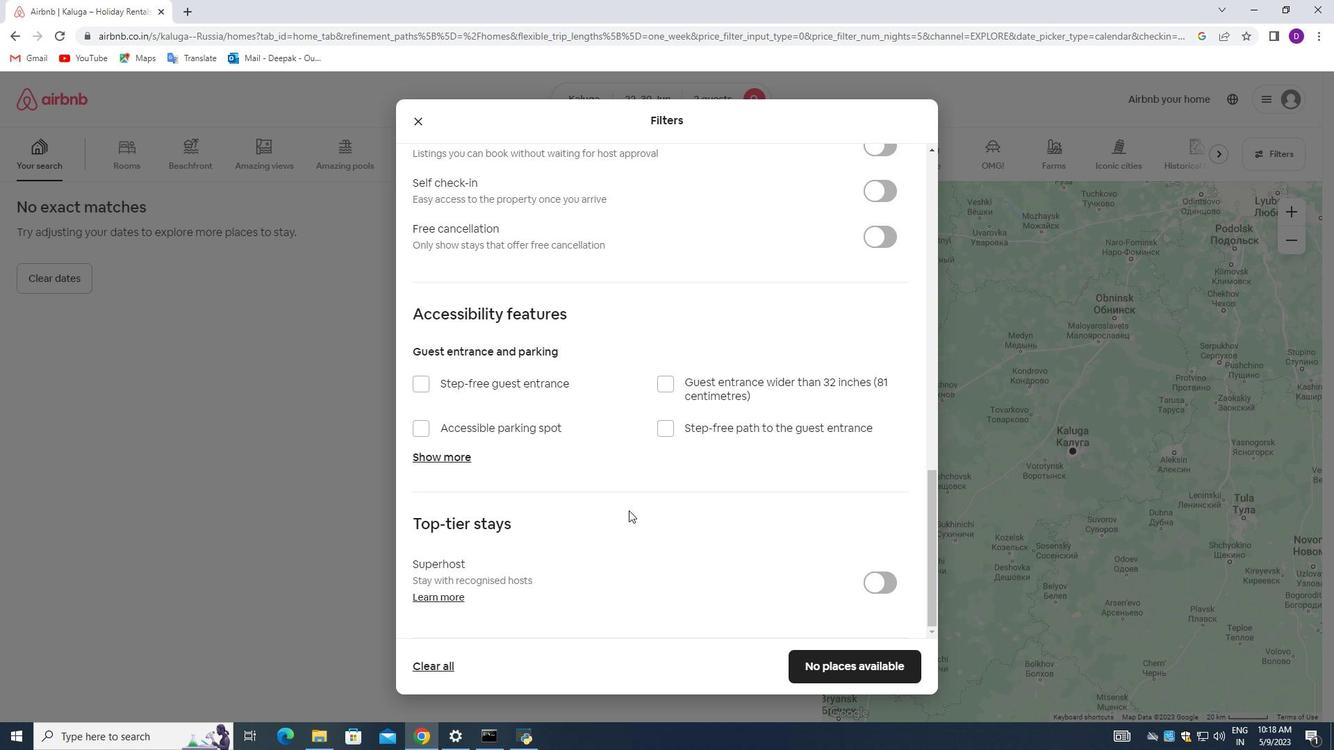 
Action: Mouse scrolled (628, 508) with delta (0, 0)
Screenshot: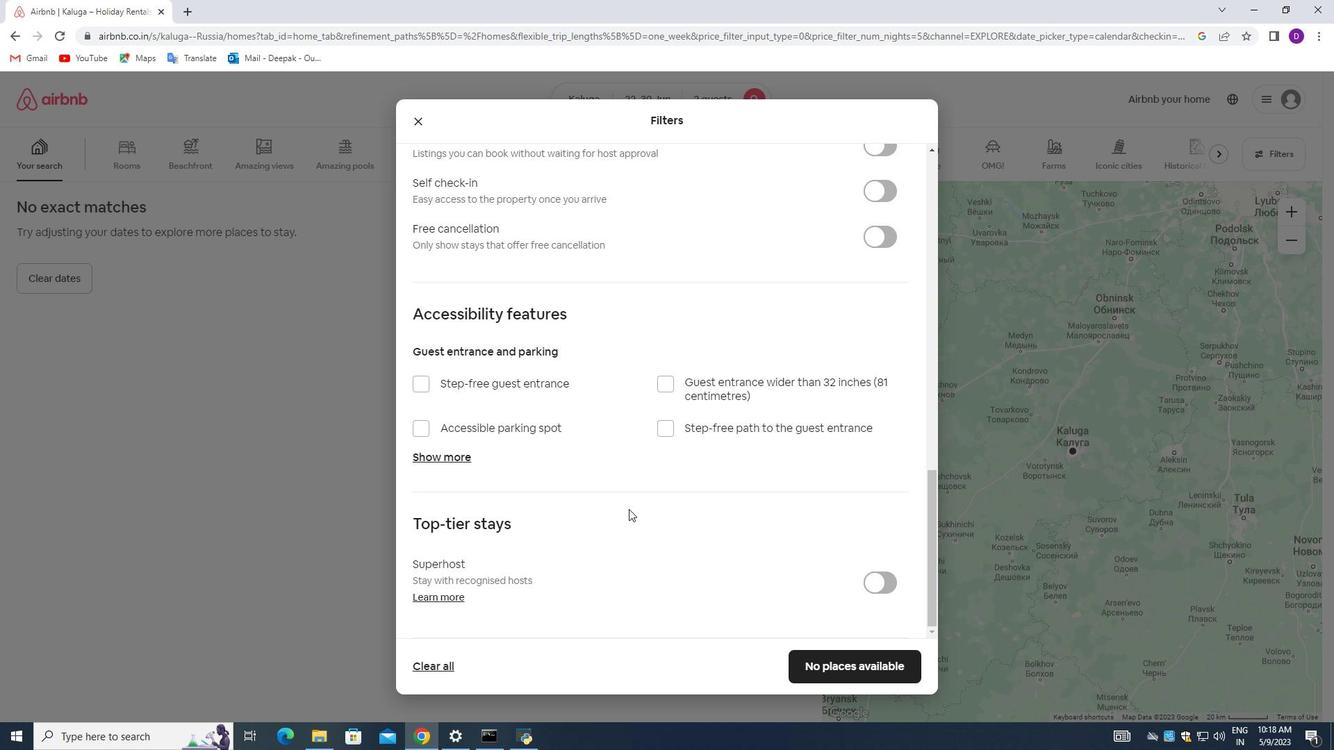 
Action: Mouse scrolled (628, 508) with delta (0, 0)
Screenshot: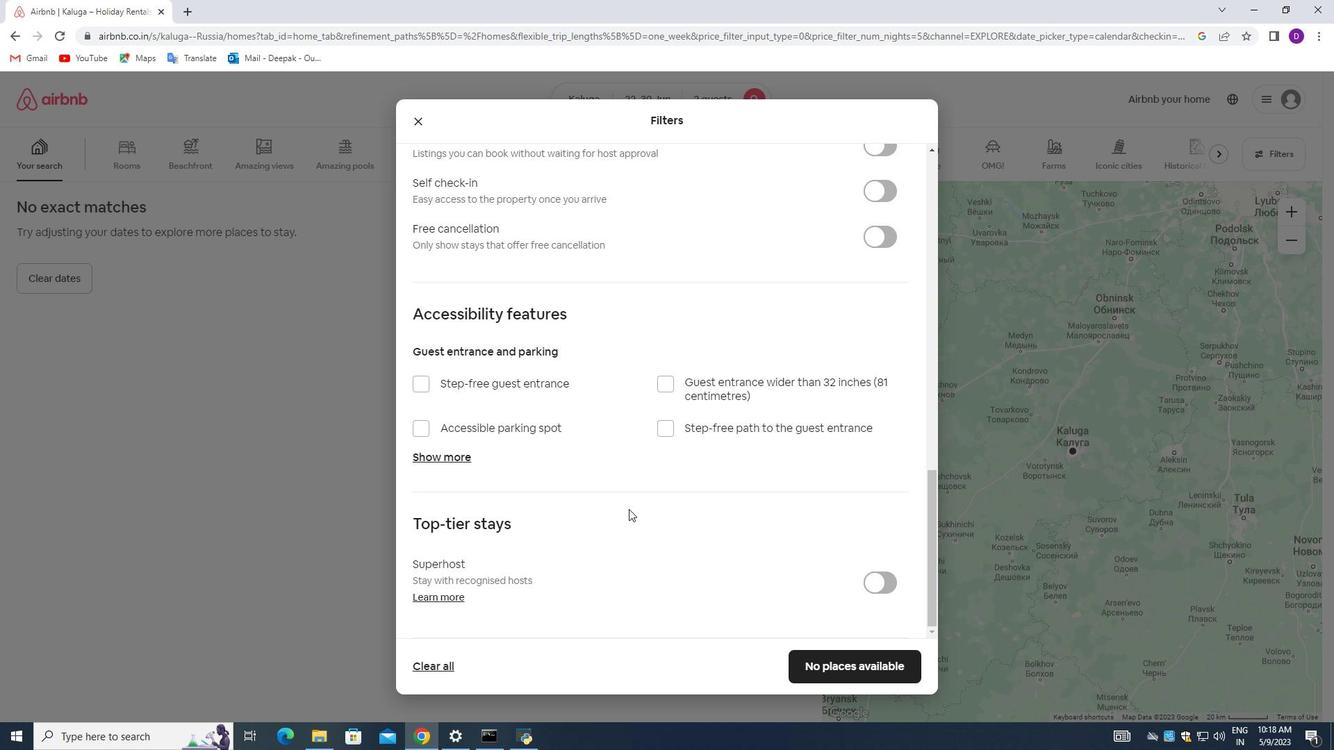 
Action: Mouse moved to (618, 473)
Screenshot: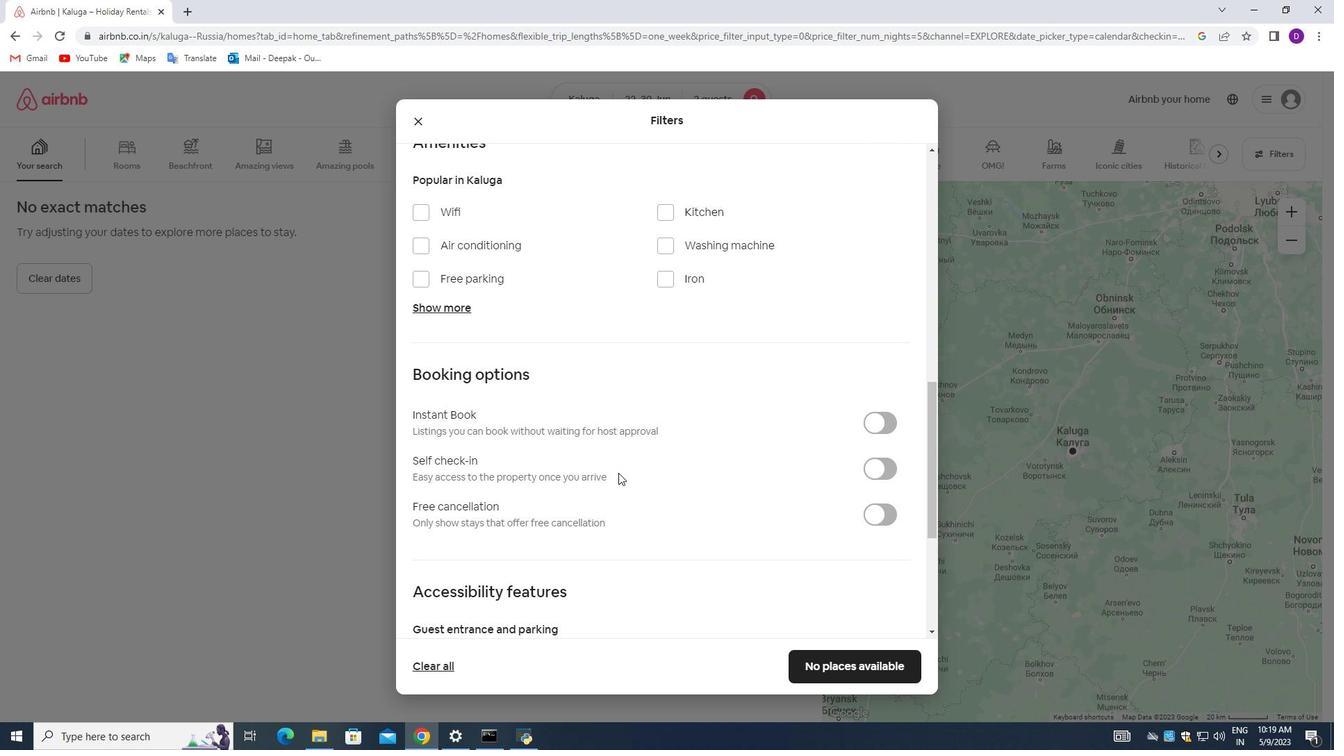 
Action: Mouse scrolled (618, 474) with delta (0, 0)
Screenshot: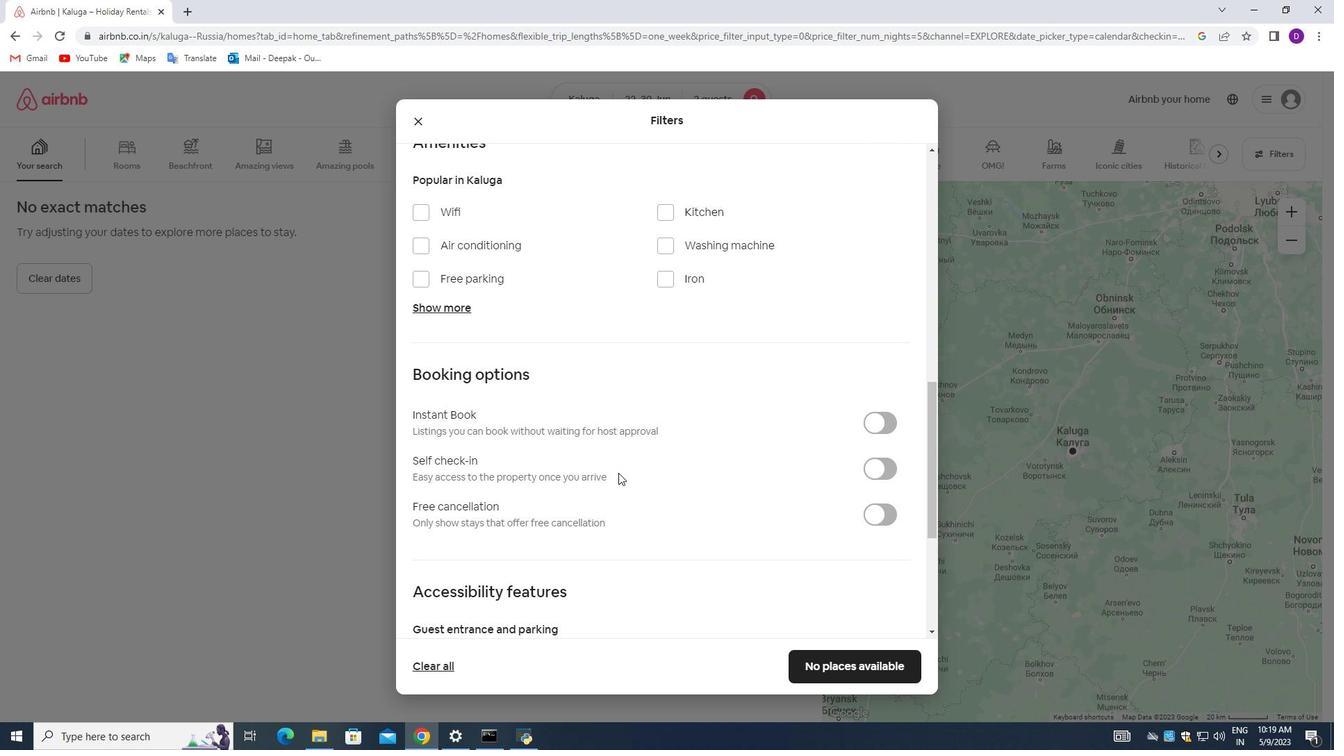 
Action: Mouse moved to (621, 471)
Screenshot: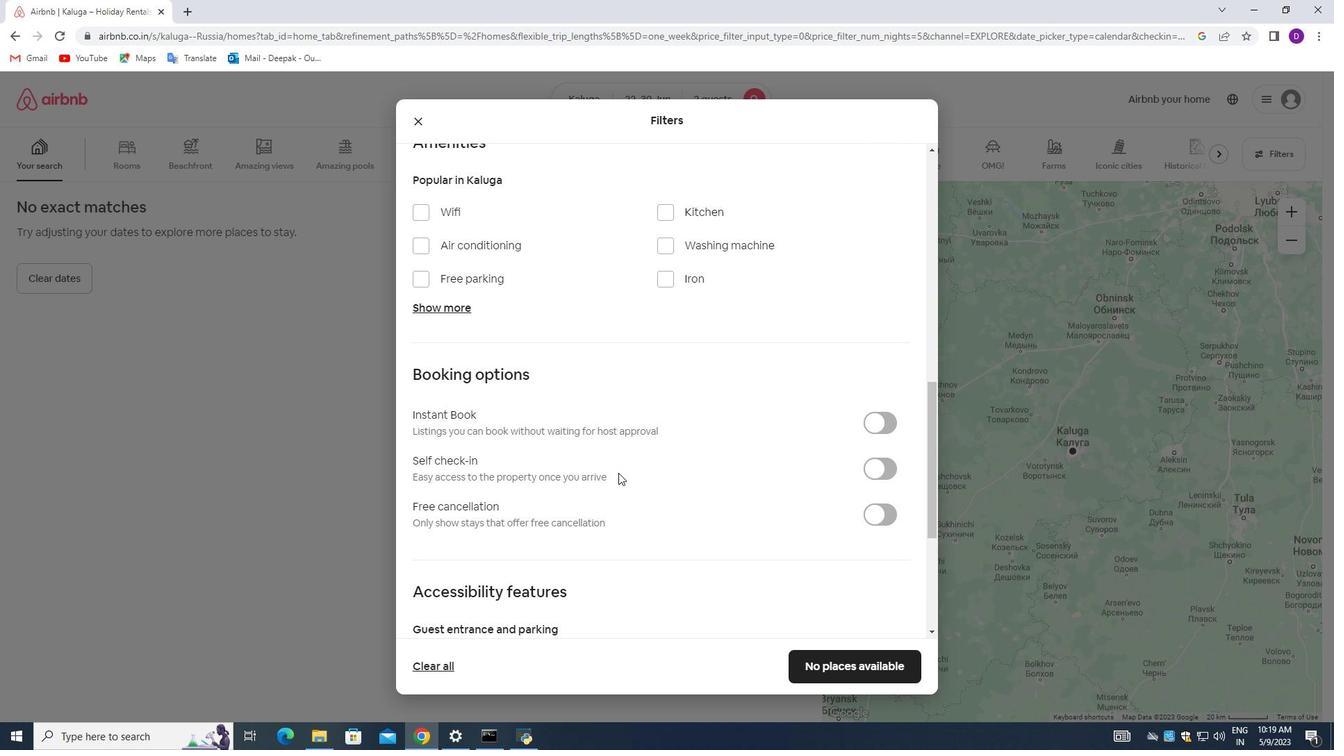 
Action: Mouse scrolled (621, 472) with delta (0, 0)
Screenshot: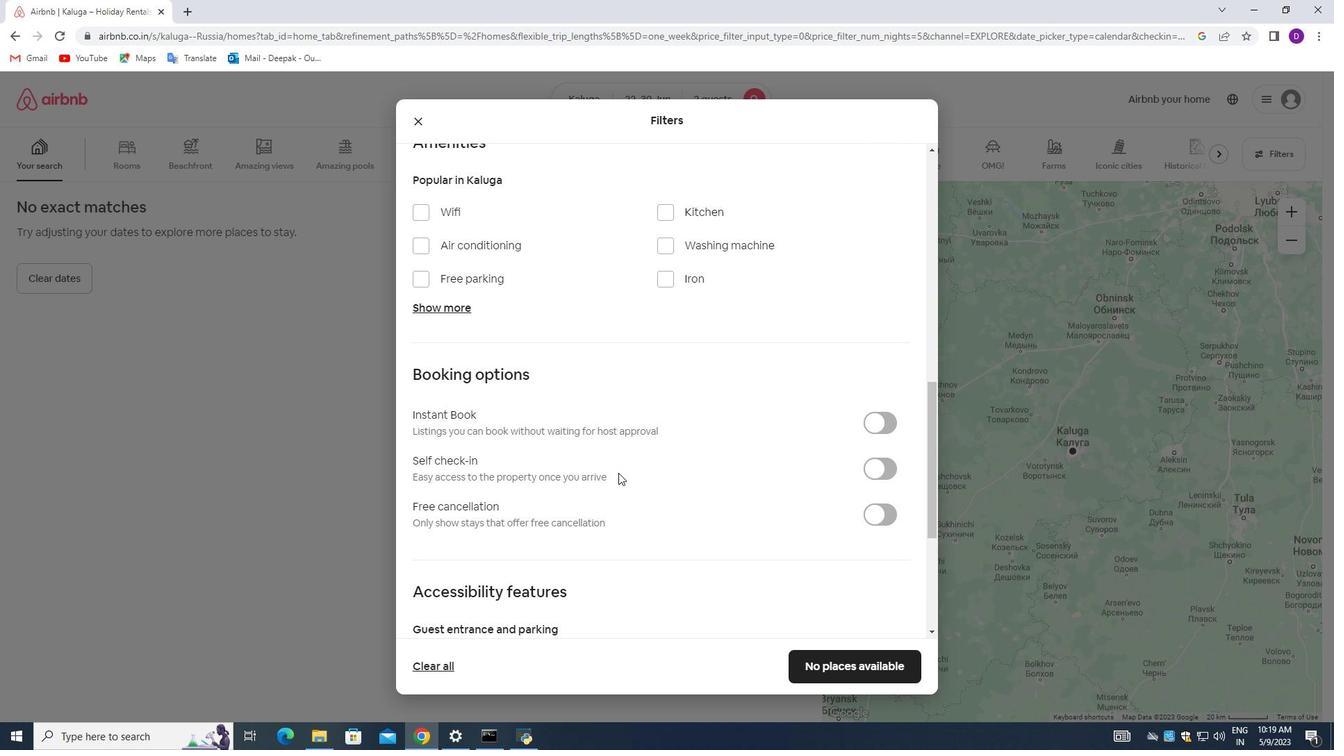 
Action: Mouse moved to (626, 466)
Screenshot: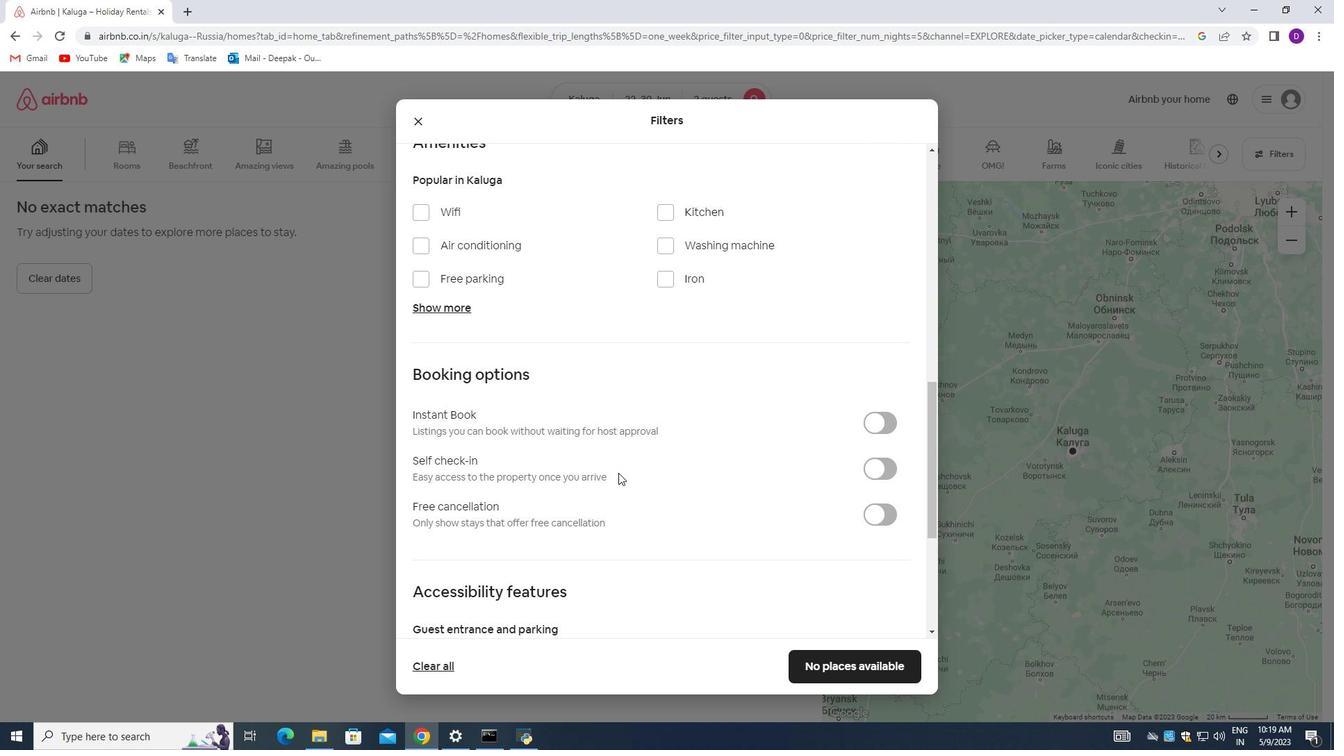 
Action: Mouse scrolled (626, 467) with delta (0, 0)
Screenshot: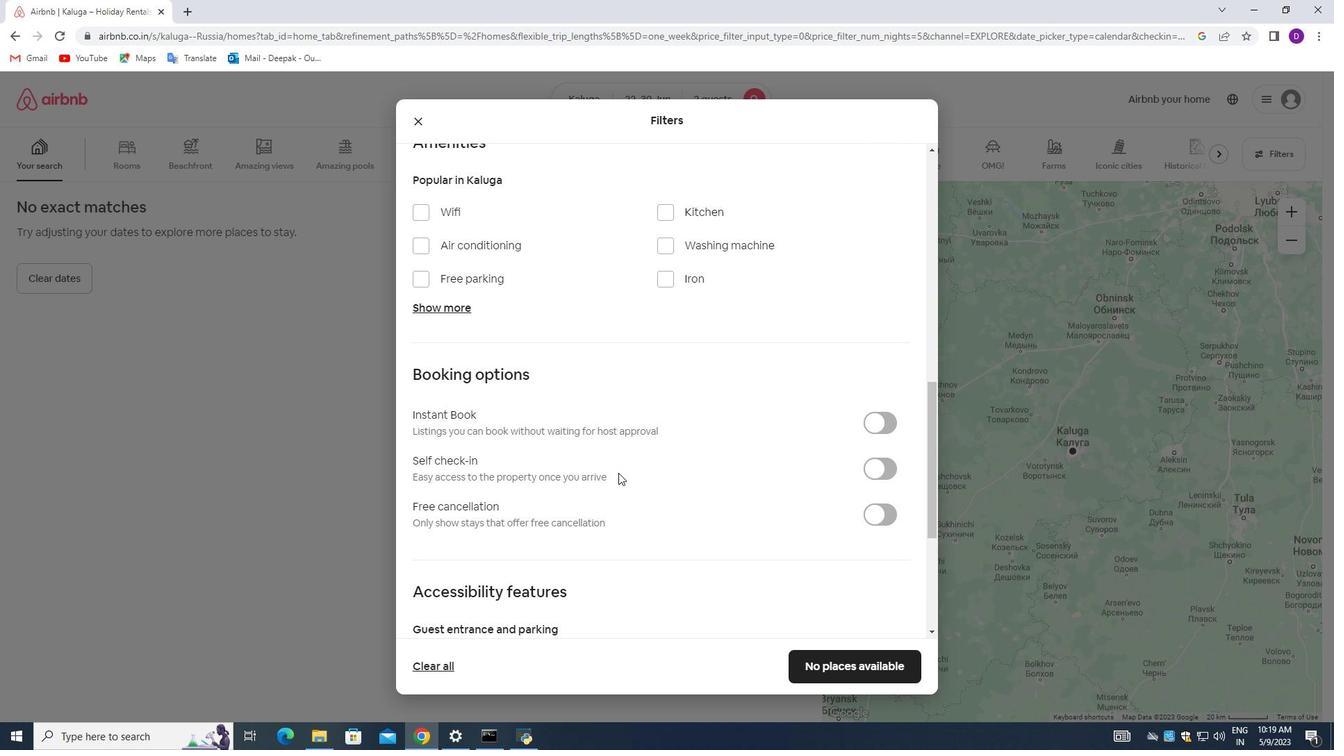 
Action: Mouse moved to (629, 461)
Screenshot: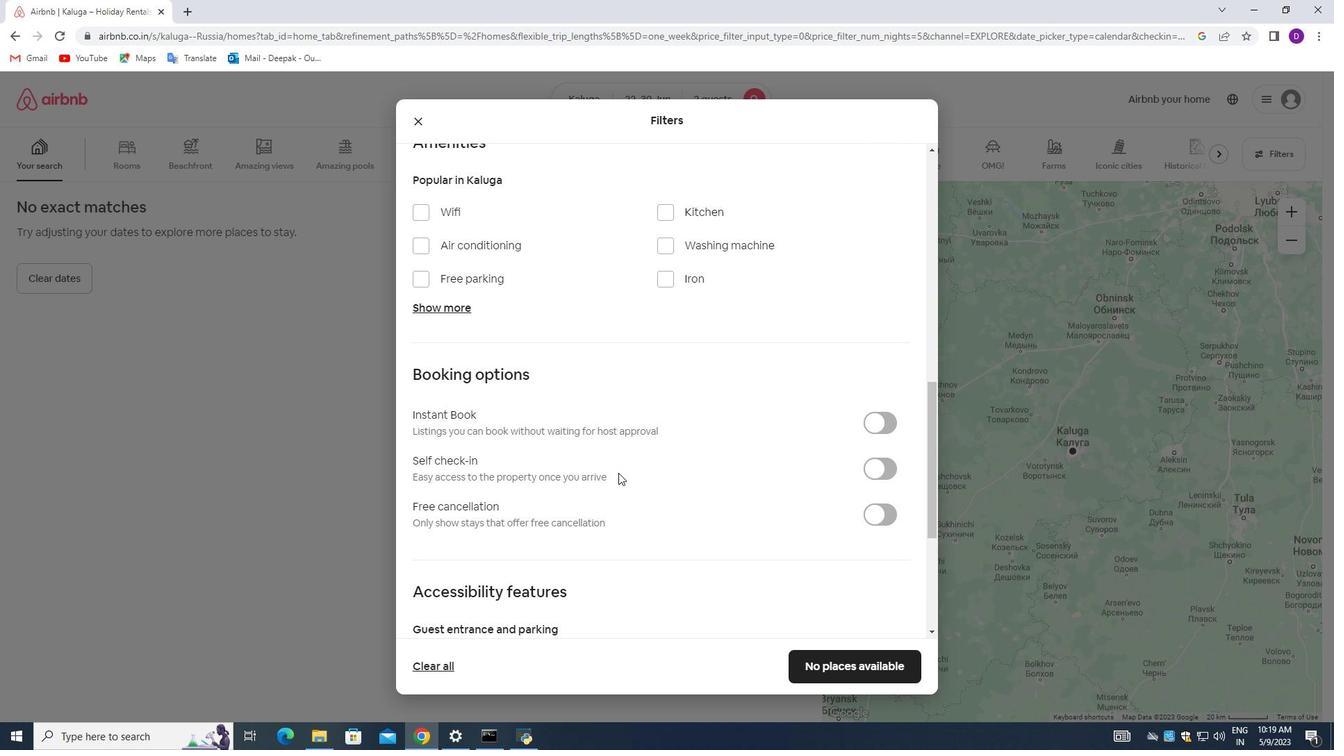 
Action: Mouse scrolled (629, 462) with delta (0, 0)
Screenshot: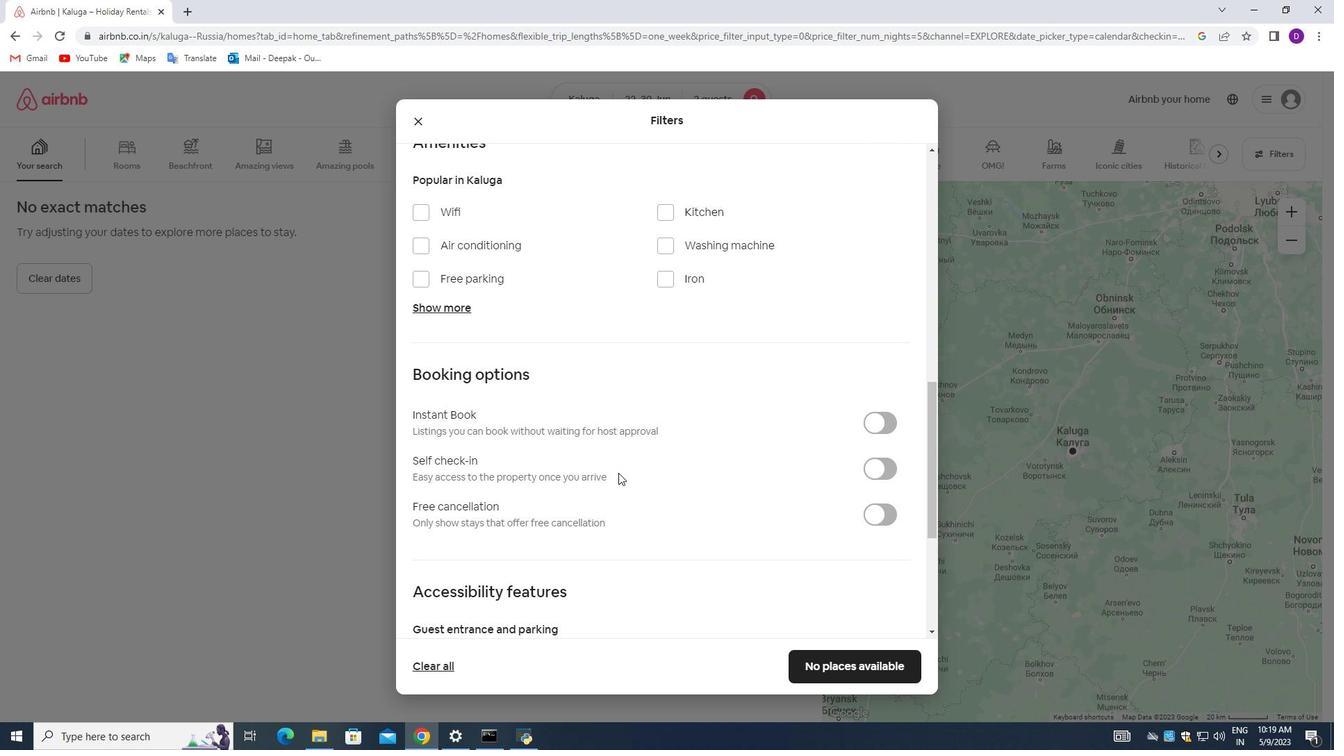 
Action: Mouse moved to (629, 460)
Screenshot: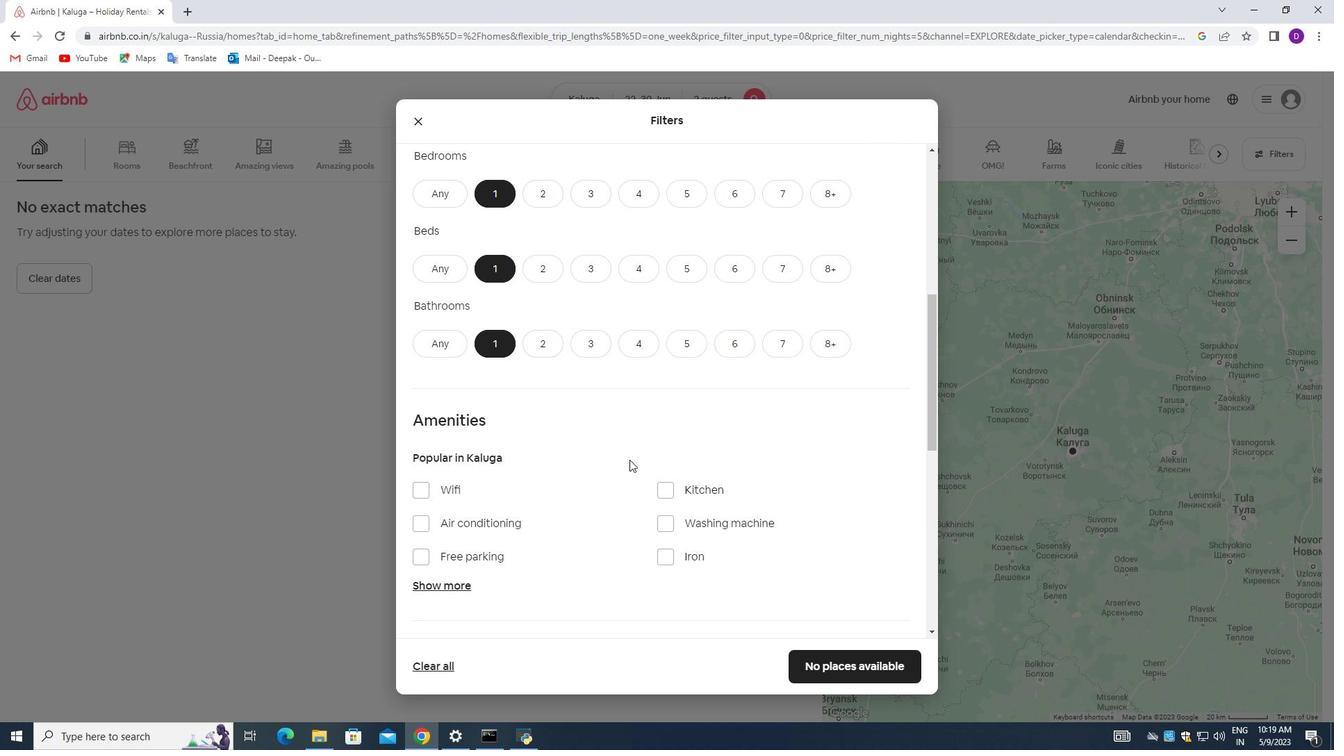 
Action: Mouse scrolled (629, 459) with delta (0, 0)
Screenshot: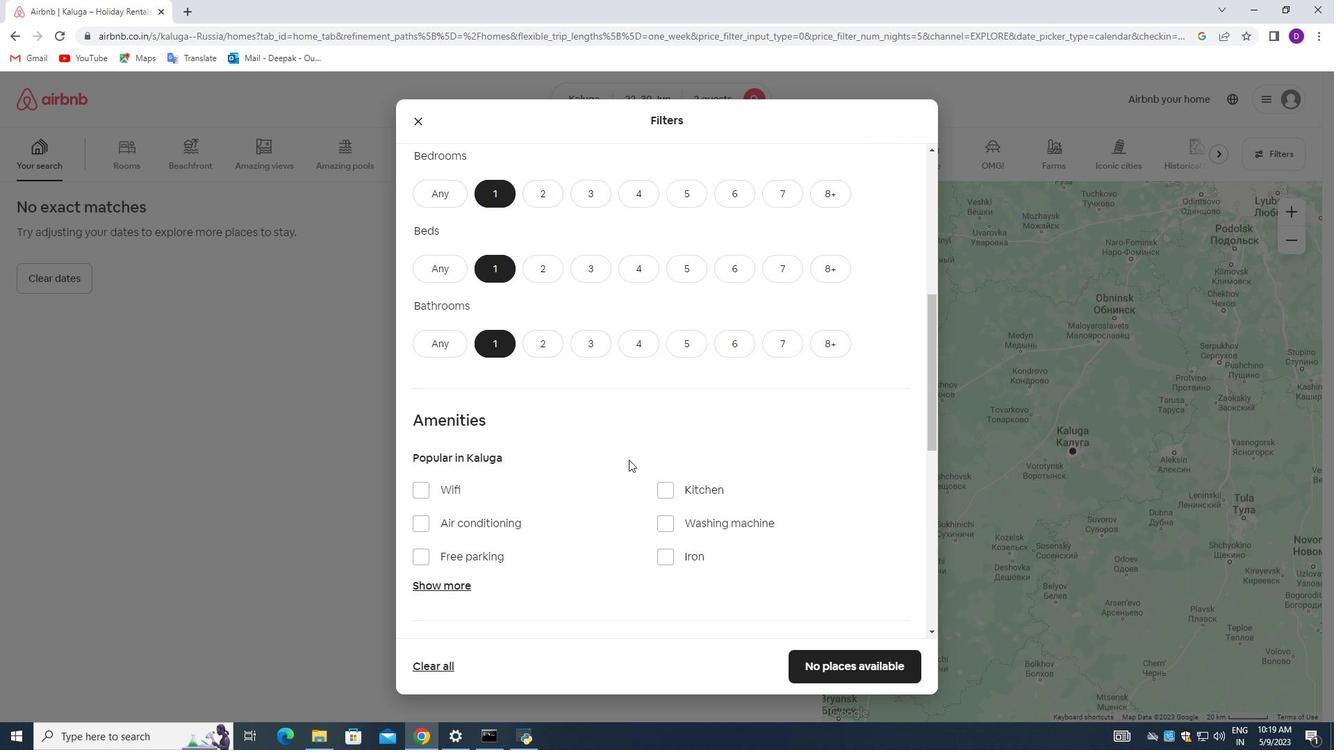 
Action: Mouse scrolled (629, 459) with delta (0, 0)
Screenshot: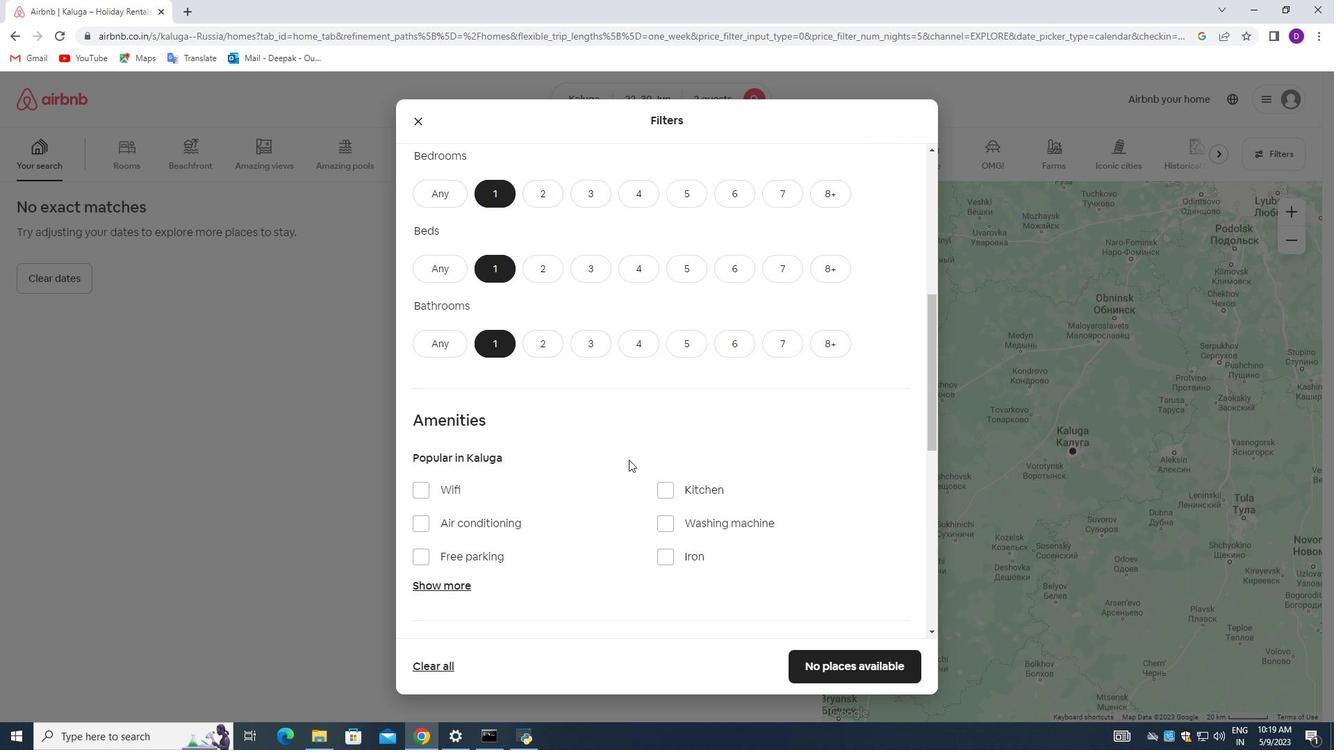 
Action: Mouse scrolled (629, 459) with delta (0, 0)
Screenshot: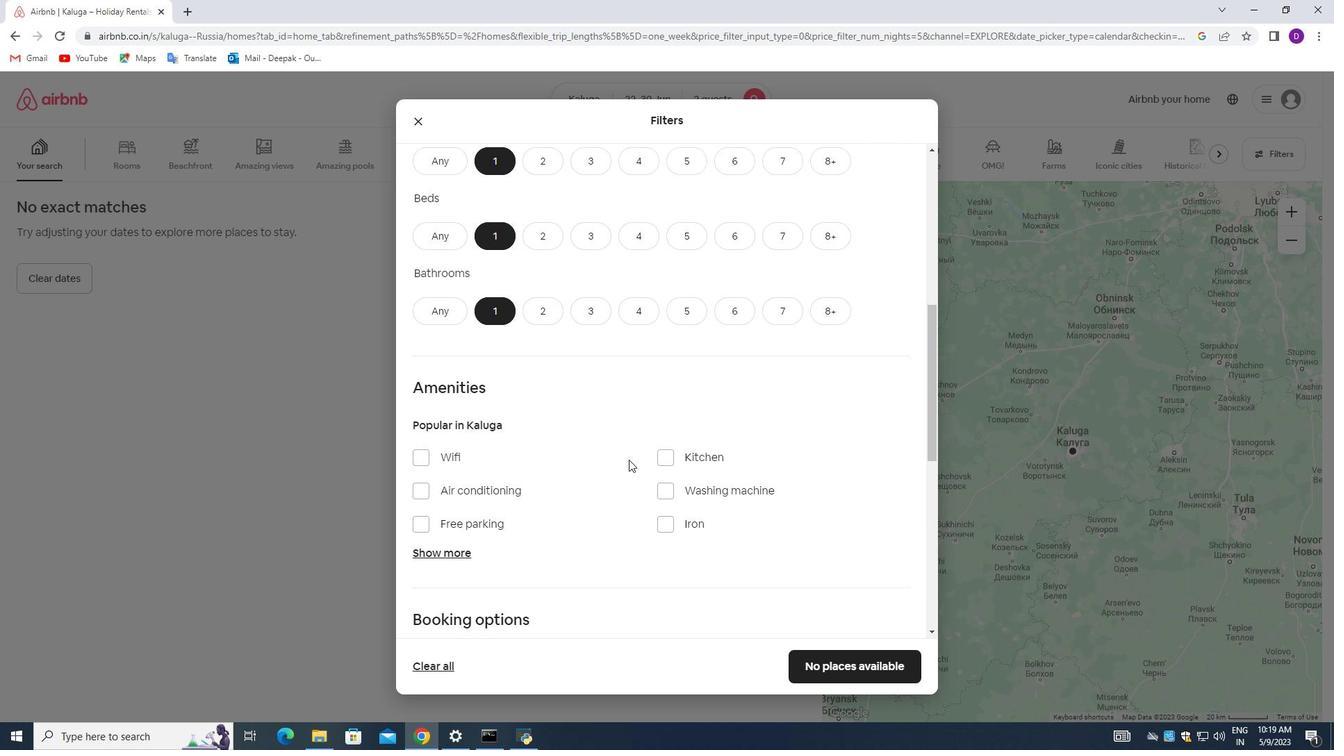 
Action: Mouse scrolled (629, 459) with delta (0, 0)
Screenshot: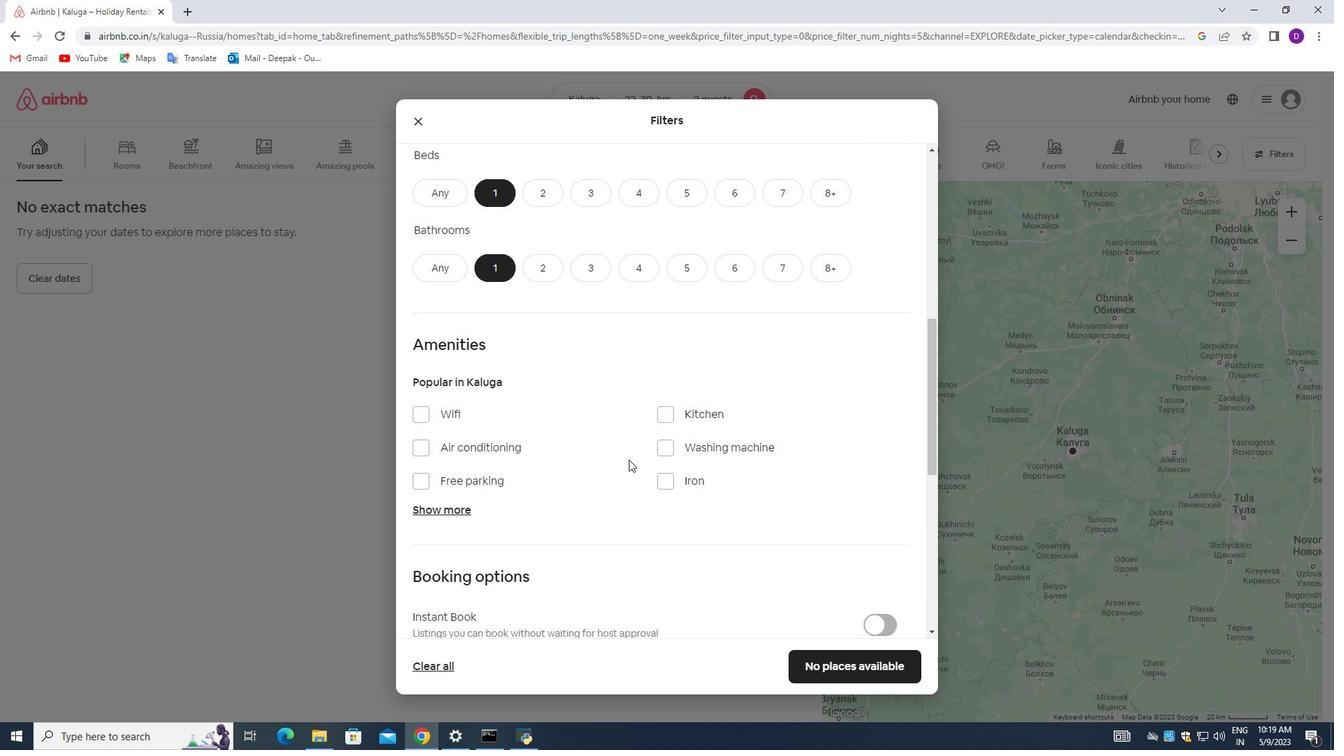 
Action: Mouse scrolled (629, 459) with delta (0, 0)
Screenshot: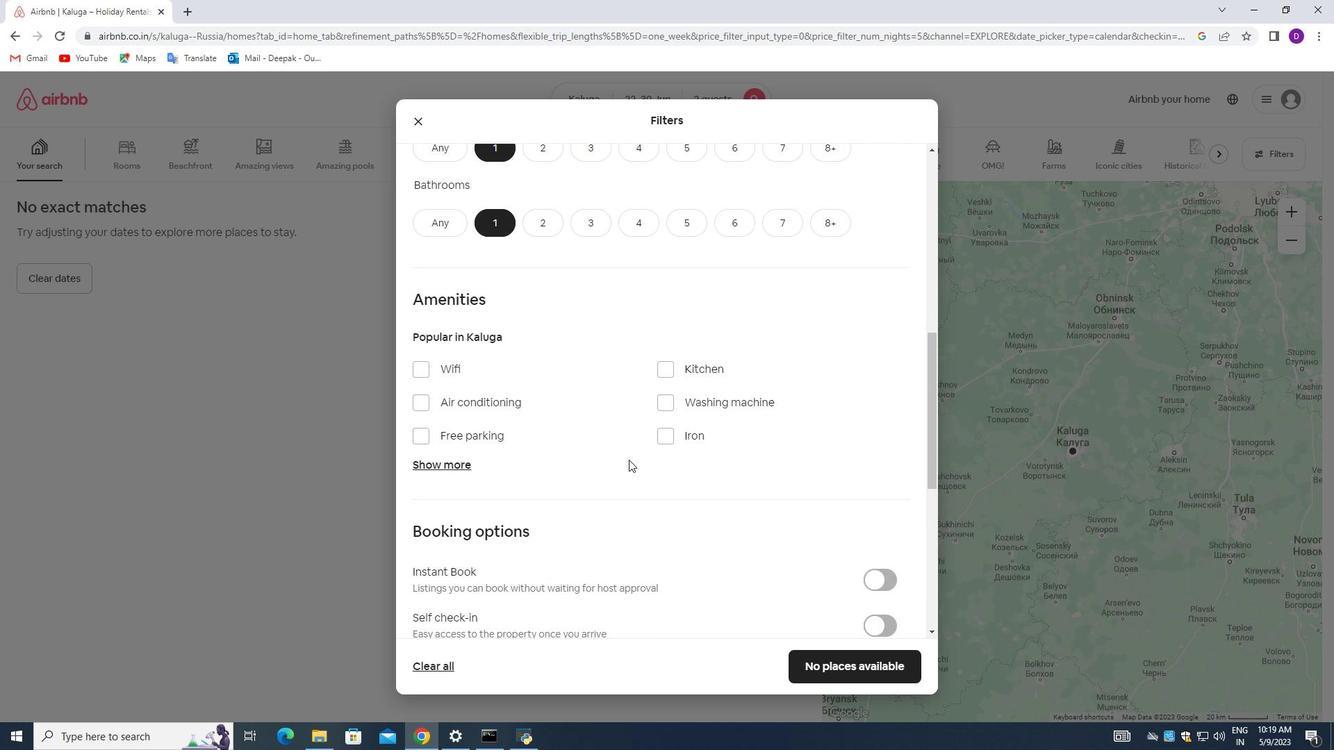 
Action: Mouse moved to (628, 459)
Screenshot: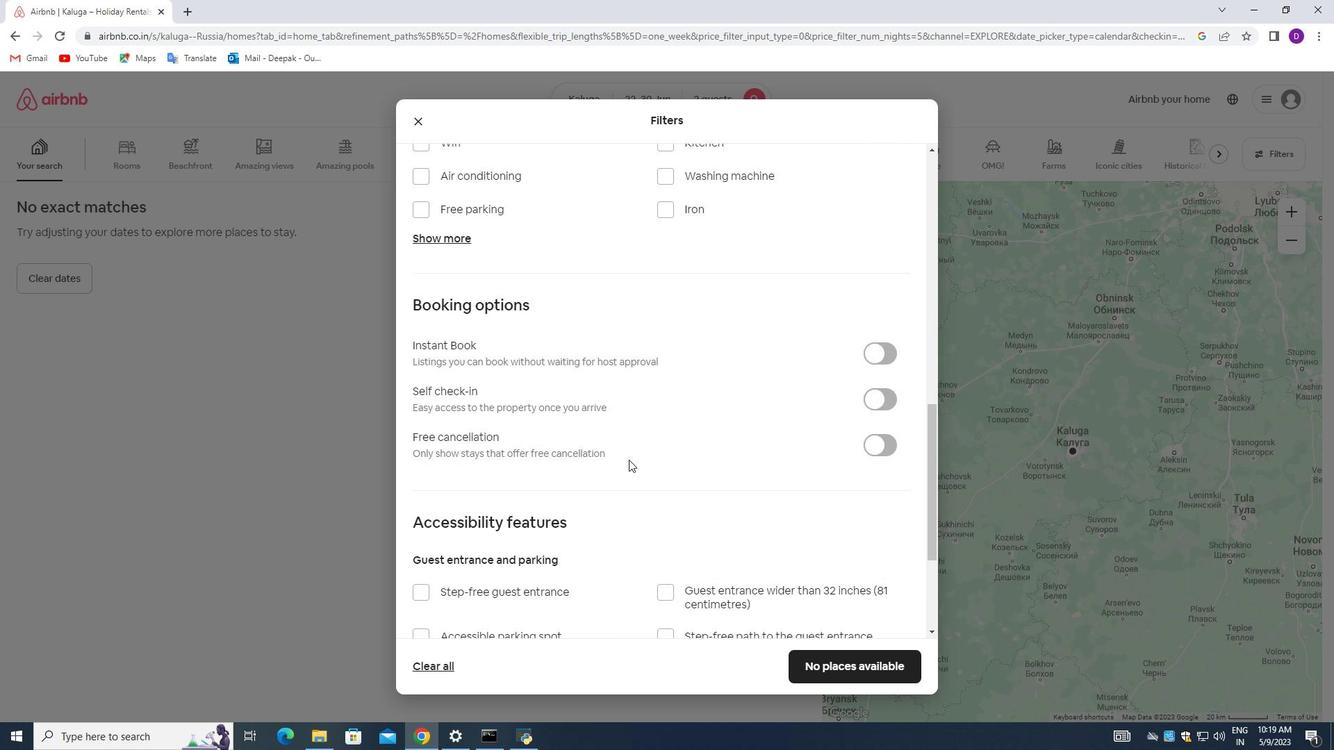 
Action: Mouse scrolled (628, 458) with delta (0, 0)
Screenshot: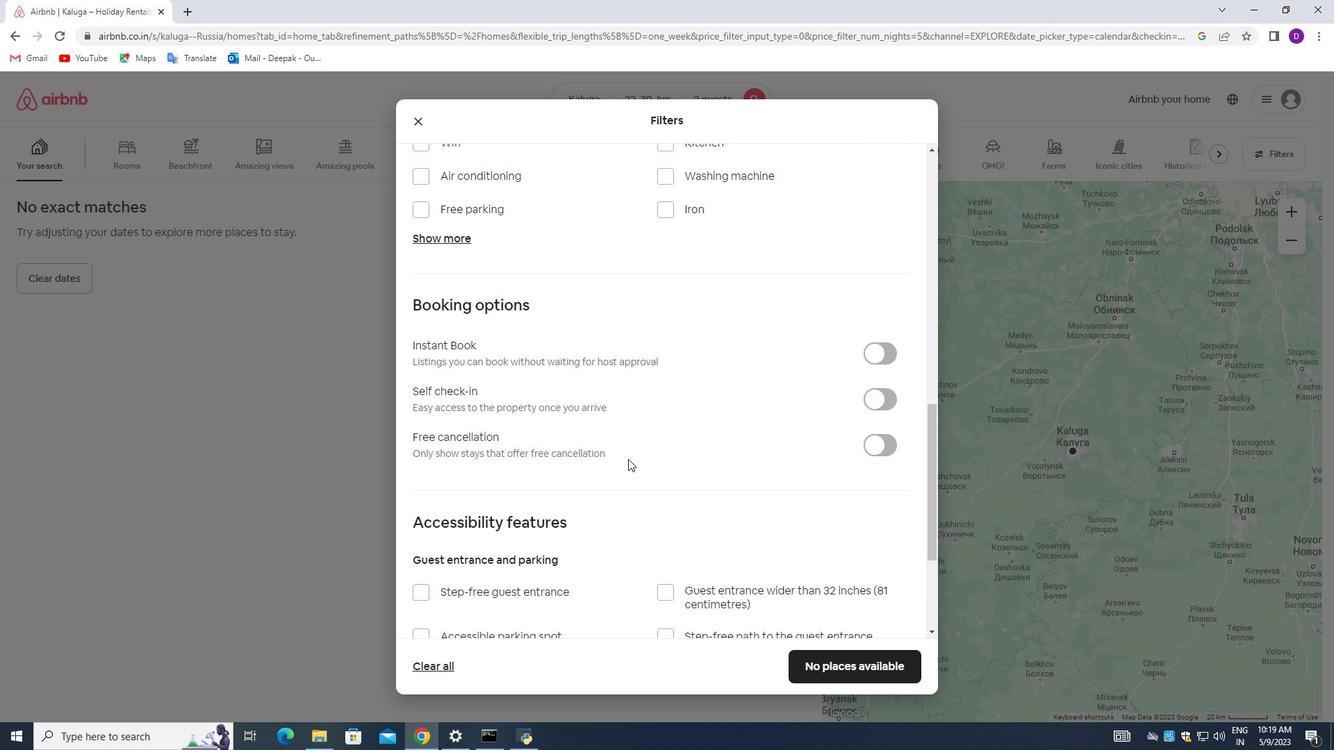 
Action: Mouse scrolled (628, 458) with delta (0, 0)
Screenshot: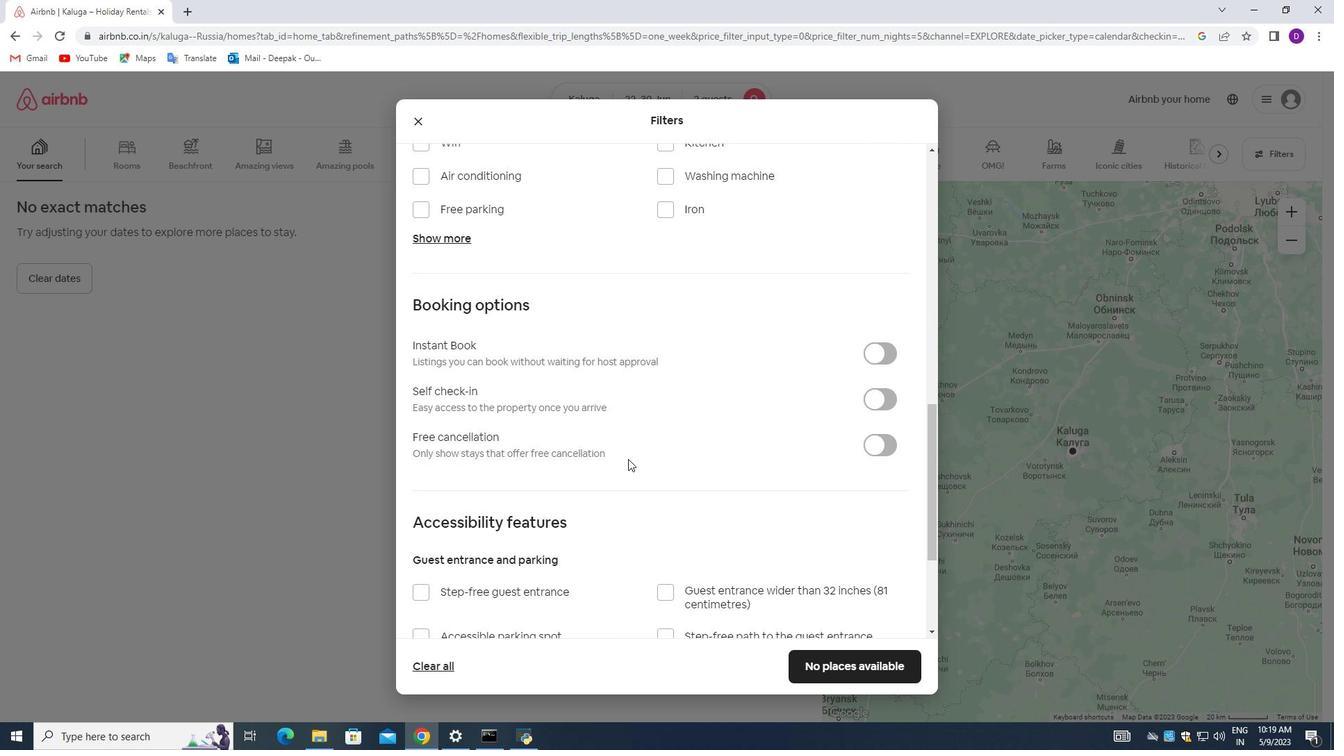 
Action: Mouse scrolled (628, 458) with delta (0, 0)
Screenshot: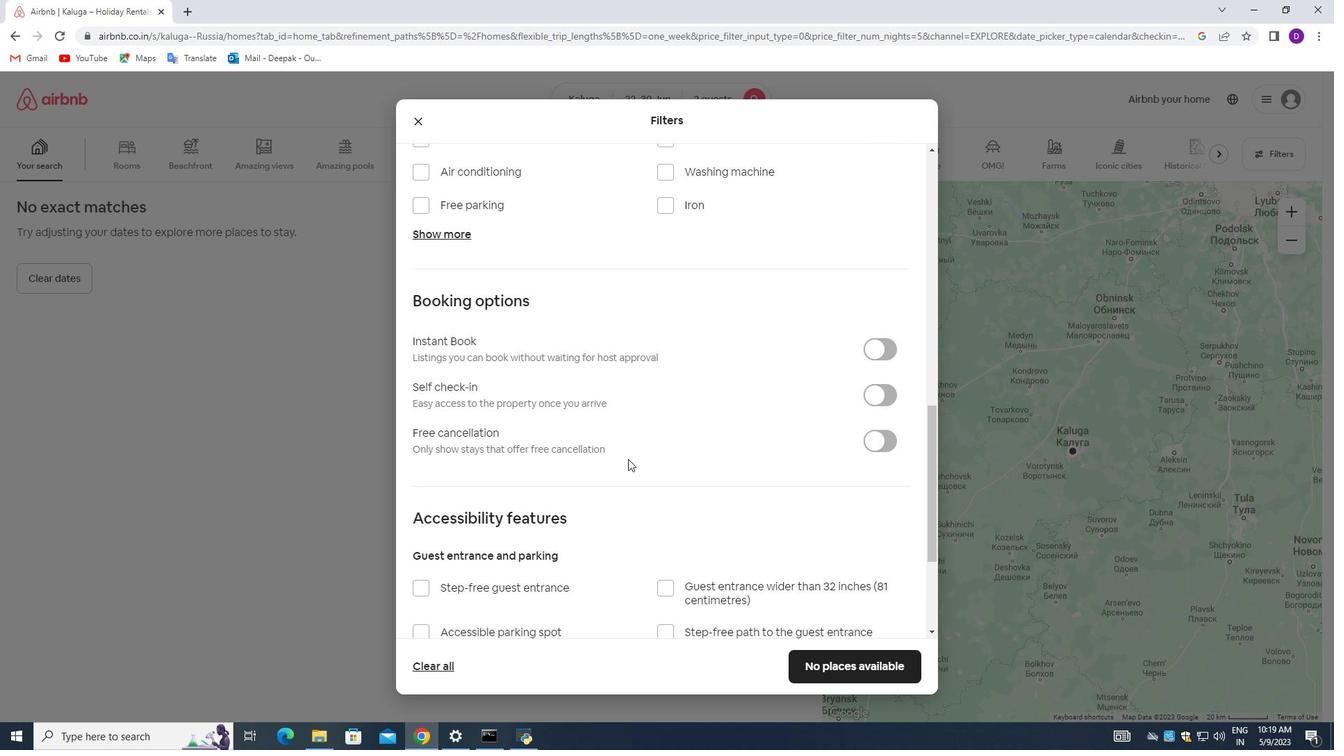 
Action: Mouse moved to (639, 406)
Screenshot: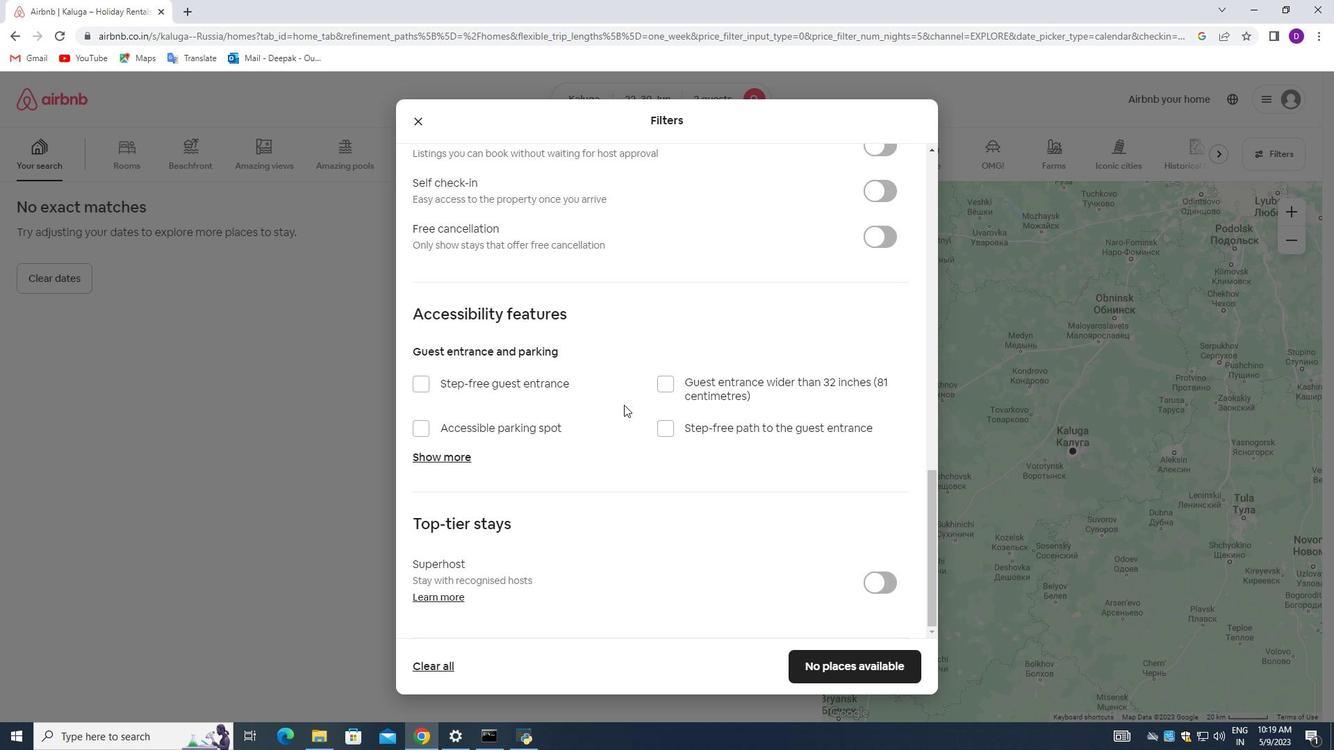 
Action: Mouse scrolled (639, 405) with delta (0, 0)
Screenshot: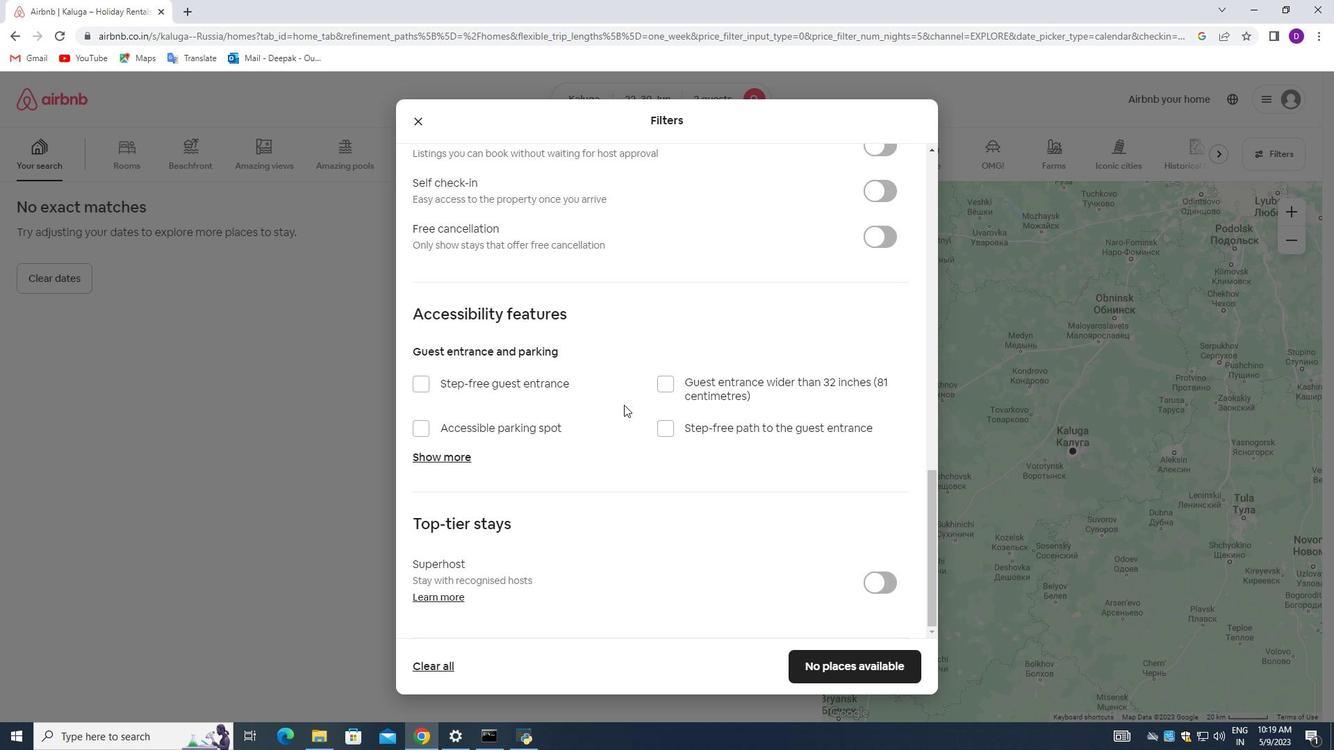 
Action: Mouse scrolled (639, 405) with delta (0, 0)
Screenshot: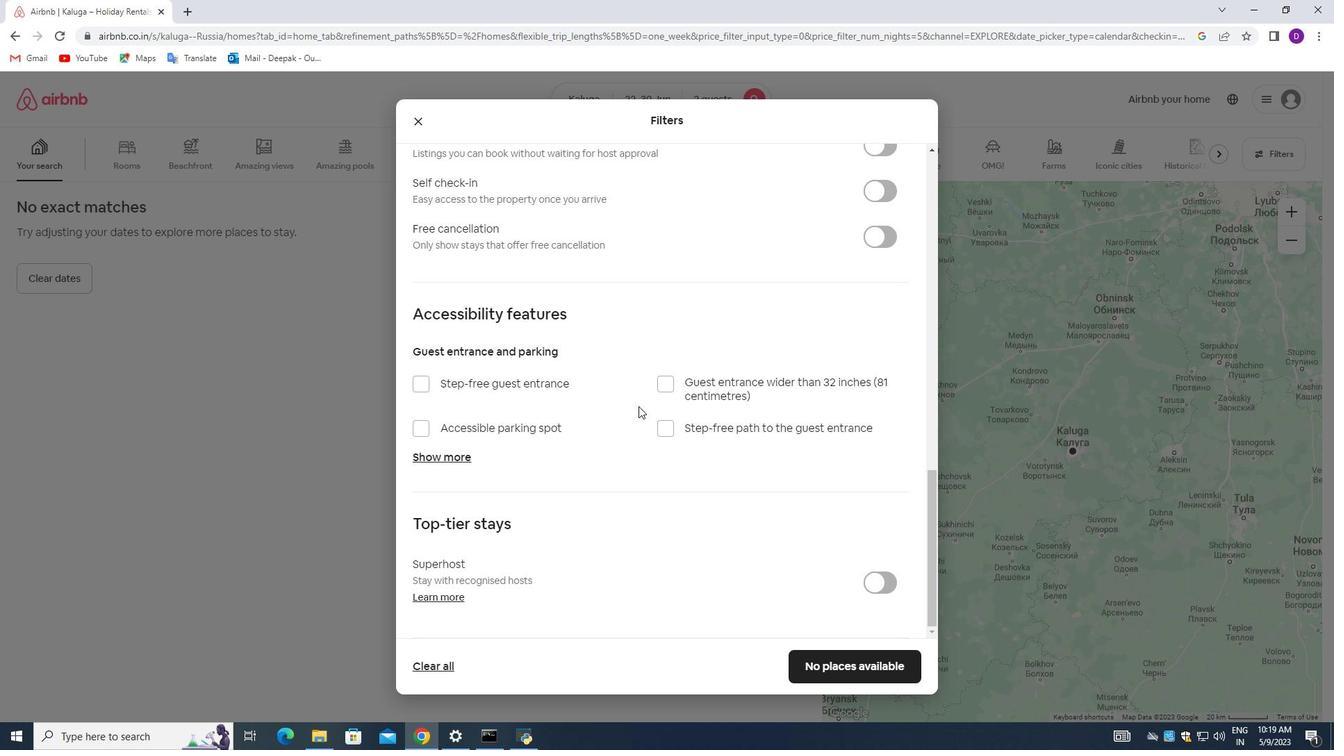 
Action: Mouse moved to (680, 403)
Screenshot: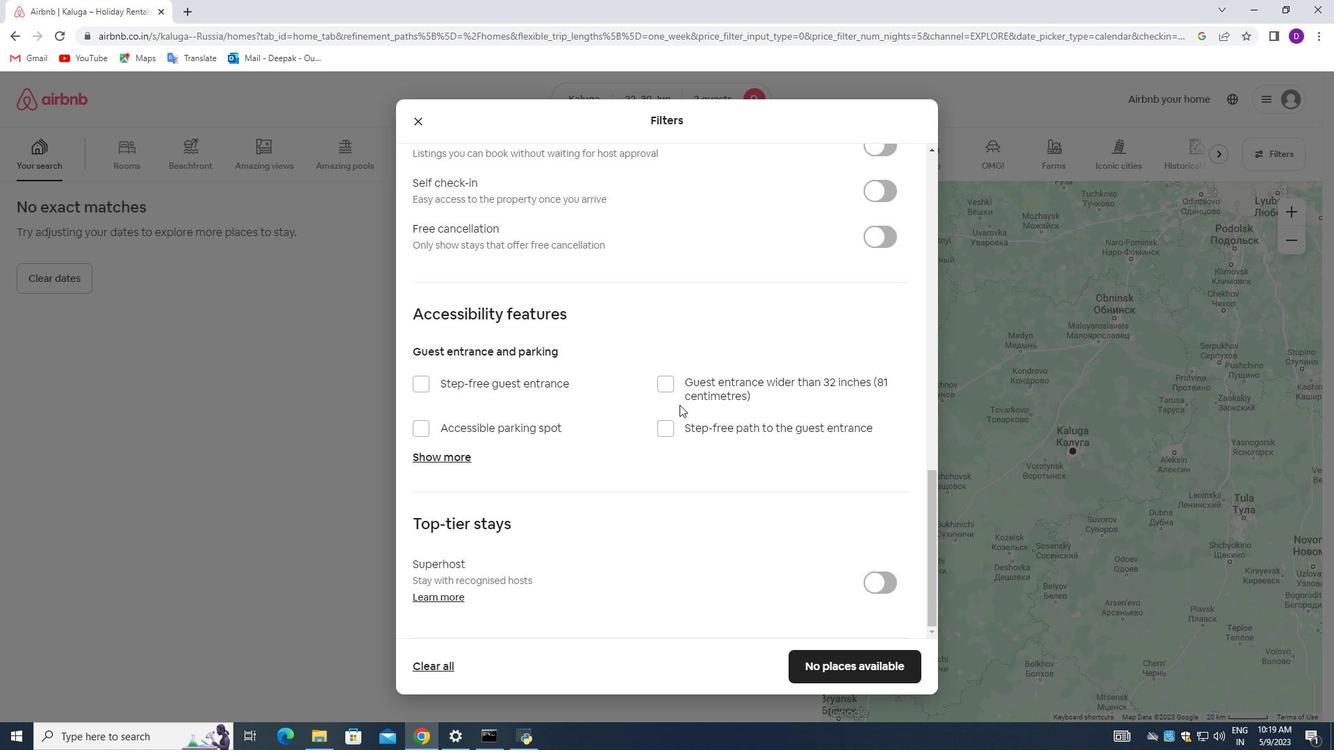 
Action: Mouse scrolled (680, 404) with delta (0, 0)
Screenshot: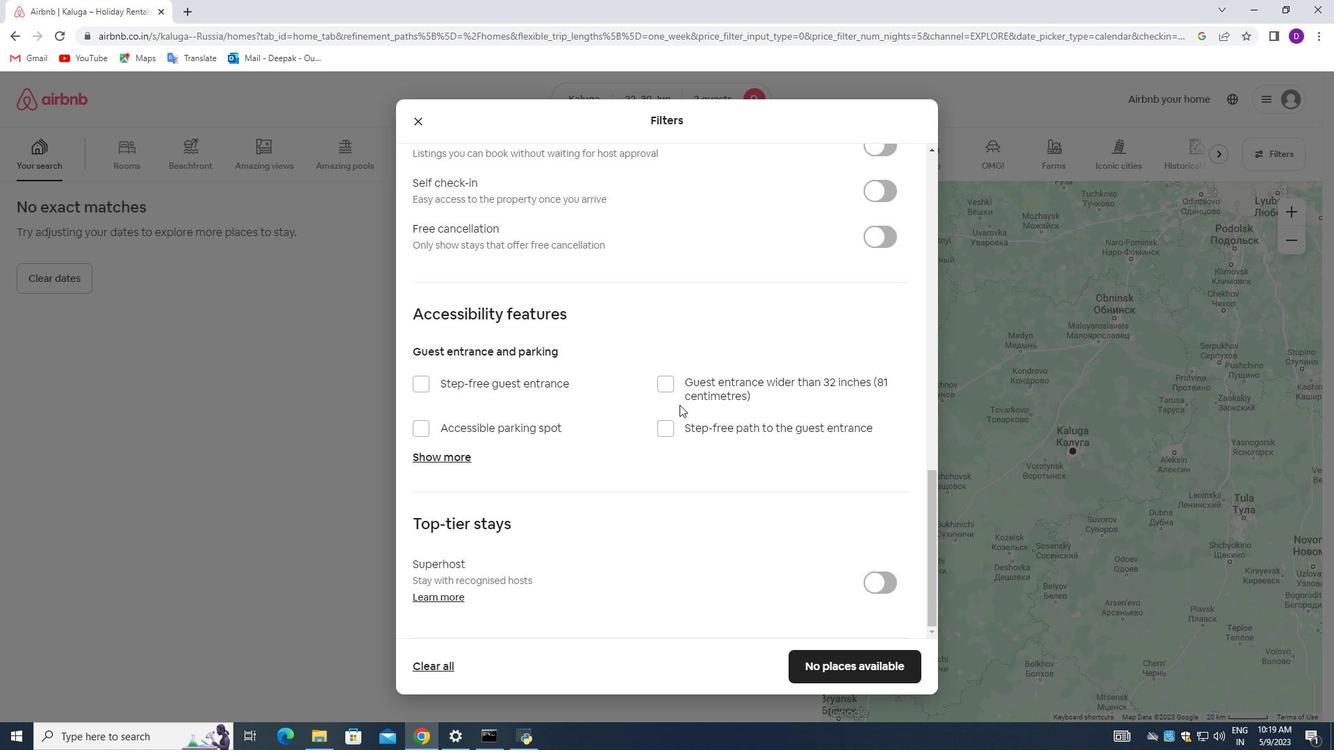 
Action: Mouse scrolled (680, 404) with delta (0, 0)
Screenshot: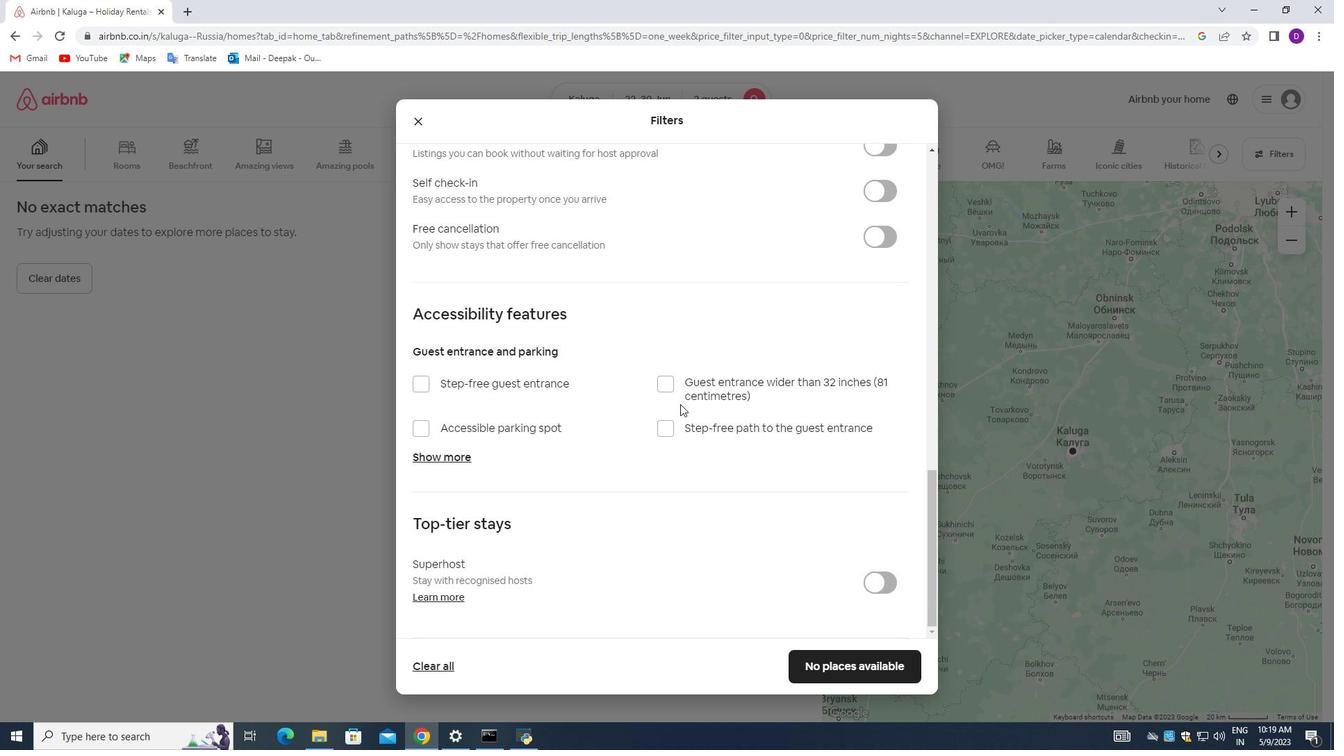 
Action: Mouse moved to (878, 332)
Screenshot: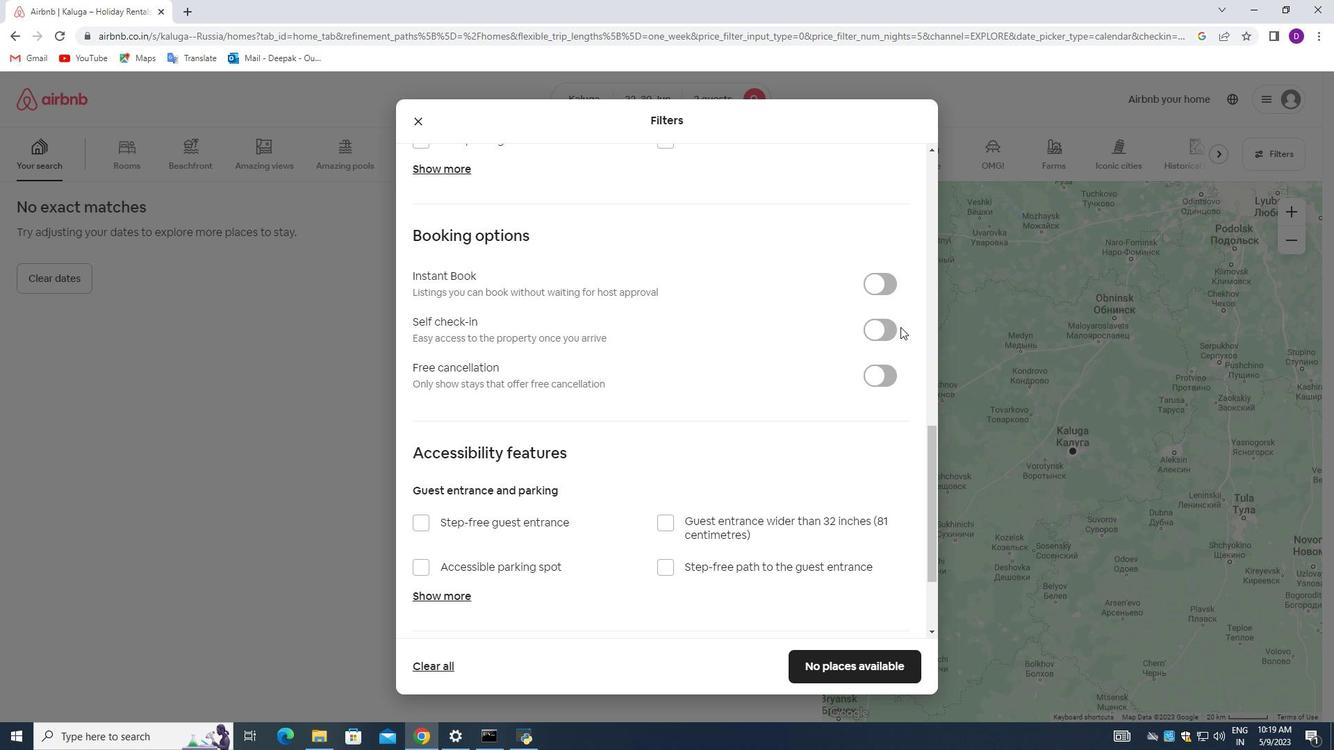 
Action: Mouse pressed left at (878, 332)
Screenshot: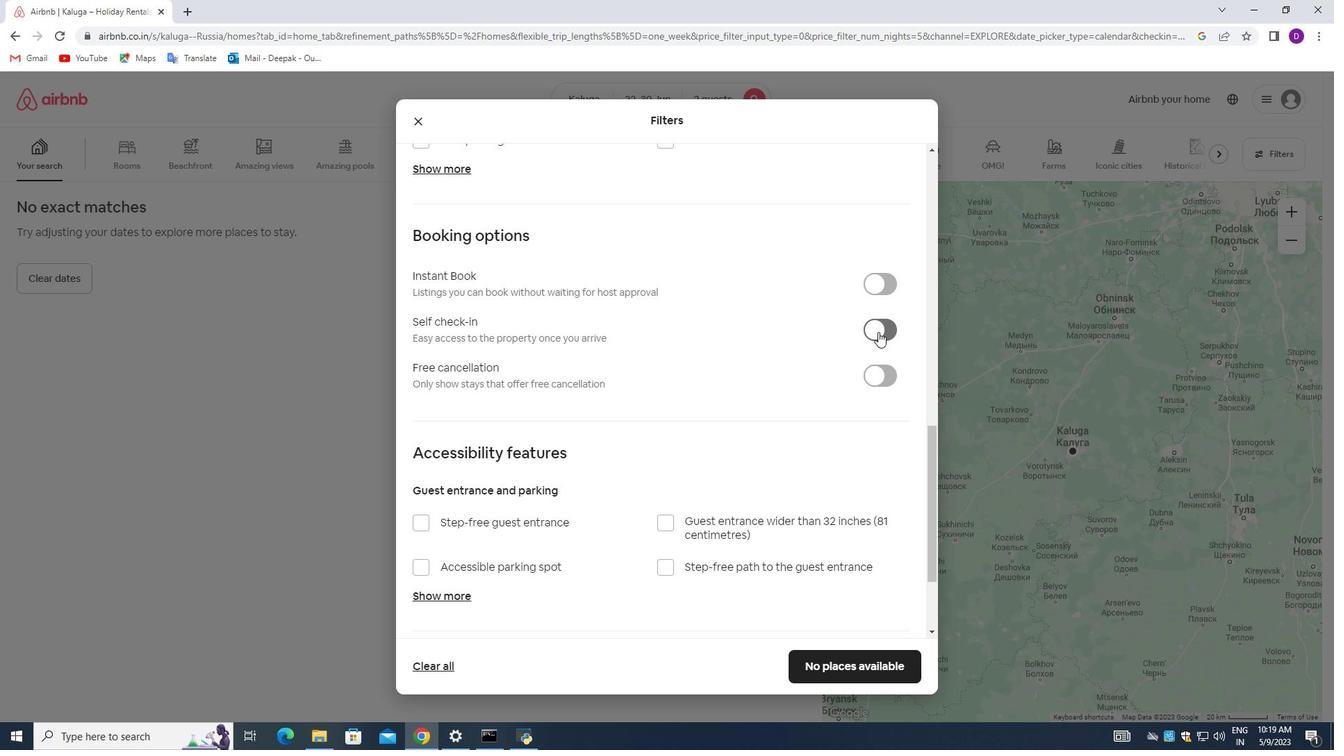 
Action: Mouse moved to (721, 389)
Screenshot: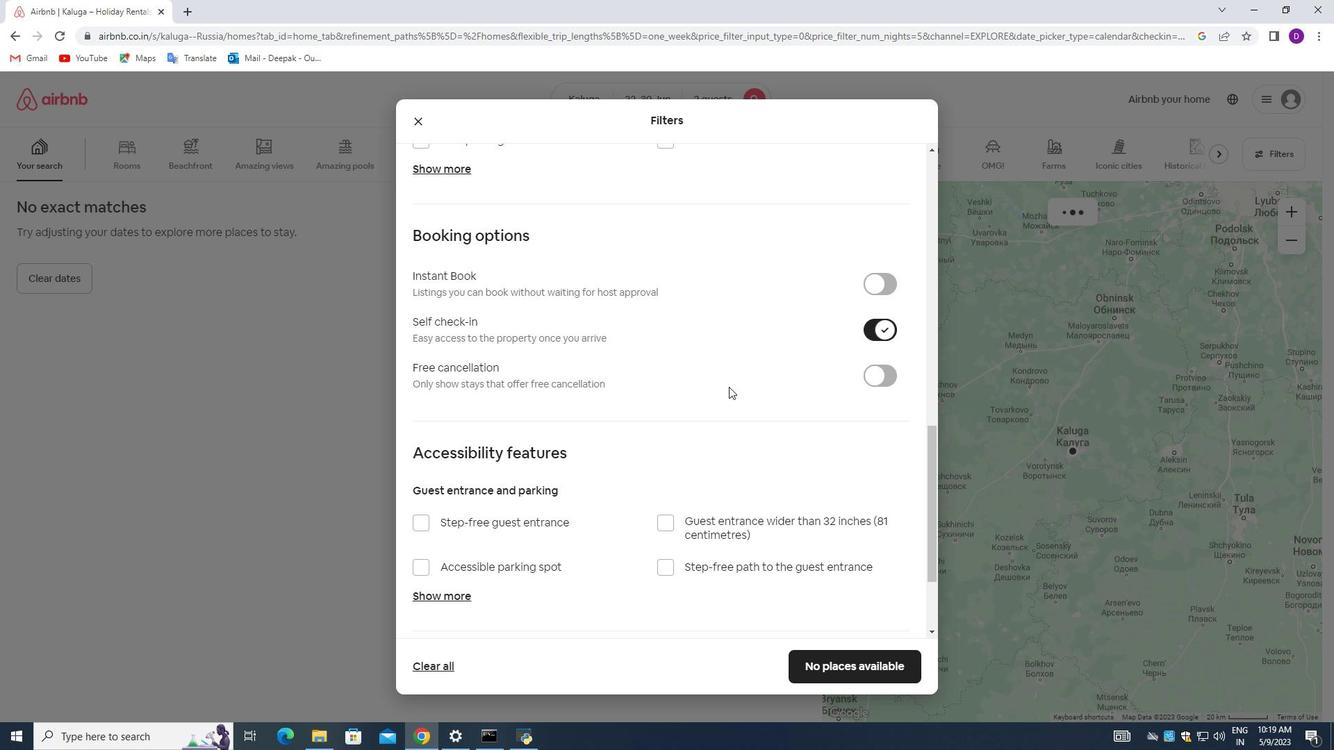 
Action: Mouse scrolled (721, 389) with delta (0, 0)
Screenshot: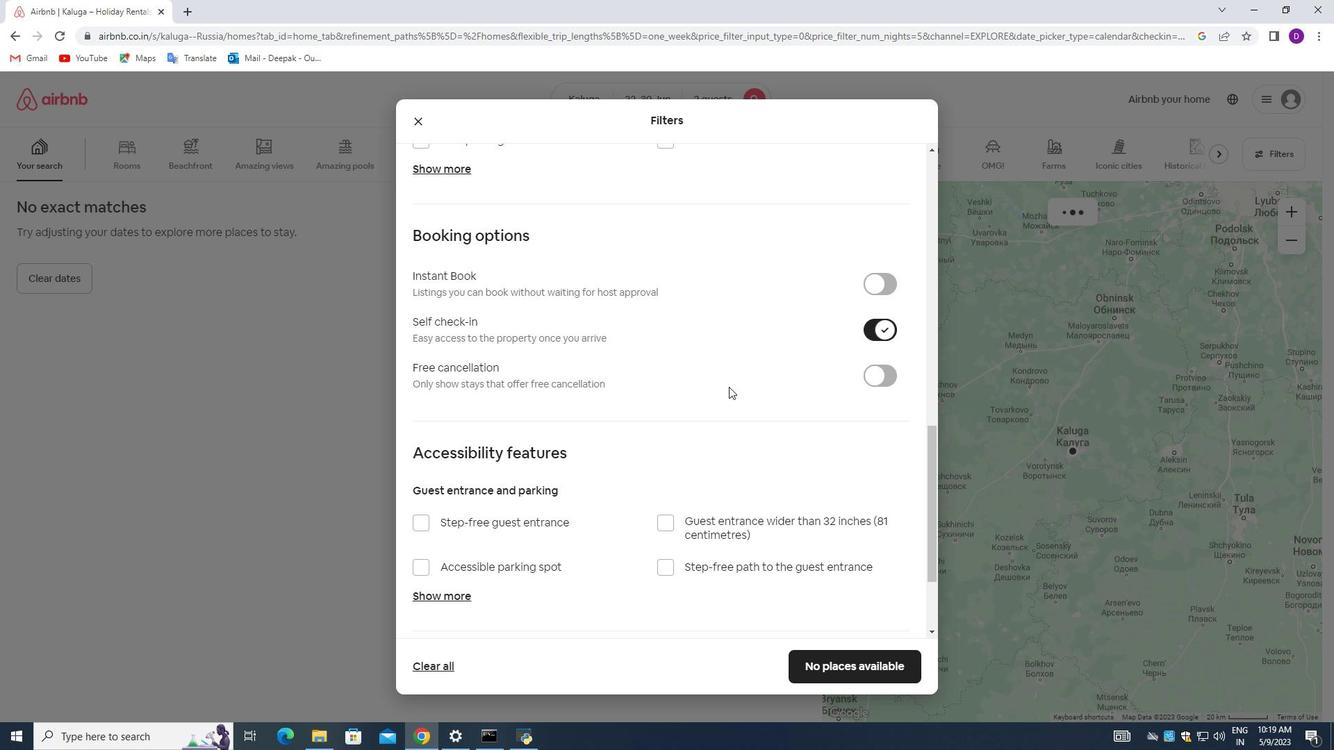 
Action: Mouse scrolled (721, 389) with delta (0, 0)
Screenshot: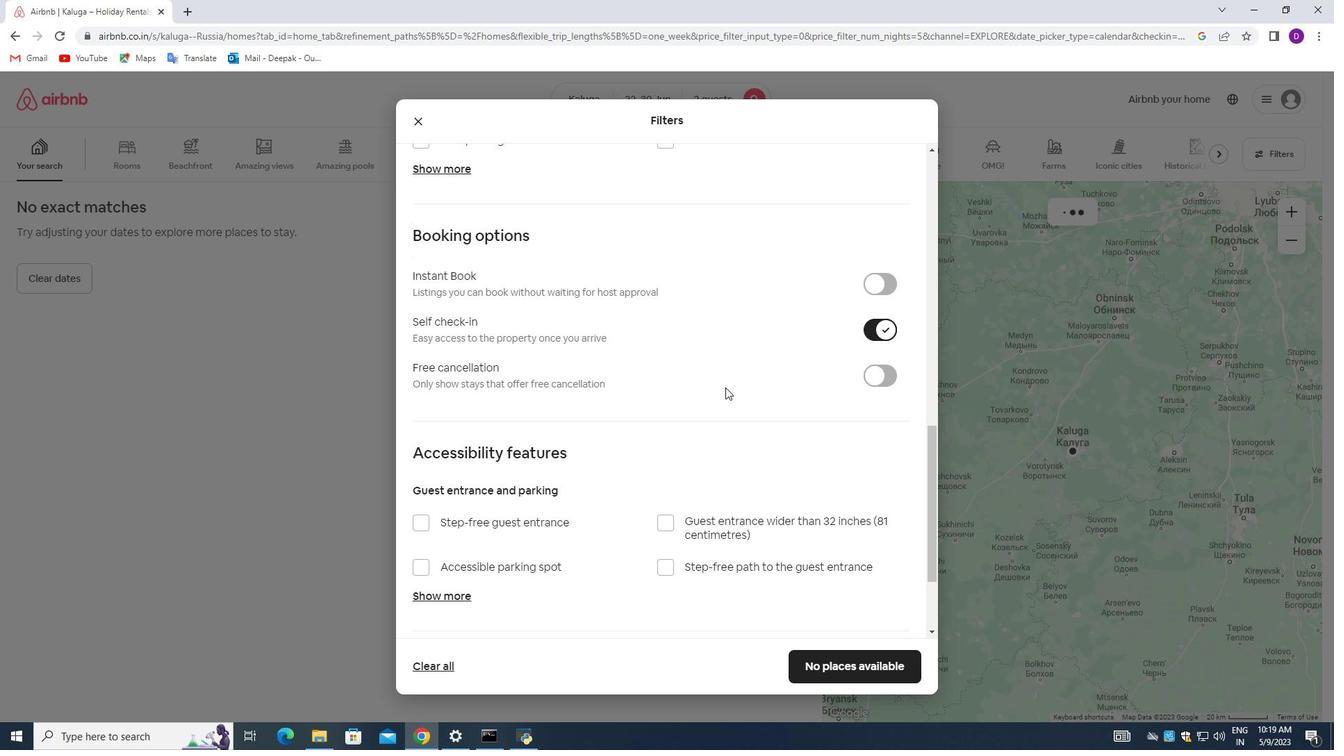 
Action: Mouse scrolled (721, 389) with delta (0, 0)
Screenshot: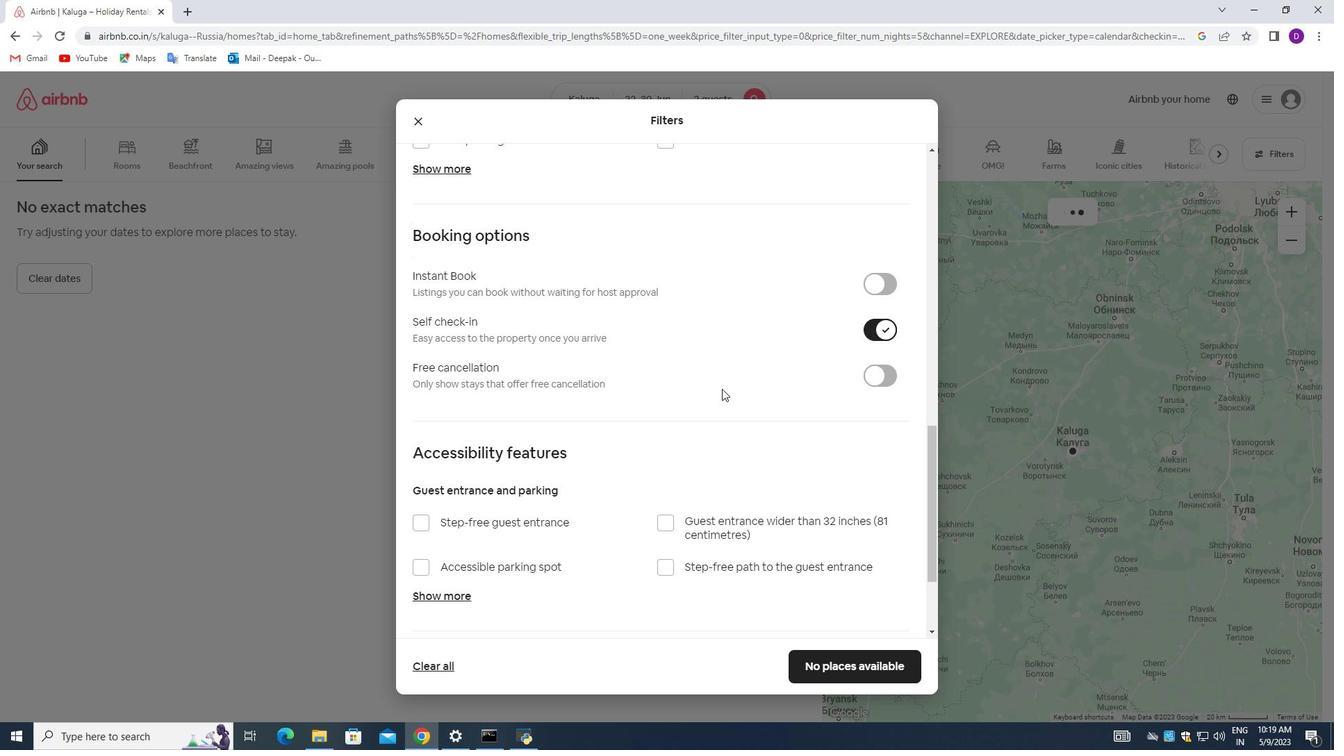
Action: Mouse scrolled (721, 389) with delta (0, 0)
Screenshot: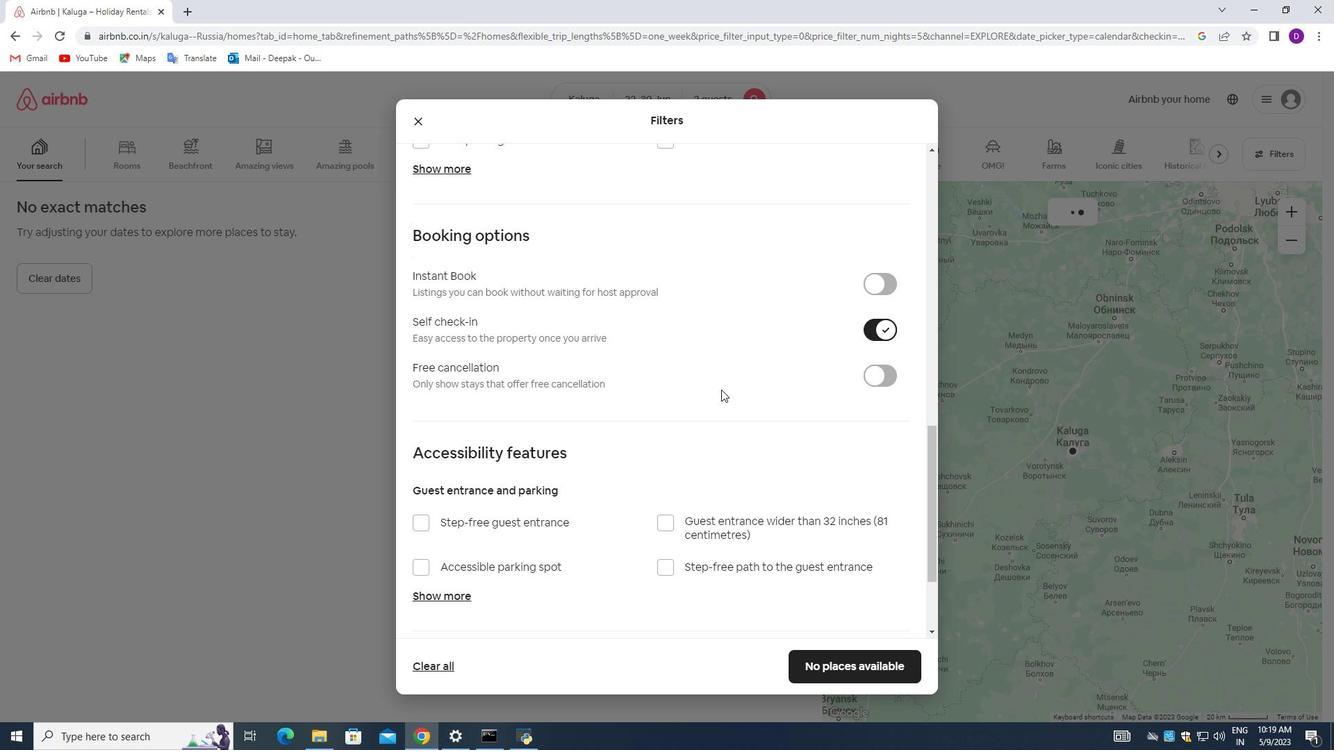 
Action: Mouse moved to (720, 389)
Screenshot: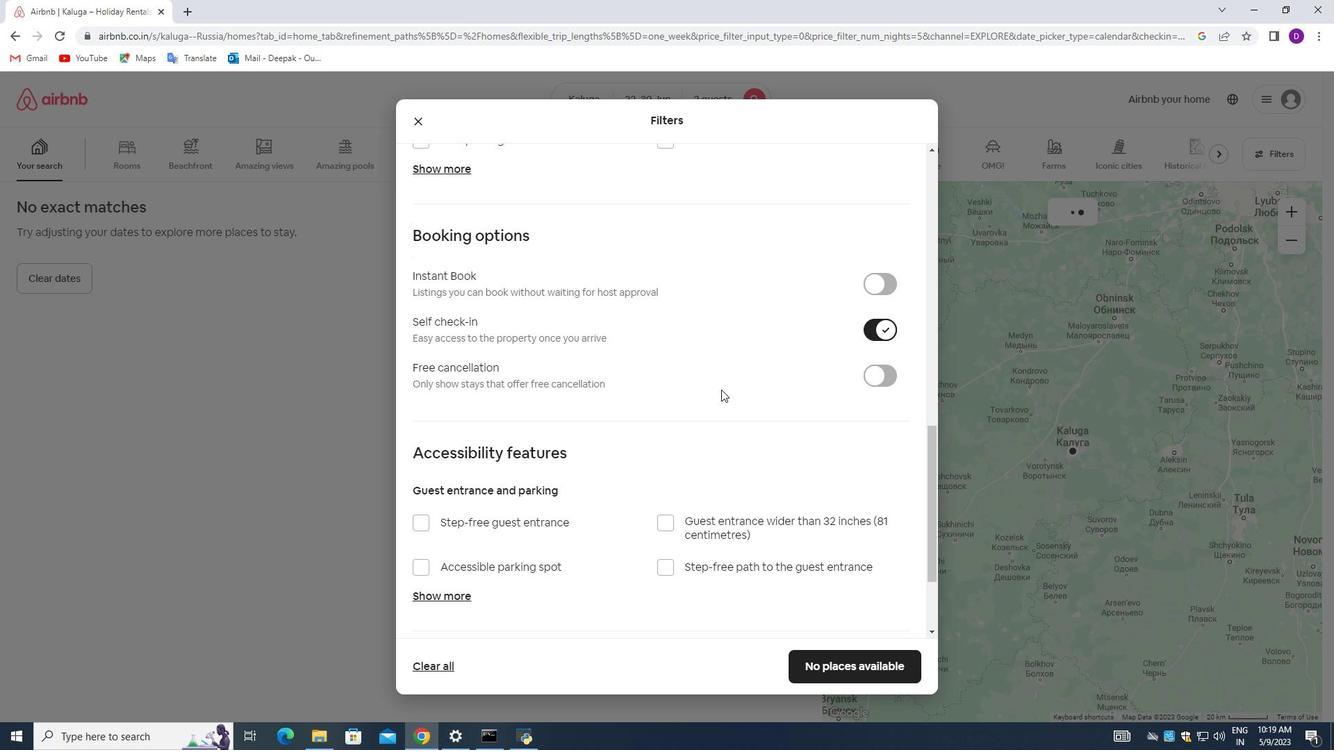 
Action: Mouse scrolled (720, 389) with delta (0, 0)
Screenshot: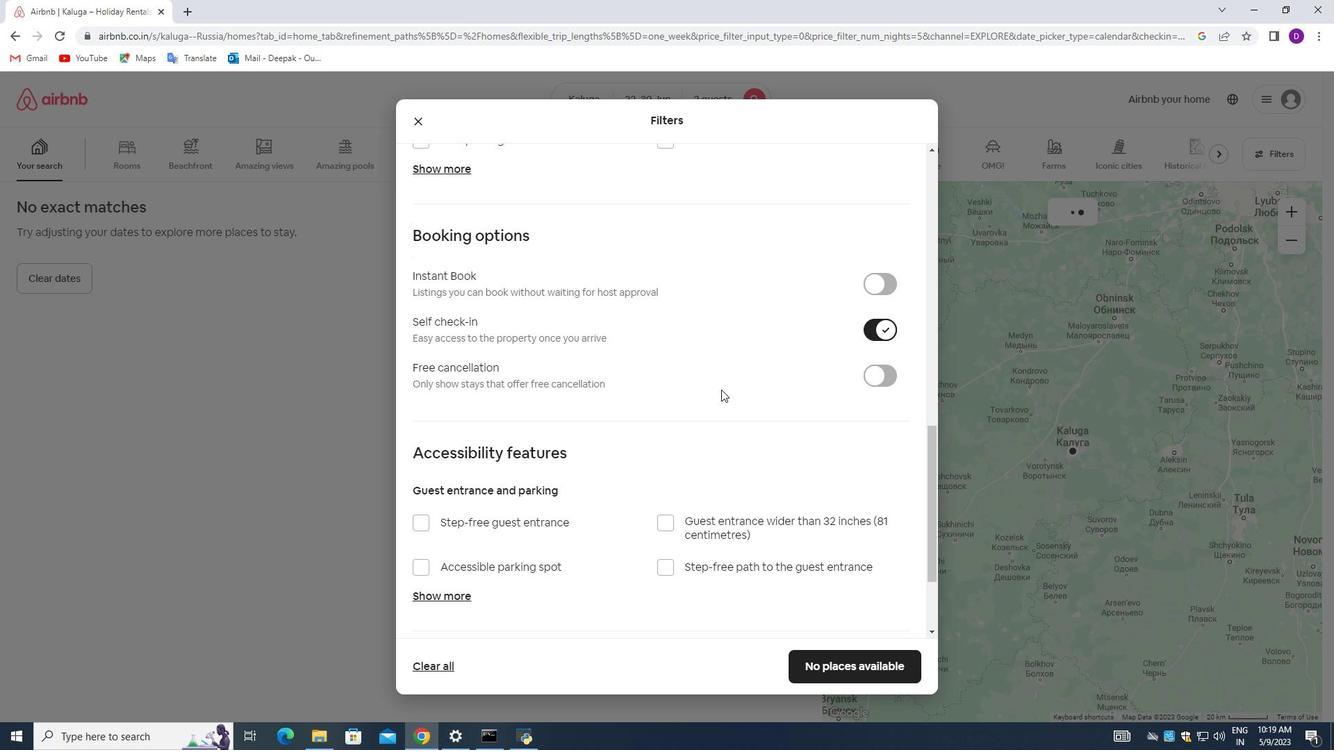 
Action: Mouse moved to (720, 387)
Screenshot: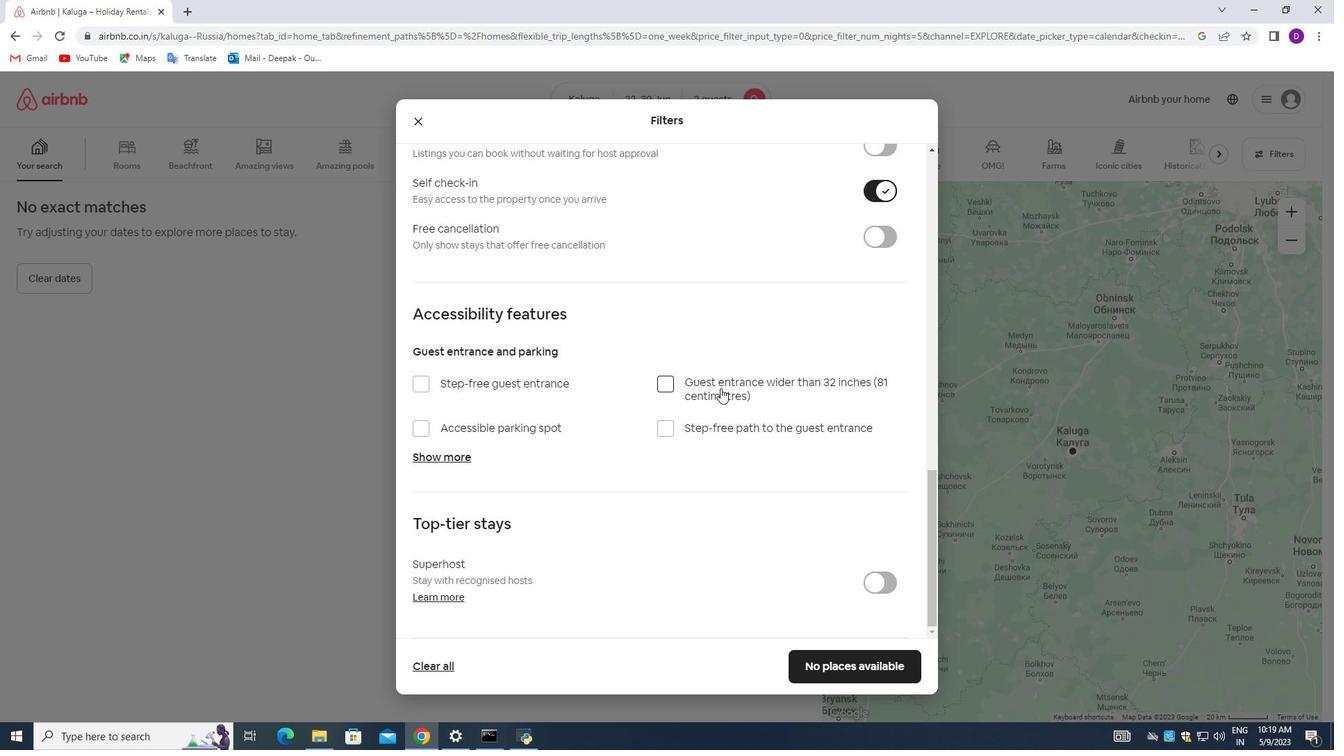 
Action: Mouse scrolled (720, 387) with delta (0, 0)
Screenshot: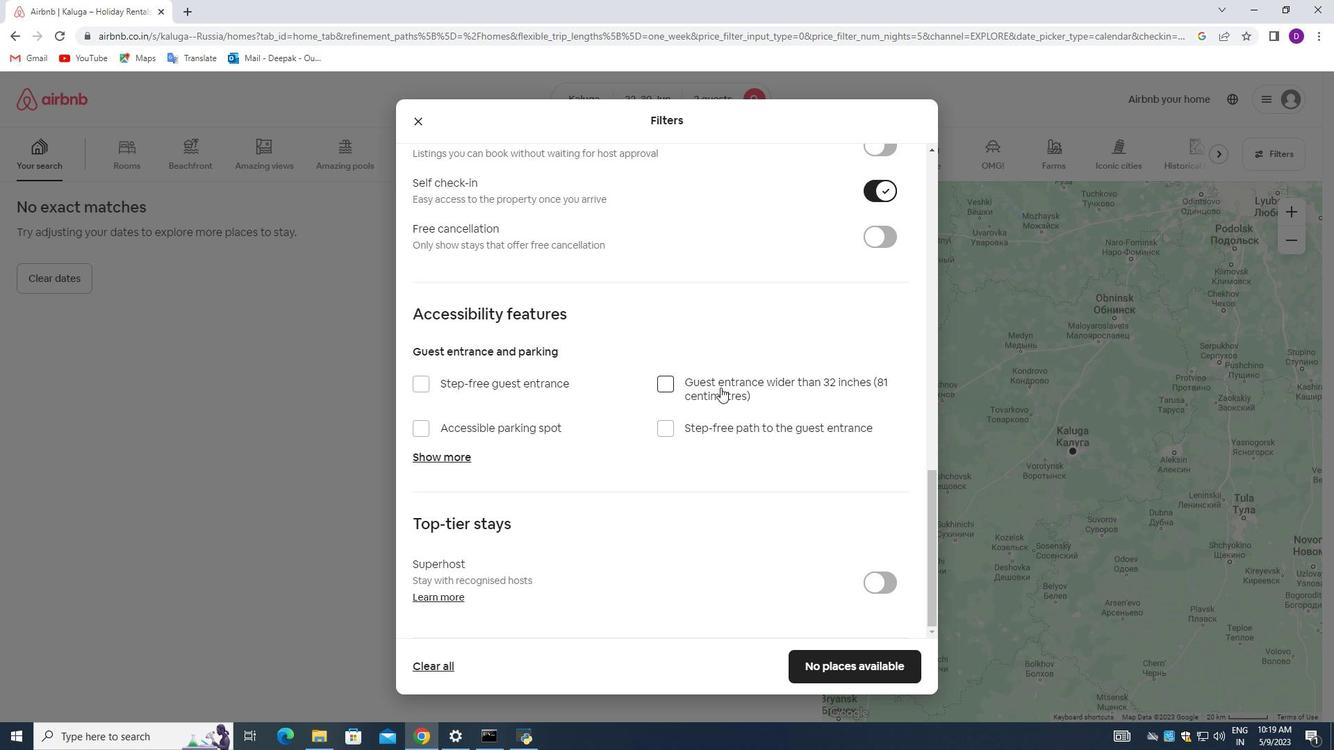 
Action: Mouse scrolled (720, 387) with delta (0, 0)
Screenshot: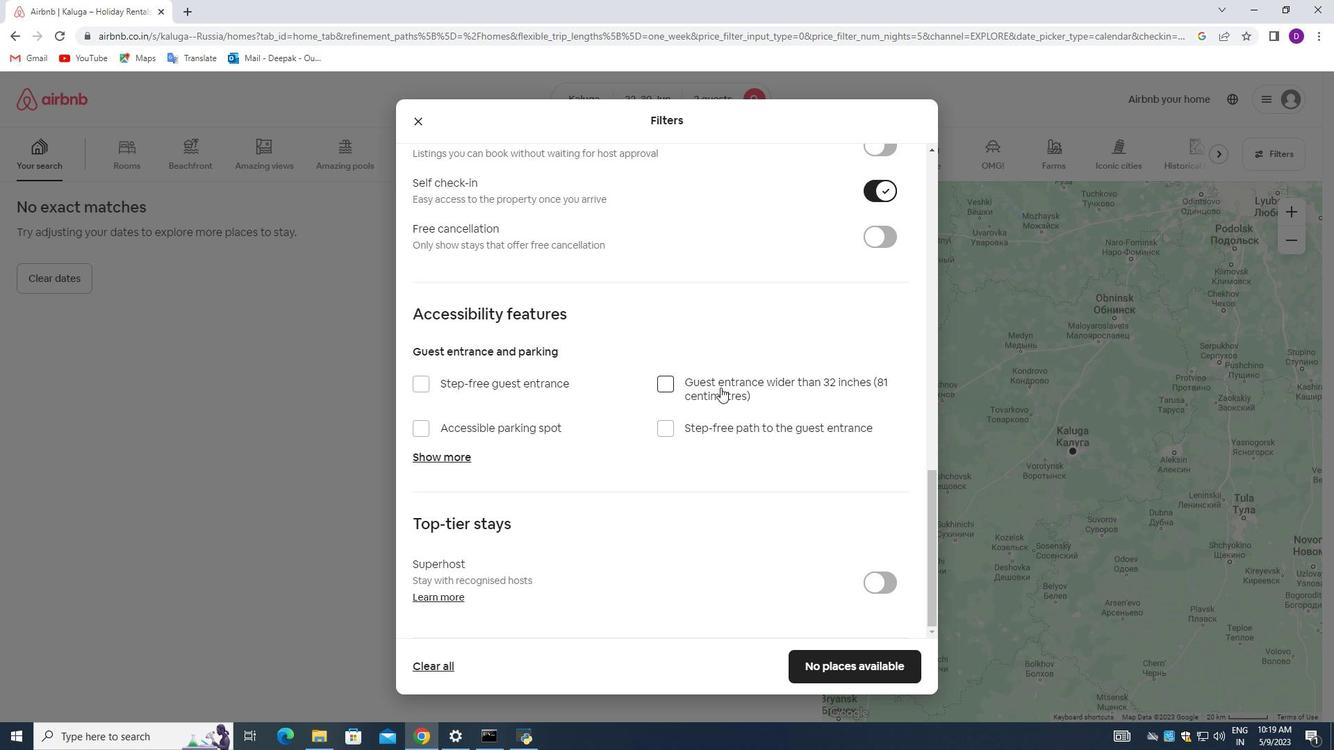
Action: Mouse scrolled (720, 387) with delta (0, 0)
Screenshot: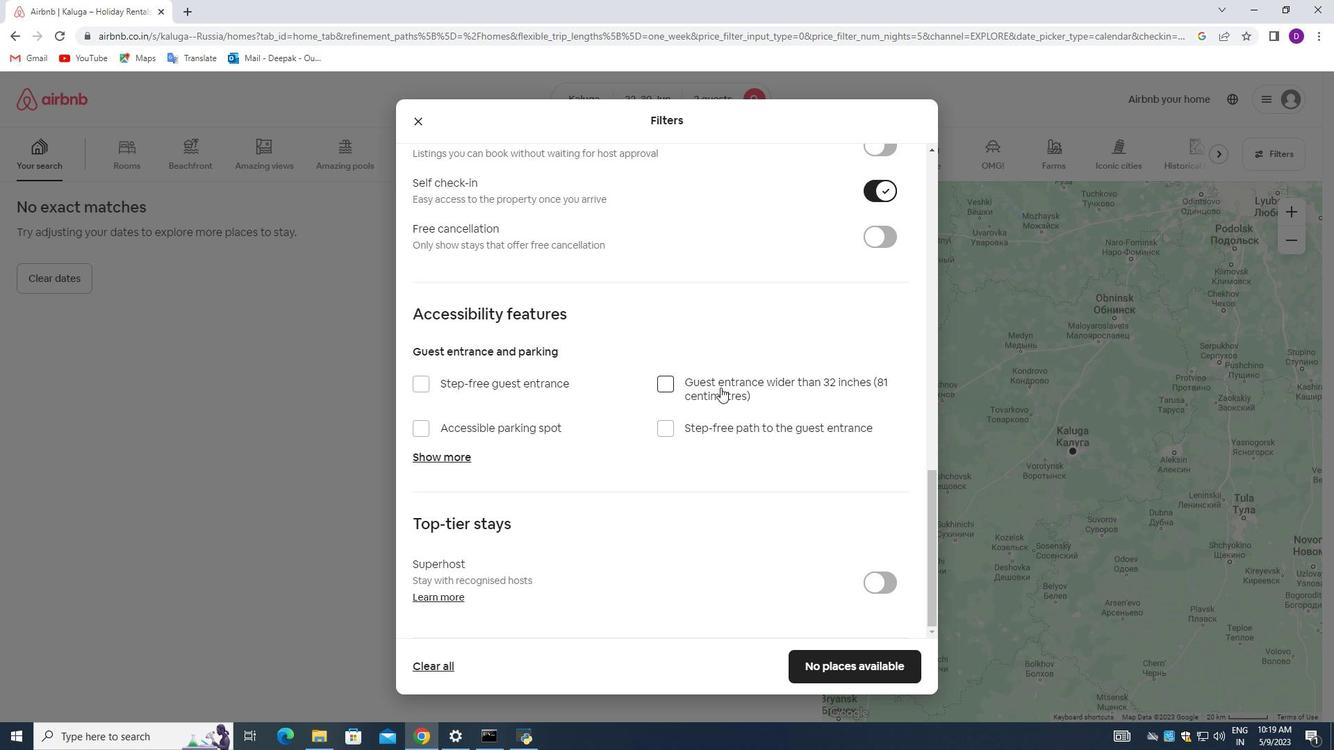 
Action: Mouse moved to (895, 667)
Screenshot: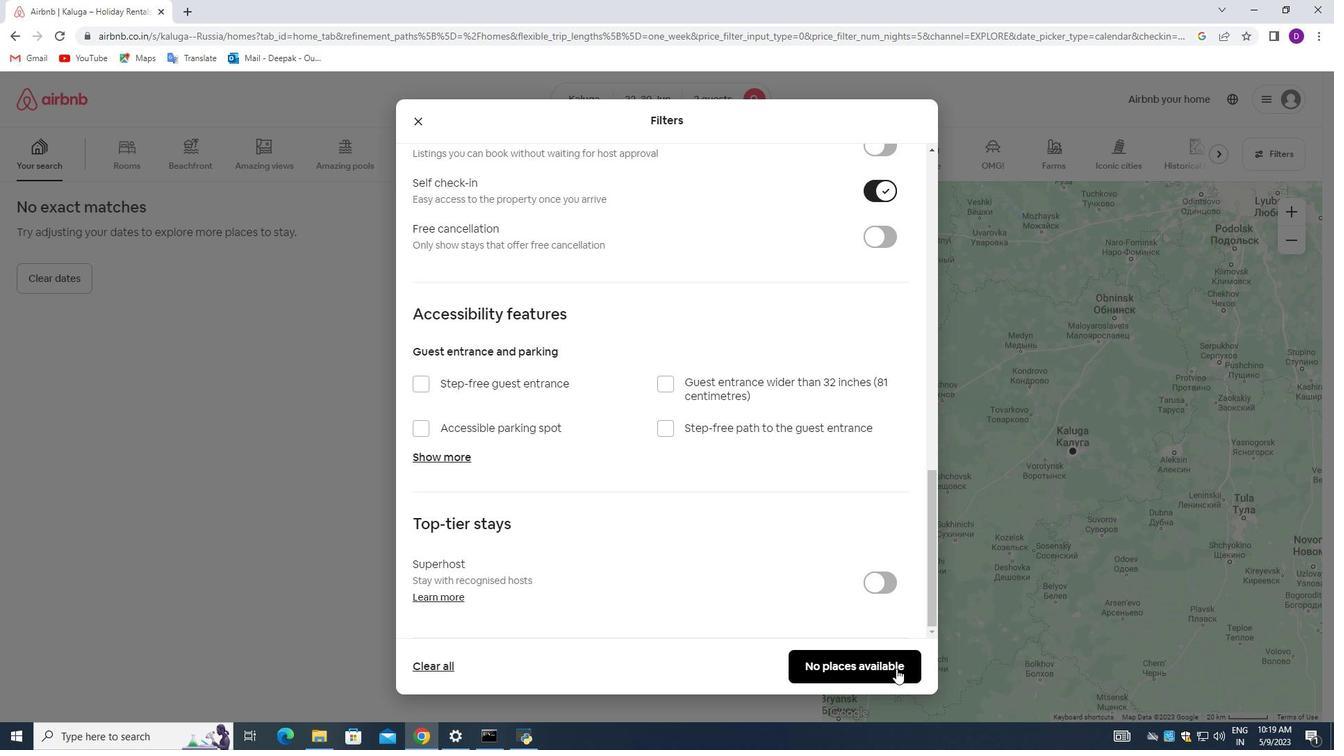 
Action: Mouse pressed left at (895, 667)
Screenshot: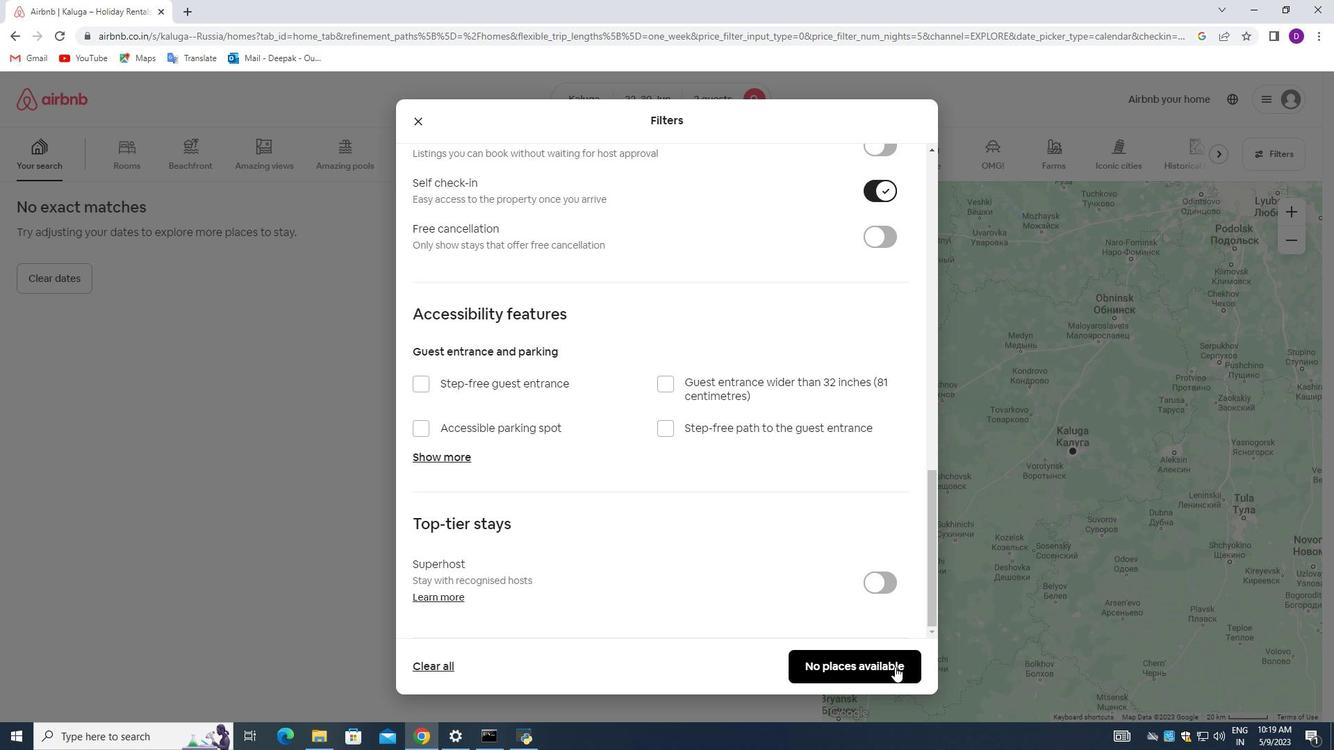 
Action: Mouse moved to (869, 656)
Screenshot: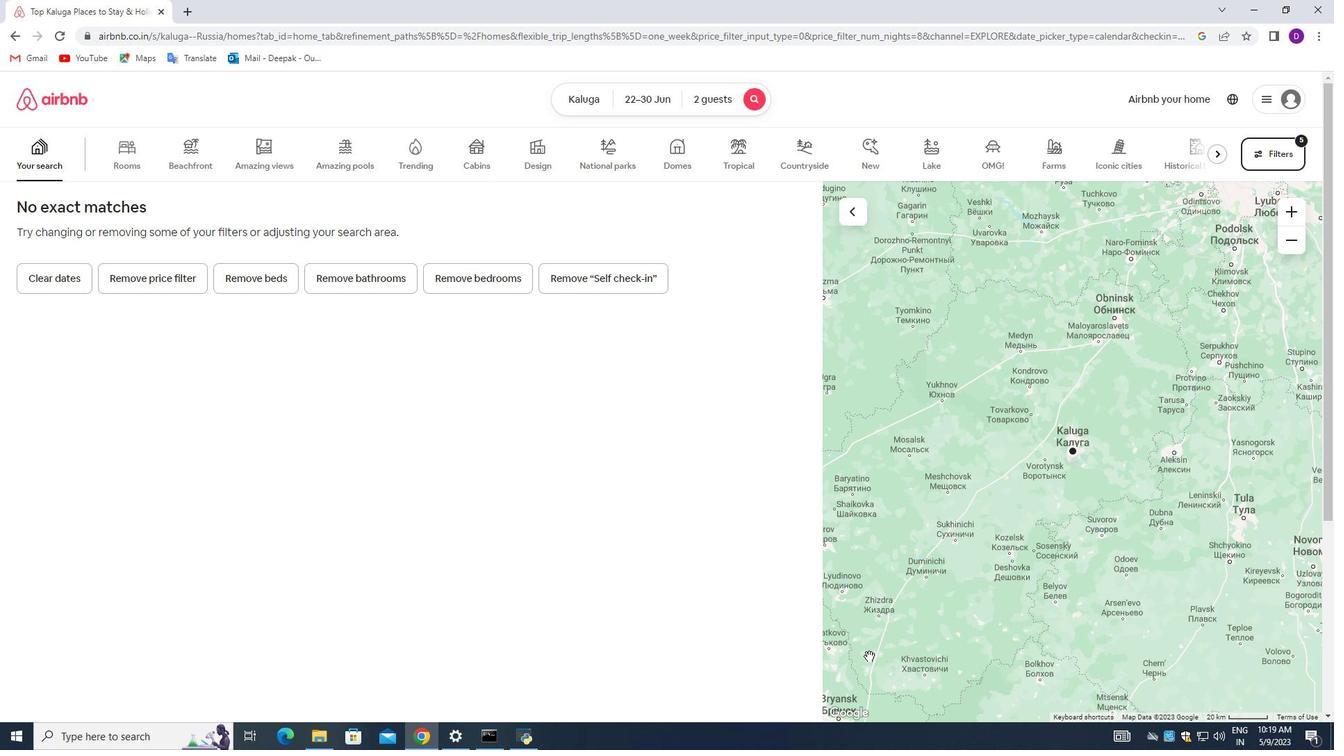 
